 Task: Look for space in Bhikangaon, India from 4th September, 2023 to 10th September, 2023 for 1 adult in price range Rs.9000 to Rs.17000. Place can be private room with 1  bedroom having 1 bed and 1 bathroom. Property type can be house, flat, guest house, hotel. Booking option can be shelf check-in. Required host language is English.
Action: Mouse moved to (438, 58)
Screenshot: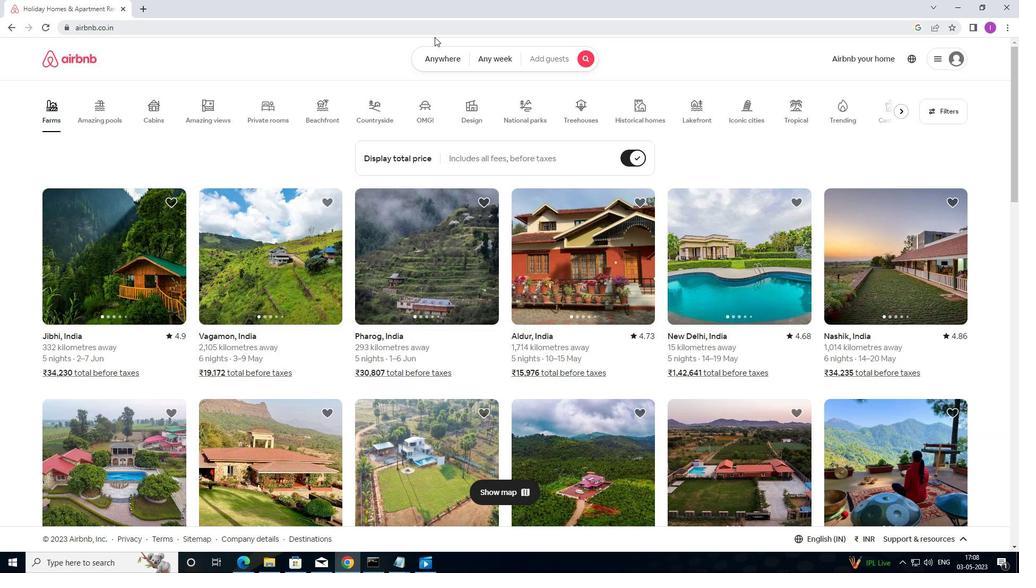 
Action: Mouse pressed left at (438, 58)
Screenshot: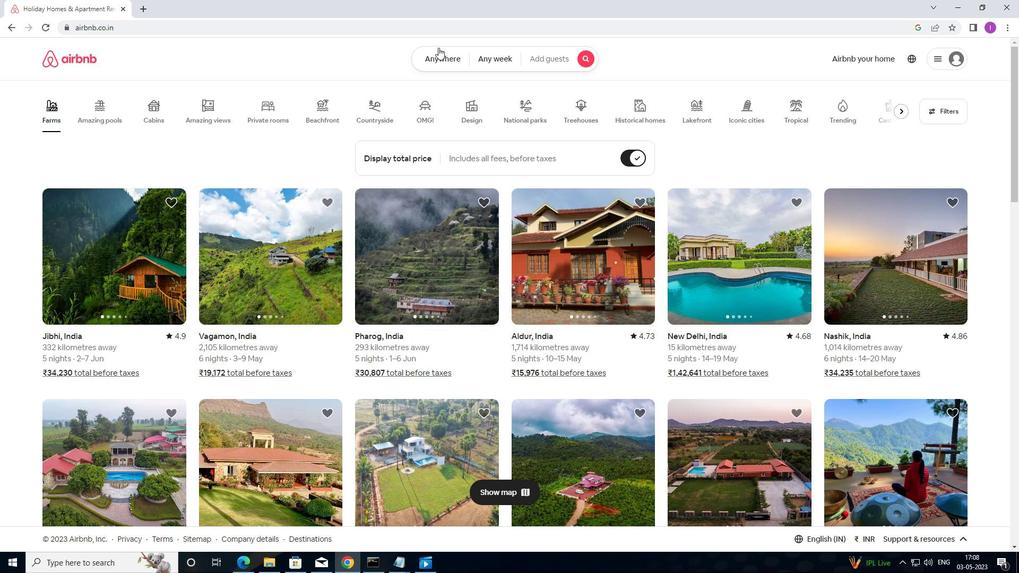 
Action: Mouse moved to (364, 108)
Screenshot: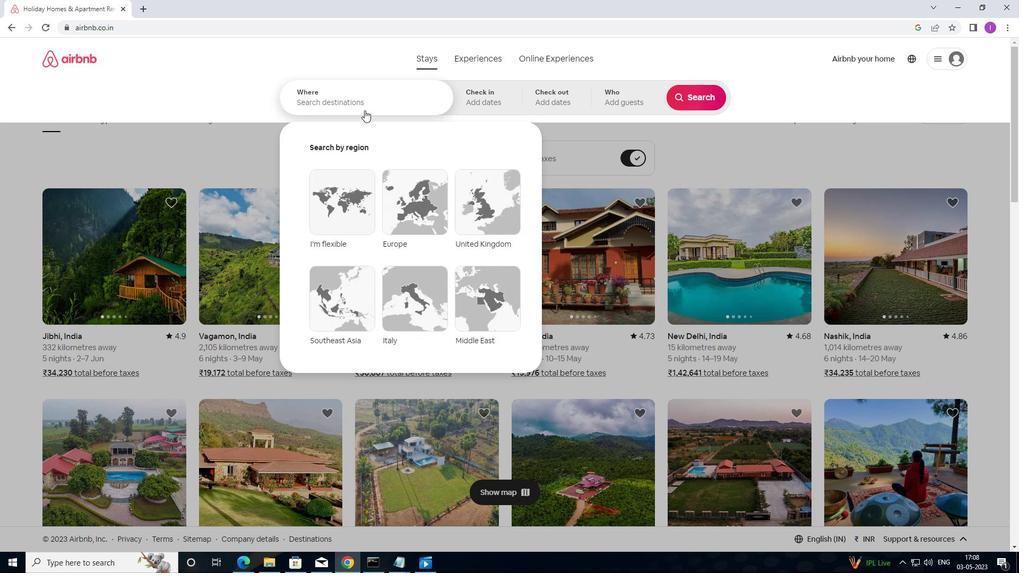 
Action: Mouse pressed left at (364, 108)
Screenshot: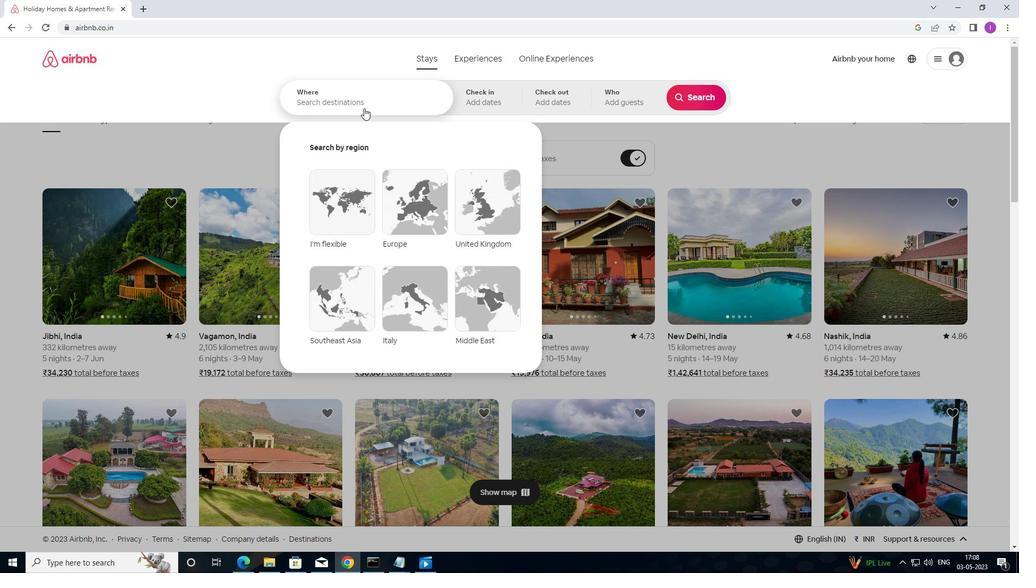 
Action: Mouse moved to (400, 99)
Screenshot: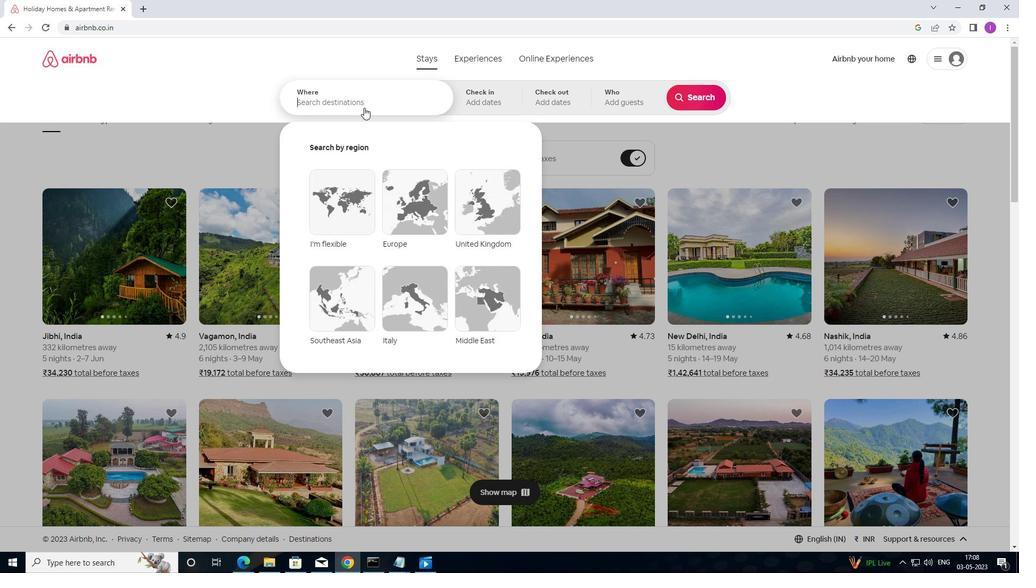 
Action: Key pressed <Key.shift>BHIKANGAON,<Key.shift>INDIA
Screenshot: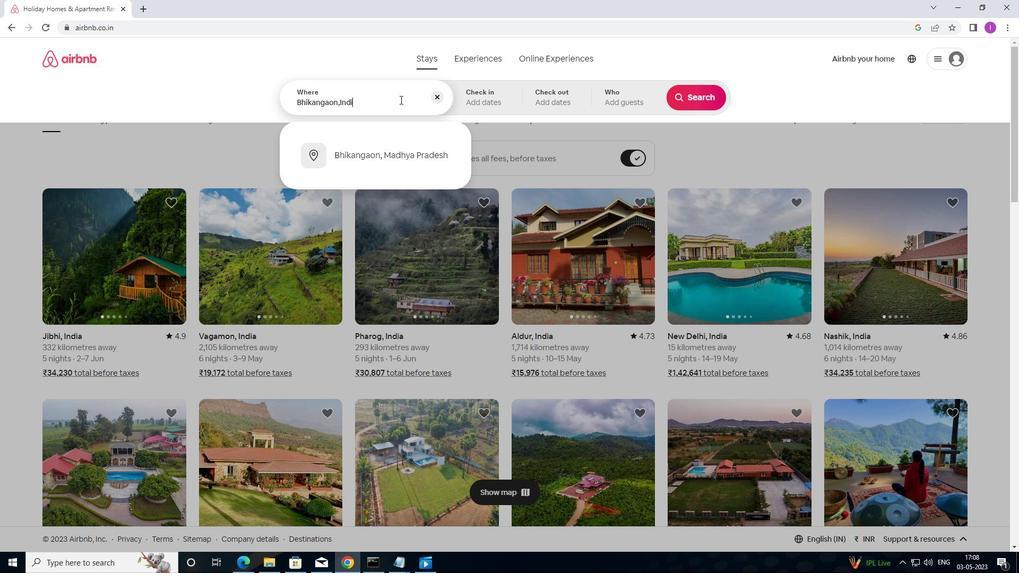 
Action: Mouse moved to (491, 107)
Screenshot: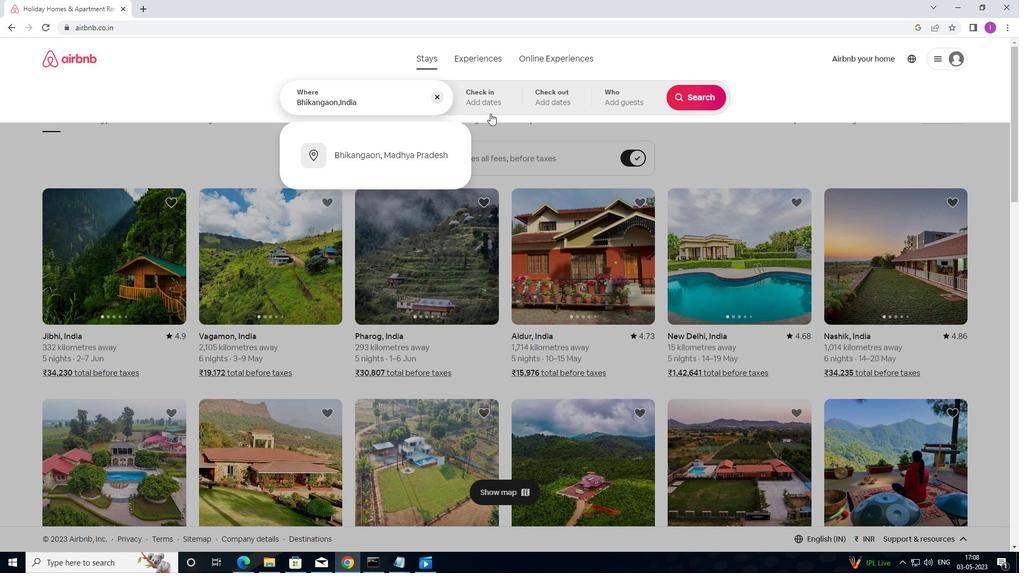 
Action: Mouse pressed left at (491, 107)
Screenshot: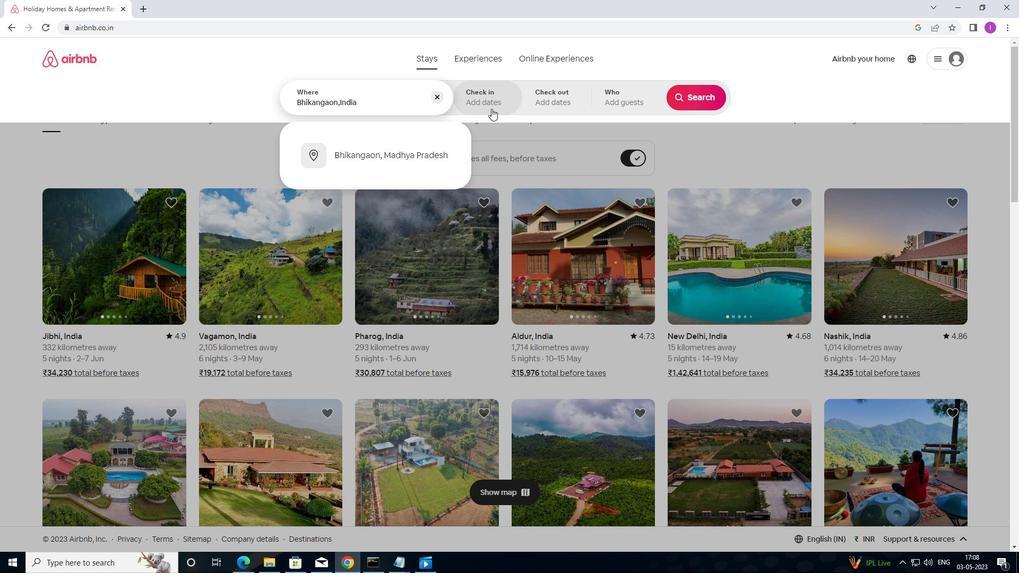 
Action: Mouse moved to (689, 190)
Screenshot: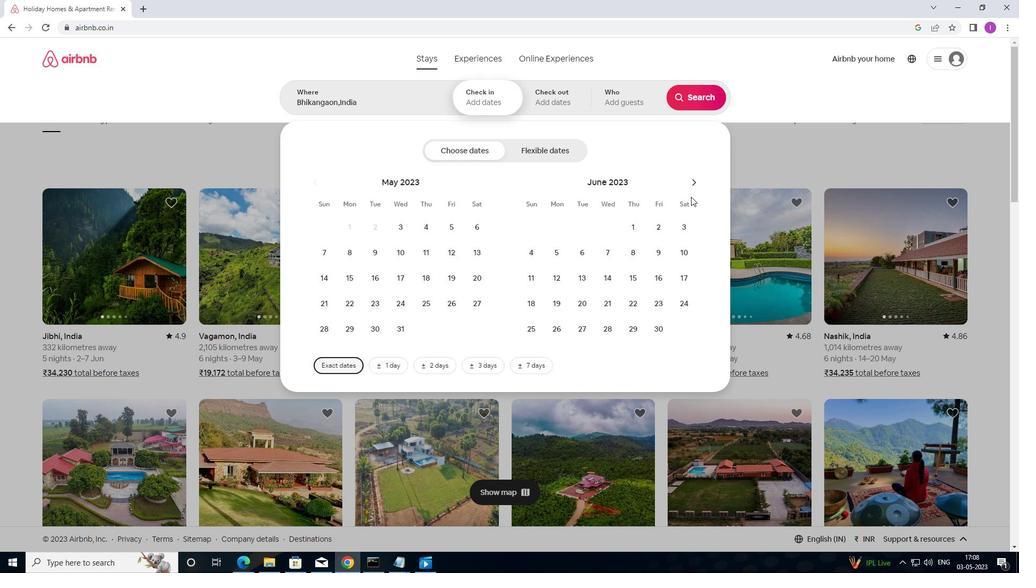 
Action: Mouse pressed left at (689, 190)
Screenshot: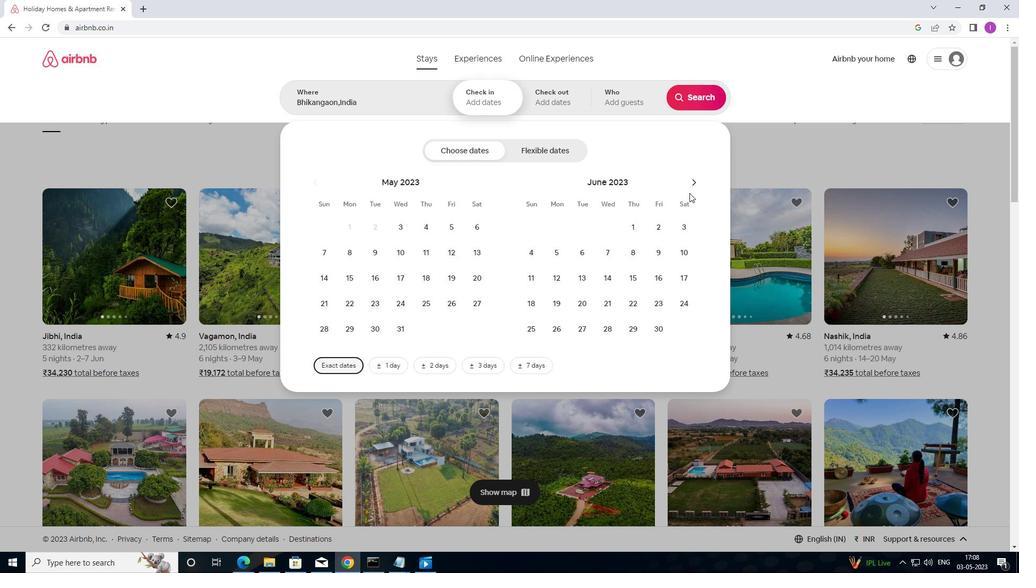 
Action: Mouse moved to (690, 188)
Screenshot: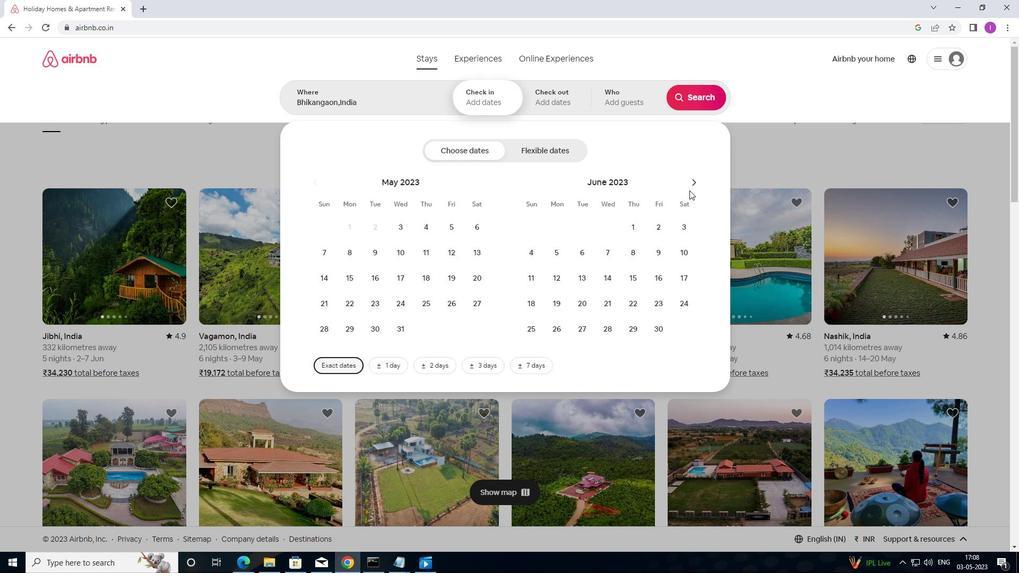 
Action: Mouse pressed left at (690, 188)
Screenshot: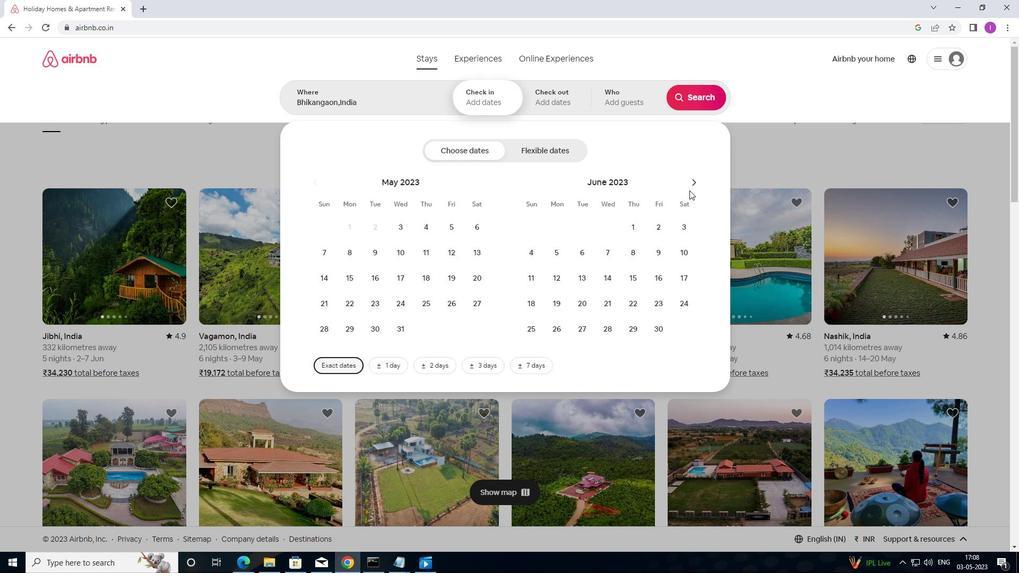 
Action: Mouse moved to (695, 175)
Screenshot: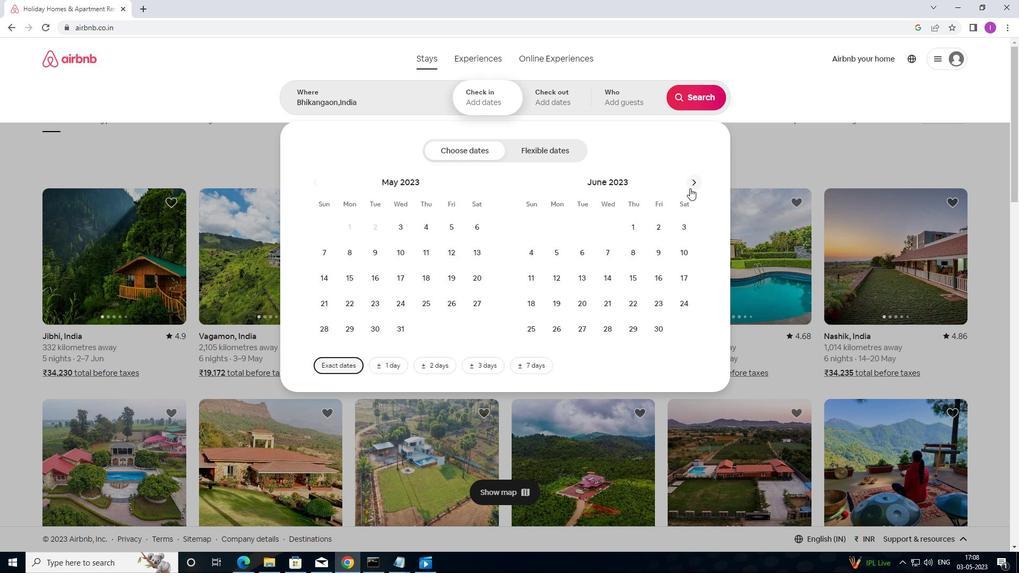 
Action: Mouse pressed left at (695, 175)
Screenshot: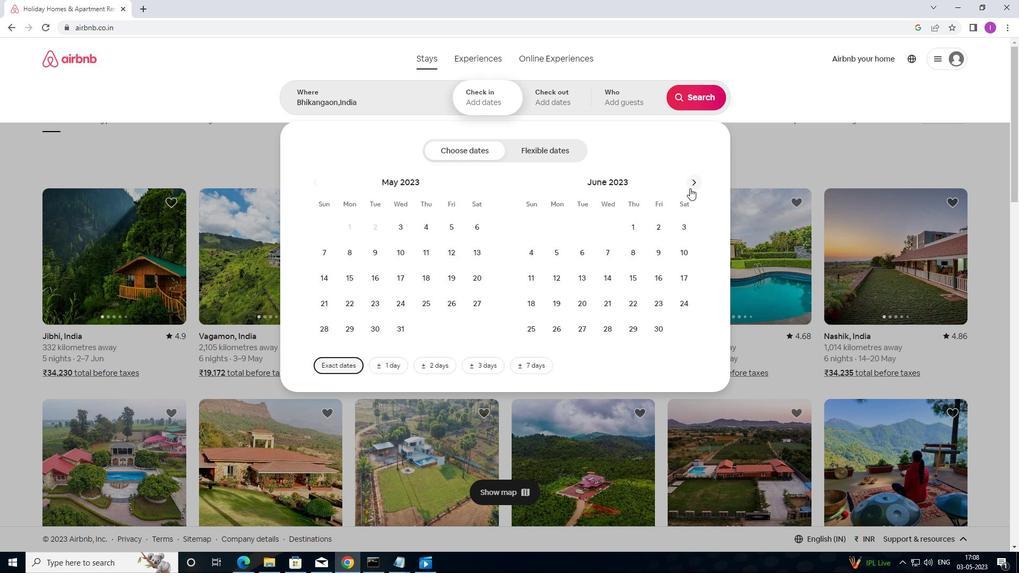 
Action: Mouse pressed left at (695, 175)
Screenshot: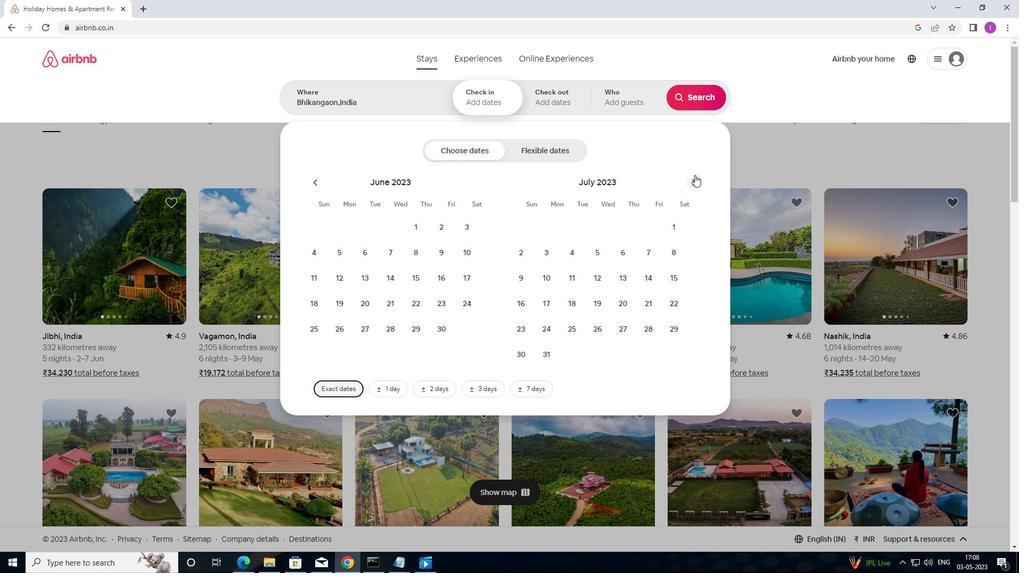 
Action: Mouse moved to (560, 250)
Screenshot: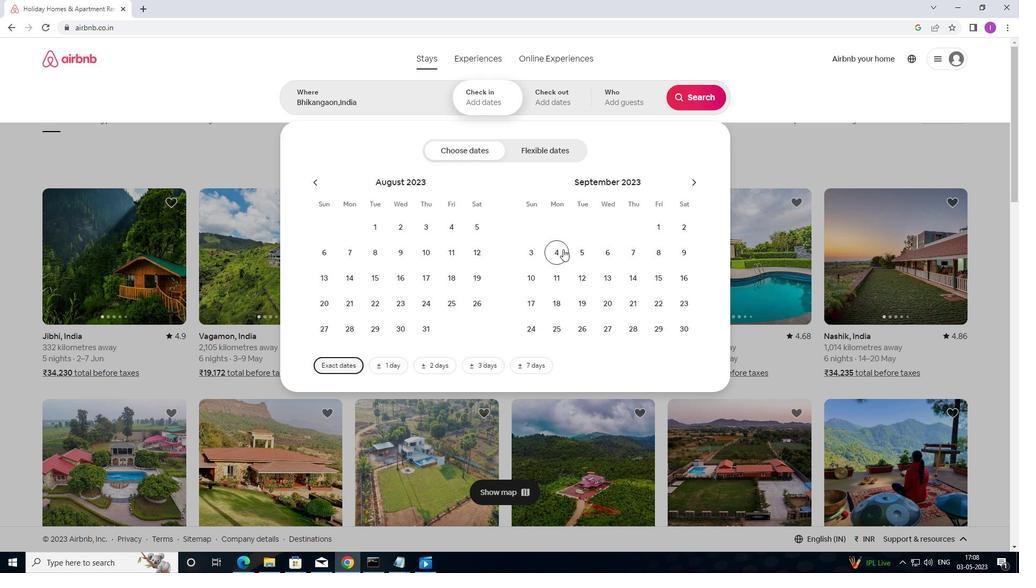 
Action: Mouse pressed left at (560, 250)
Screenshot: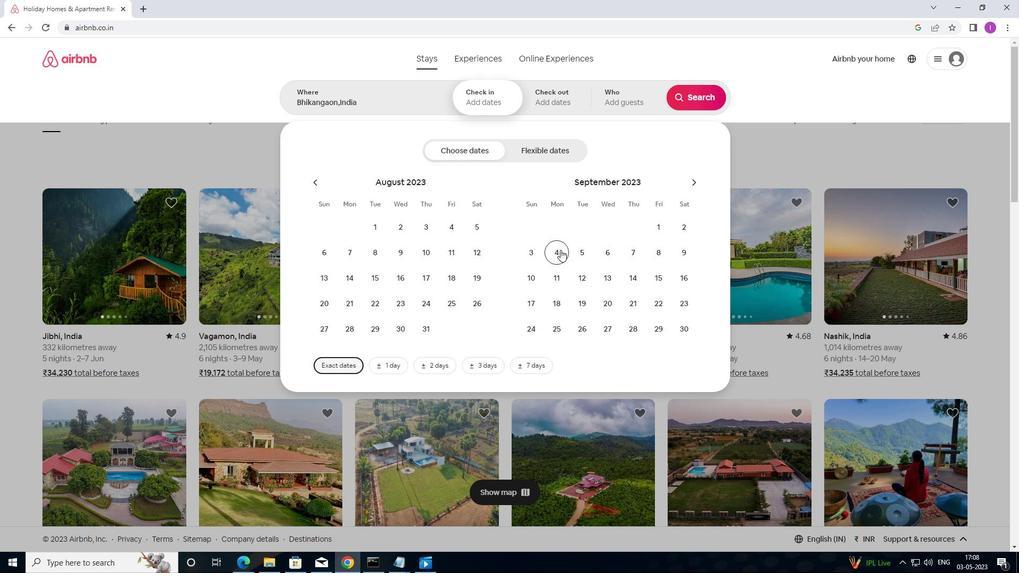 
Action: Mouse moved to (534, 280)
Screenshot: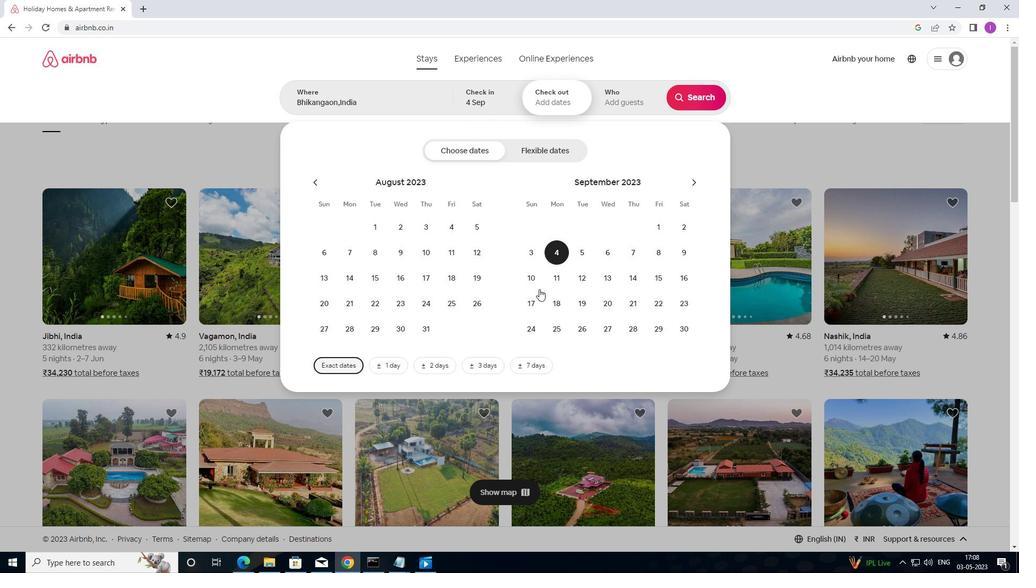
Action: Mouse pressed left at (534, 280)
Screenshot: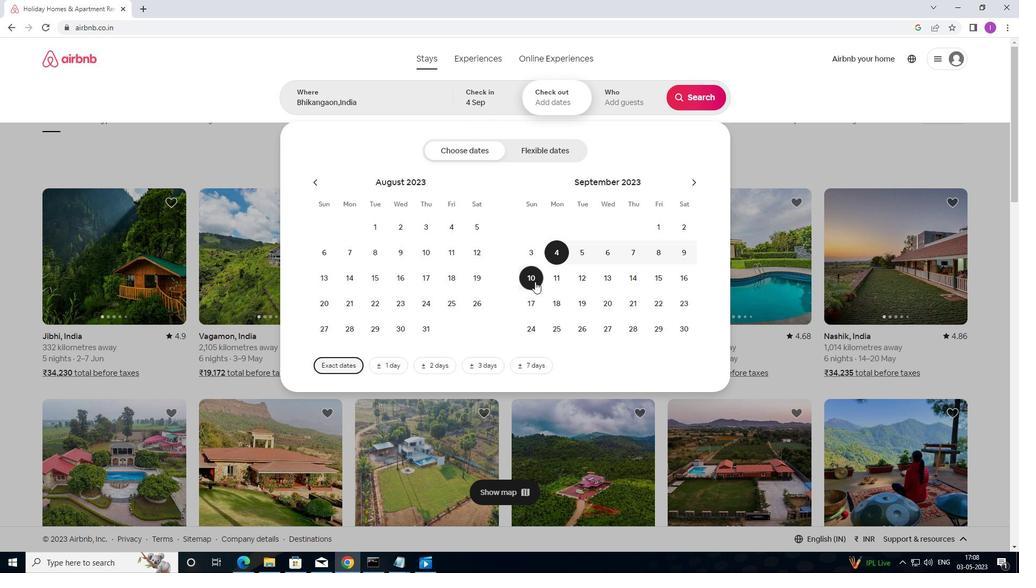 
Action: Mouse moved to (629, 99)
Screenshot: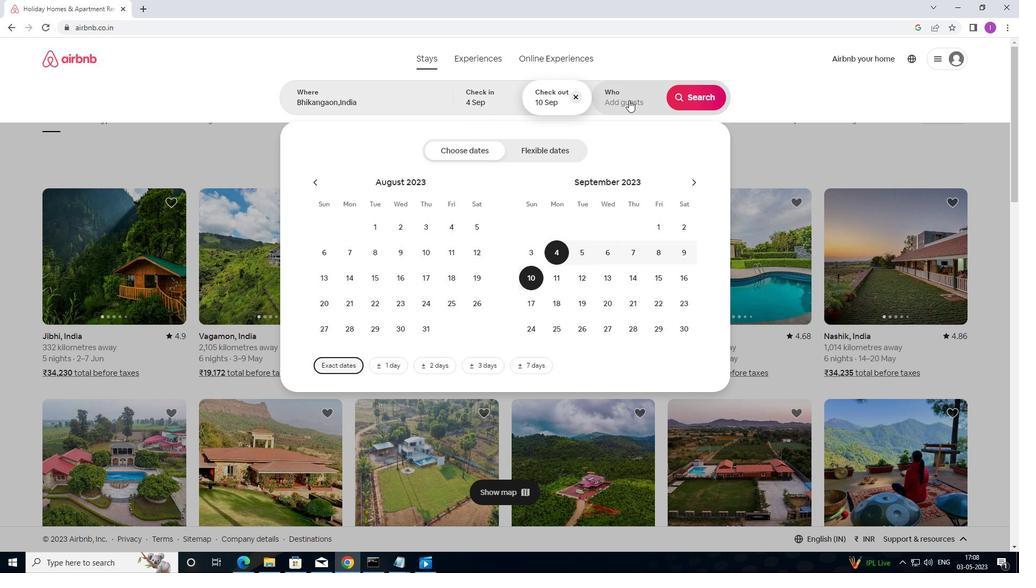 
Action: Mouse pressed left at (629, 99)
Screenshot: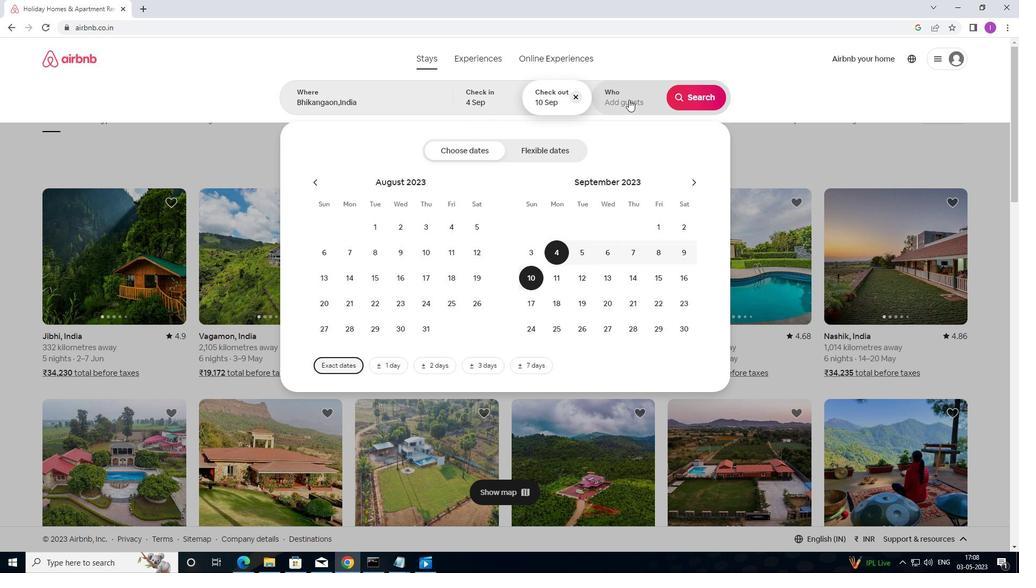 
Action: Mouse moved to (695, 152)
Screenshot: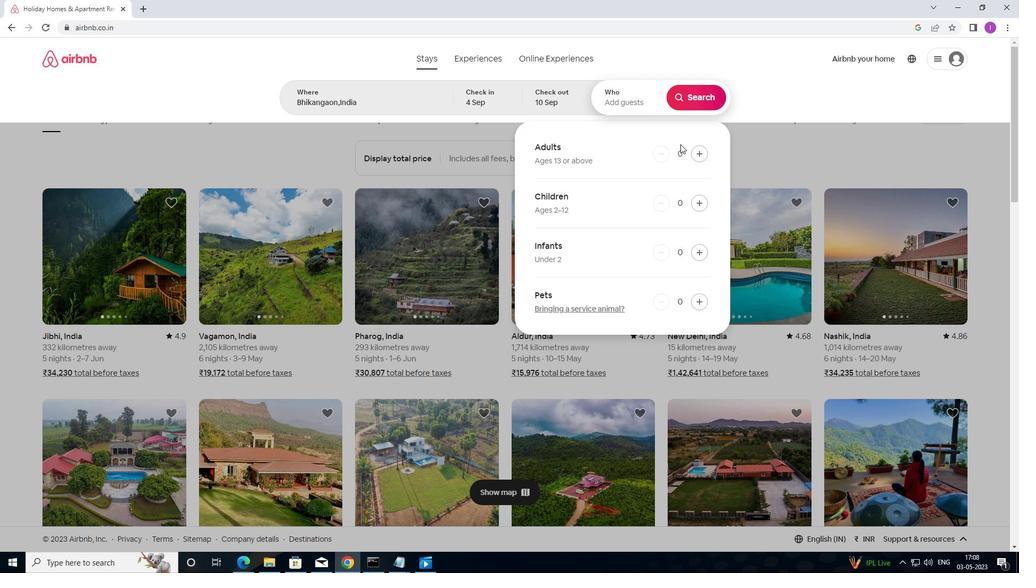 
Action: Mouse pressed left at (695, 152)
Screenshot: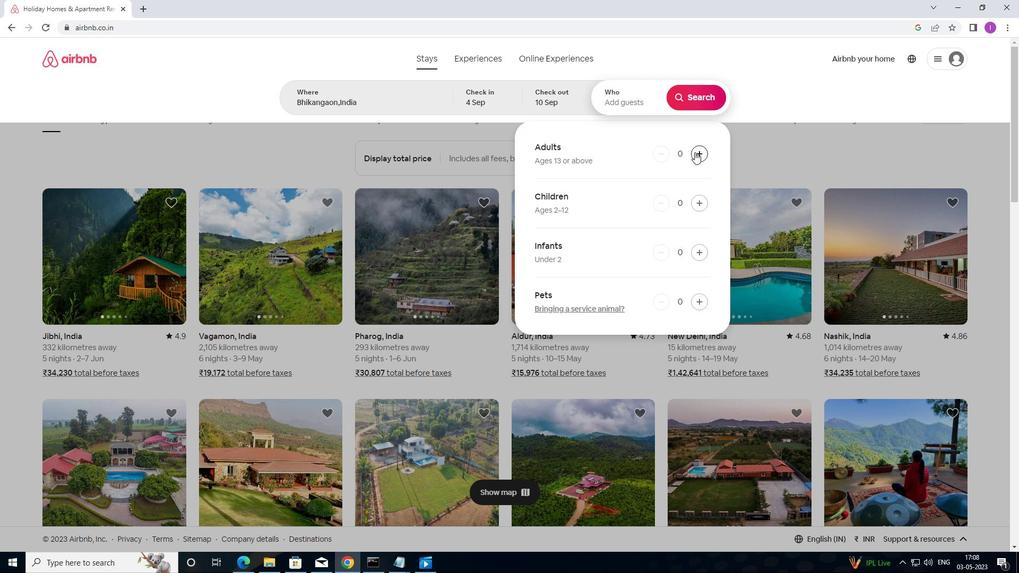 
Action: Mouse pressed left at (695, 152)
Screenshot: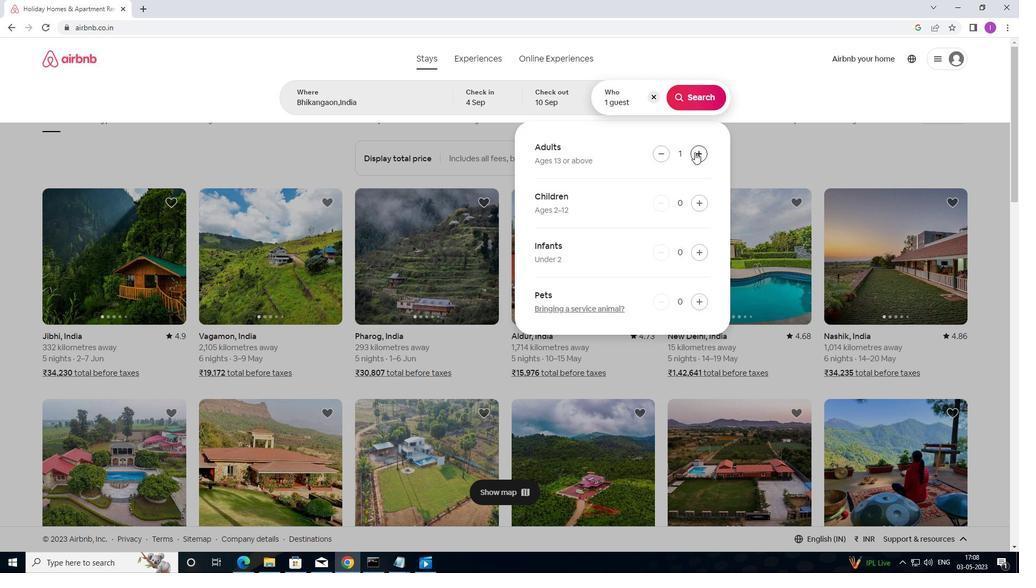 
Action: Mouse moved to (661, 151)
Screenshot: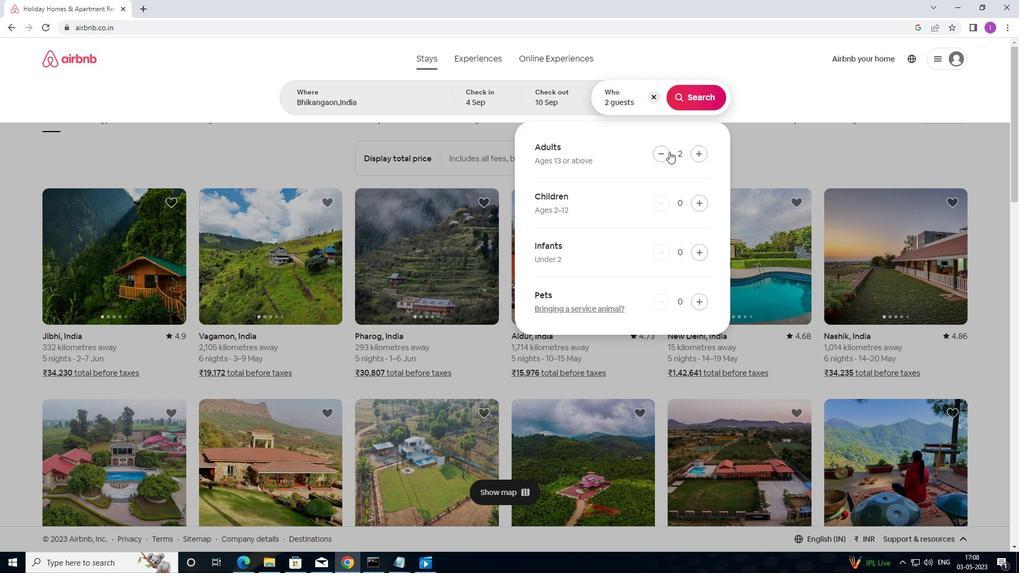 
Action: Mouse pressed left at (661, 151)
Screenshot: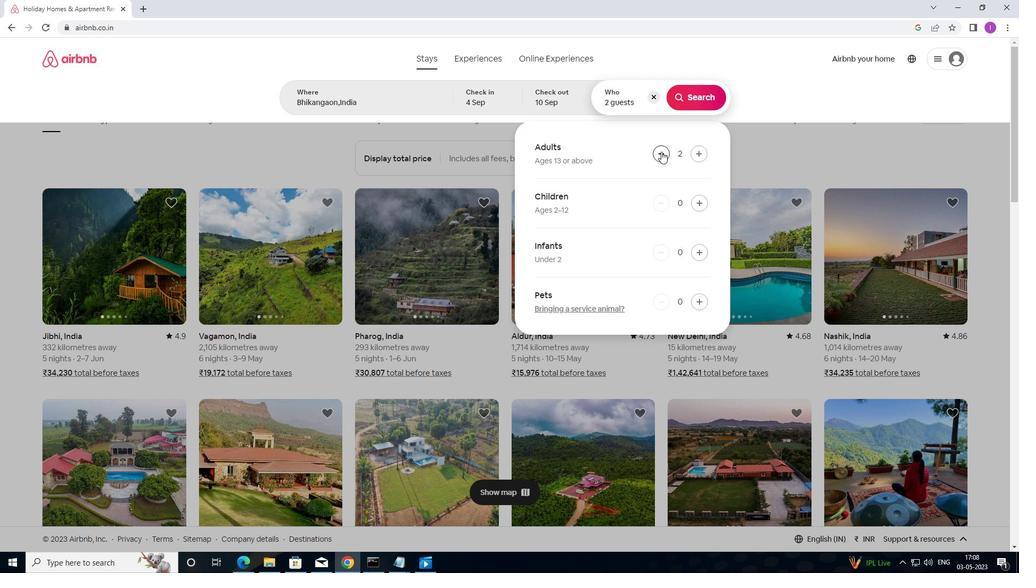 
Action: Mouse moved to (705, 106)
Screenshot: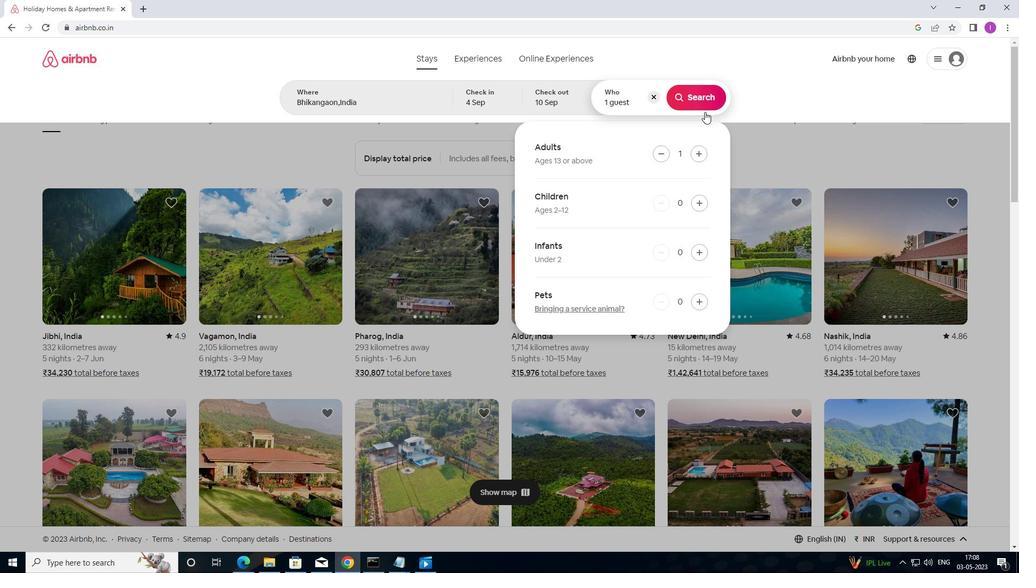 
Action: Mouse pressed left at (705, 106)
Screenshot: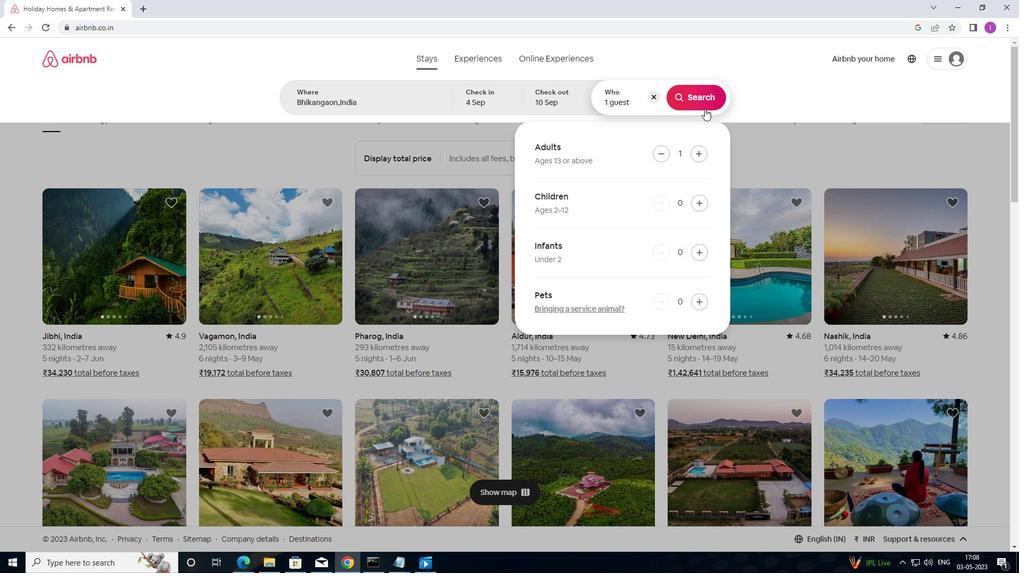 
Action: Mouse moved to (963, 102)
Screenshot: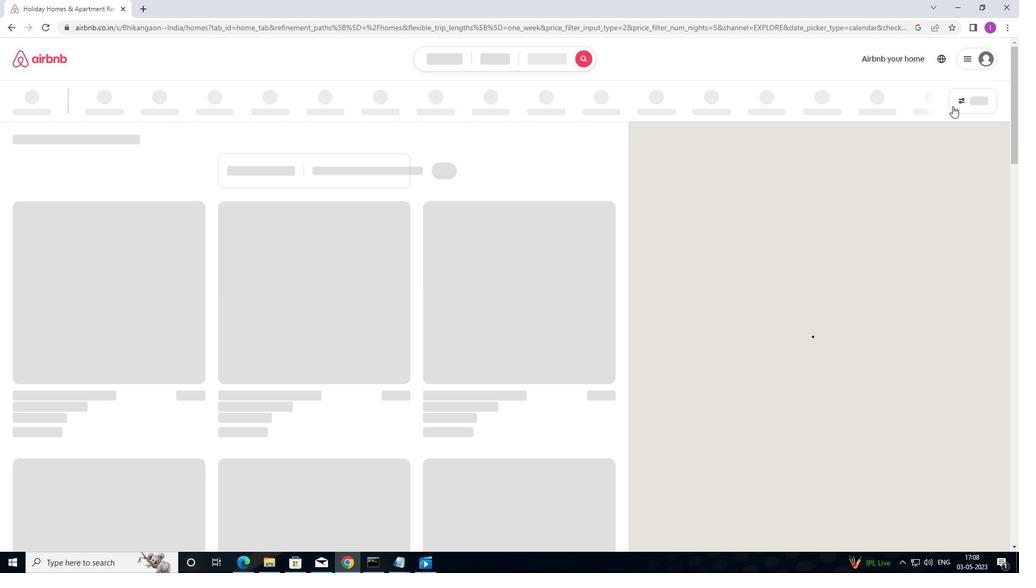 
Action: Mouse pressed left at (963, 102)
Screenshot: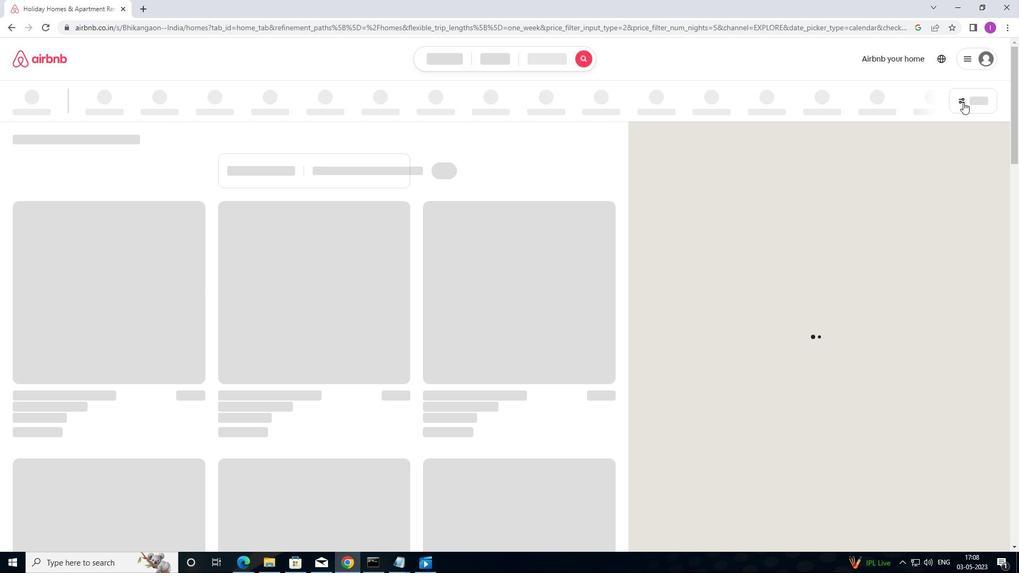 
Action: Mouse moved to (381, 238)
Screenshot: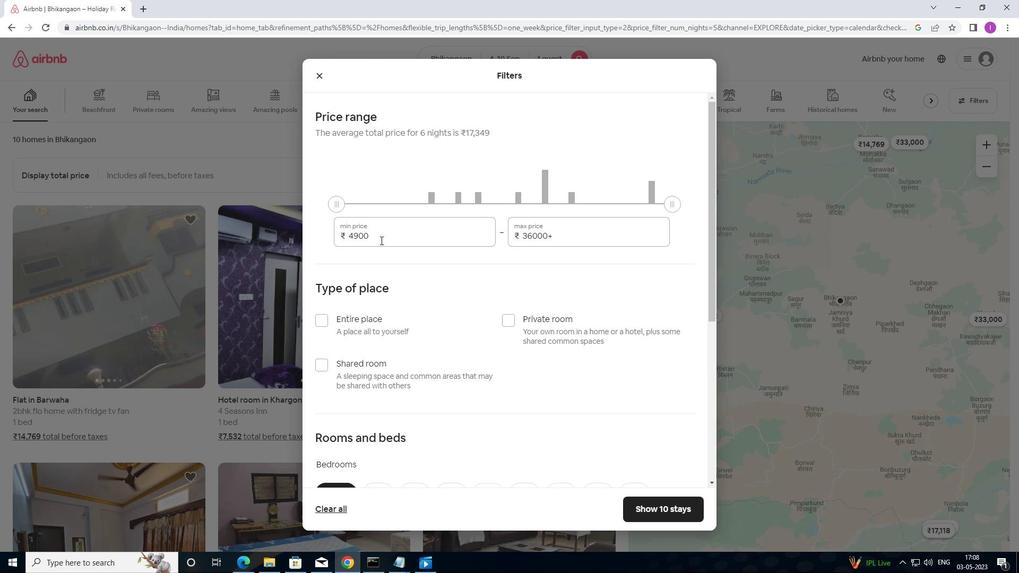 
Action: Mouse pressed left at (381, 238)
Screenshot: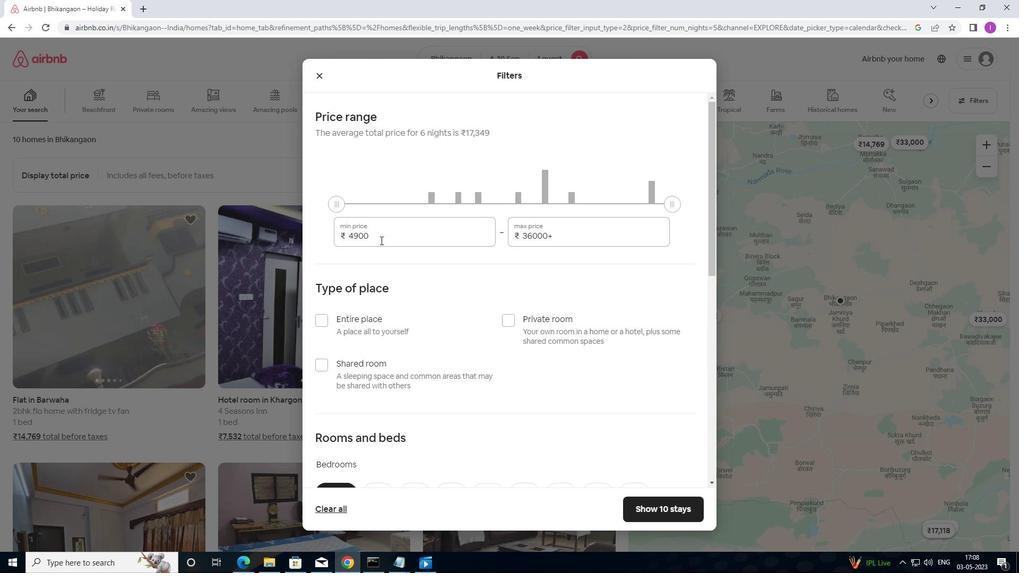 
Action: Mouse moved to (367, 234)
Screenshot: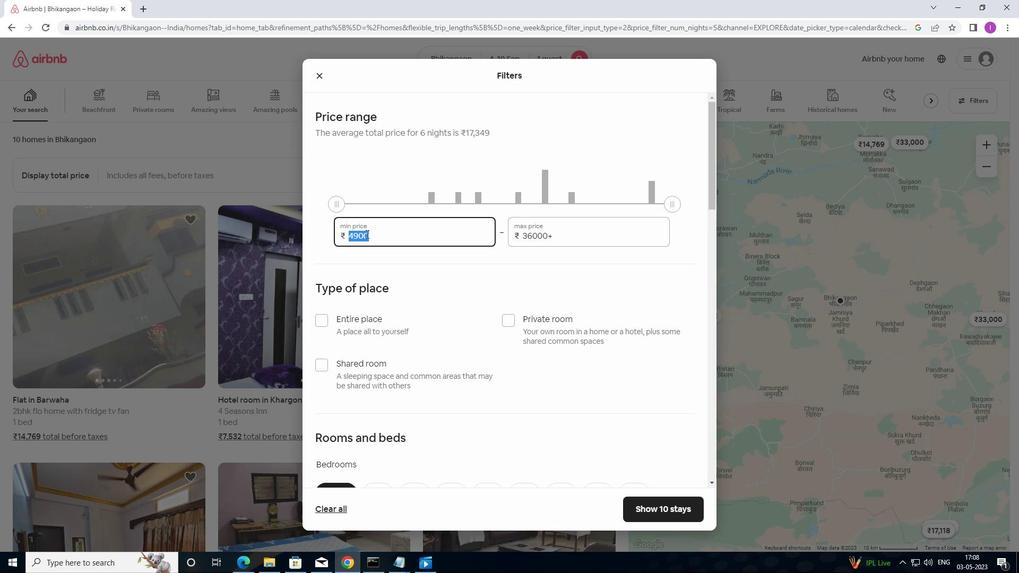 
Action: Key pressed 9
Screenshot: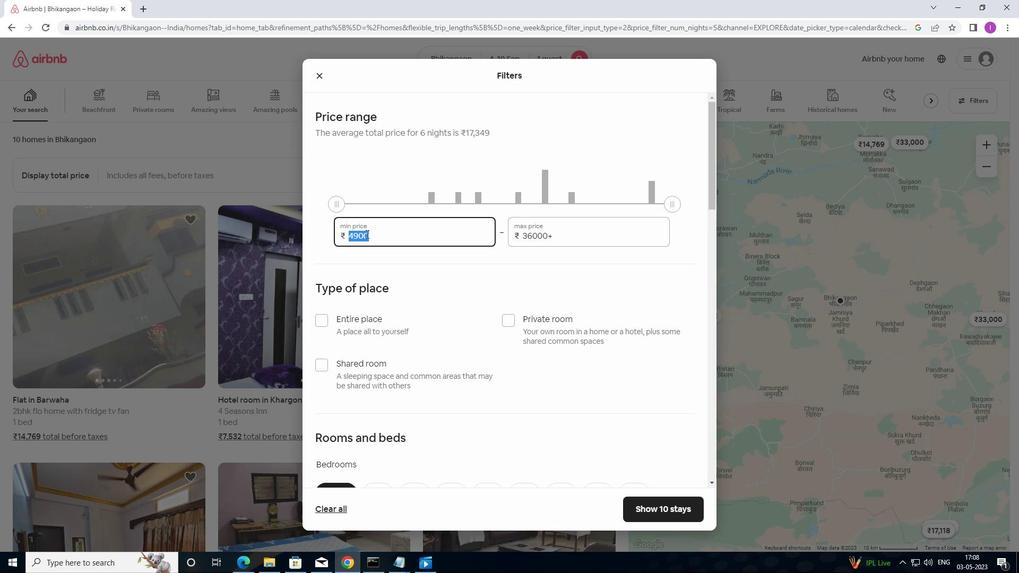 
Action: Mouse moved to (370, 233)
Screenshot: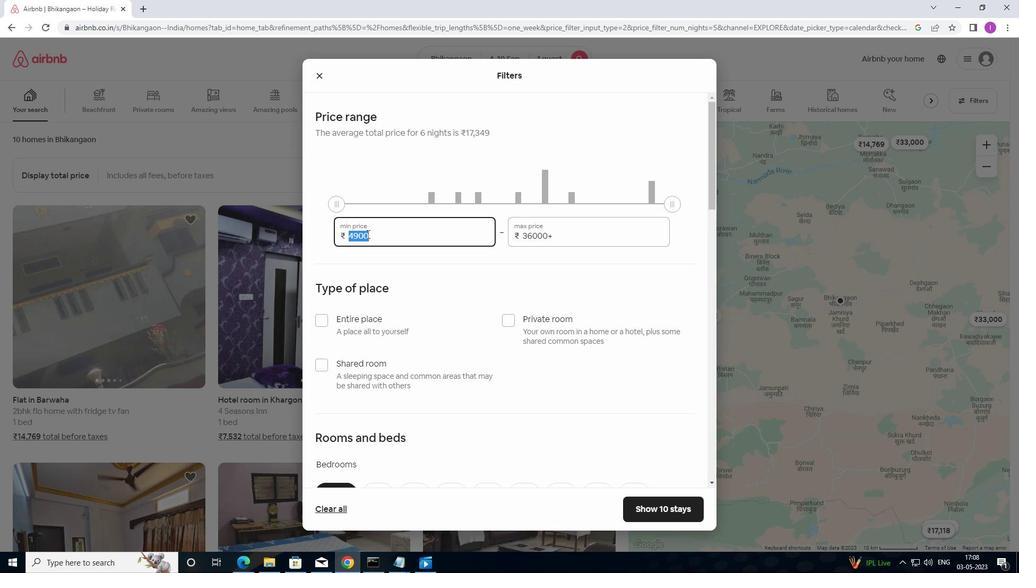 
Action: Key pressed 0
Screenshot: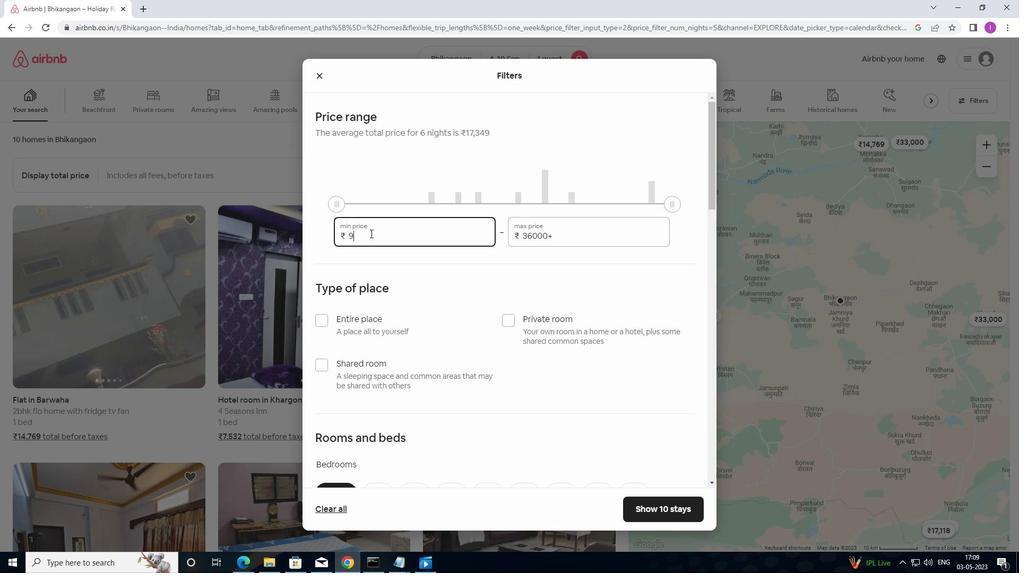 
Action: Mouse moved to (371, 233)
Screenshot: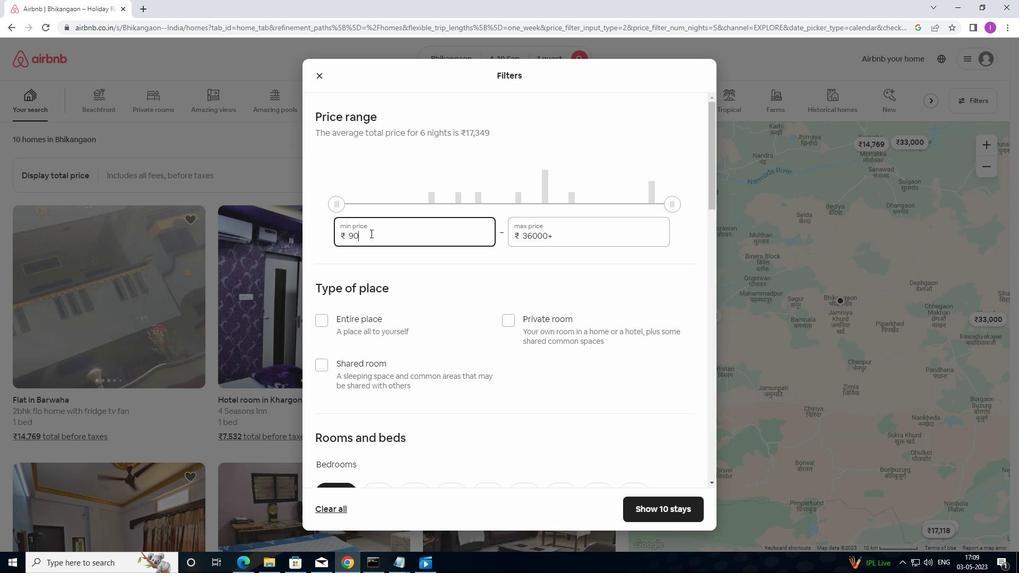 
Action: Key pressed 0
Screenshot: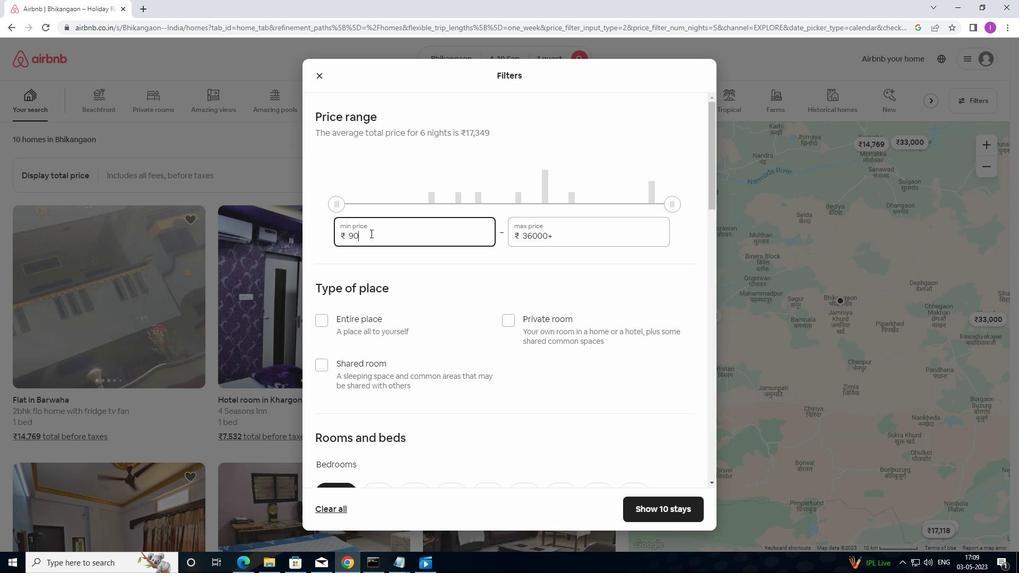 
Action: Mouse moved to (386, 233)
Screenshot: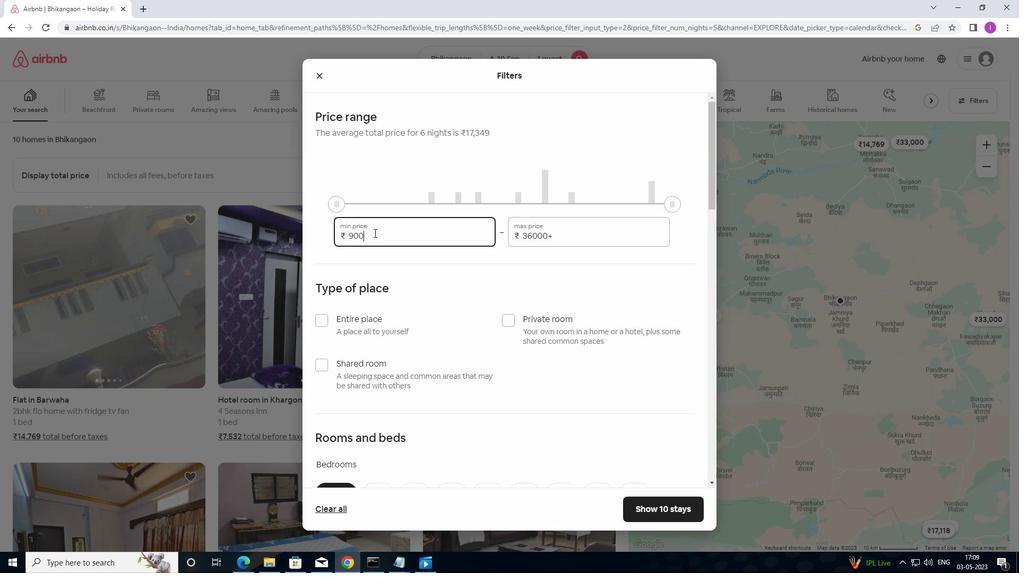 
Action: Key pressed 0
Screenshot: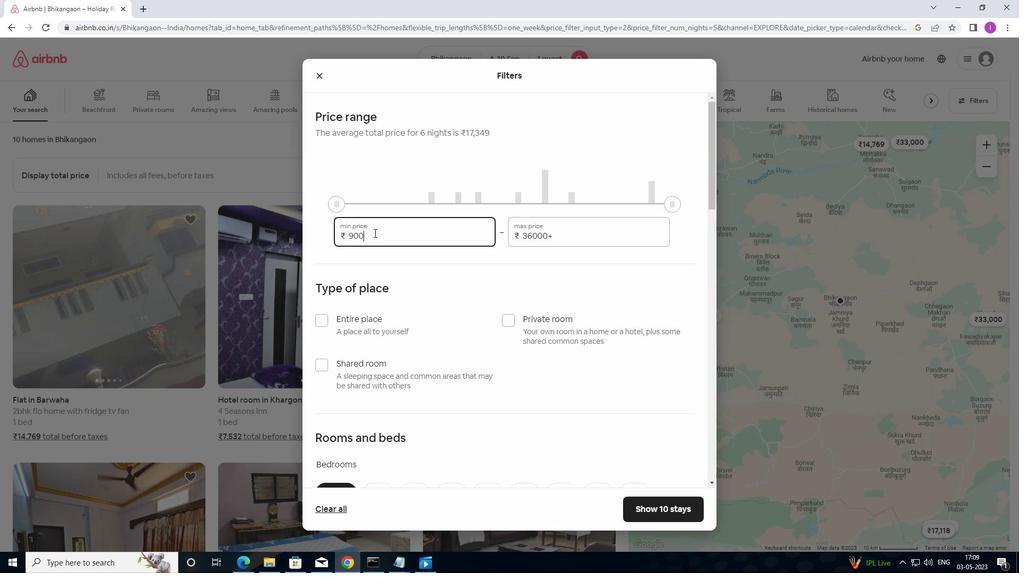 
Action: Mouse moved to (554, 233)
Screenshot: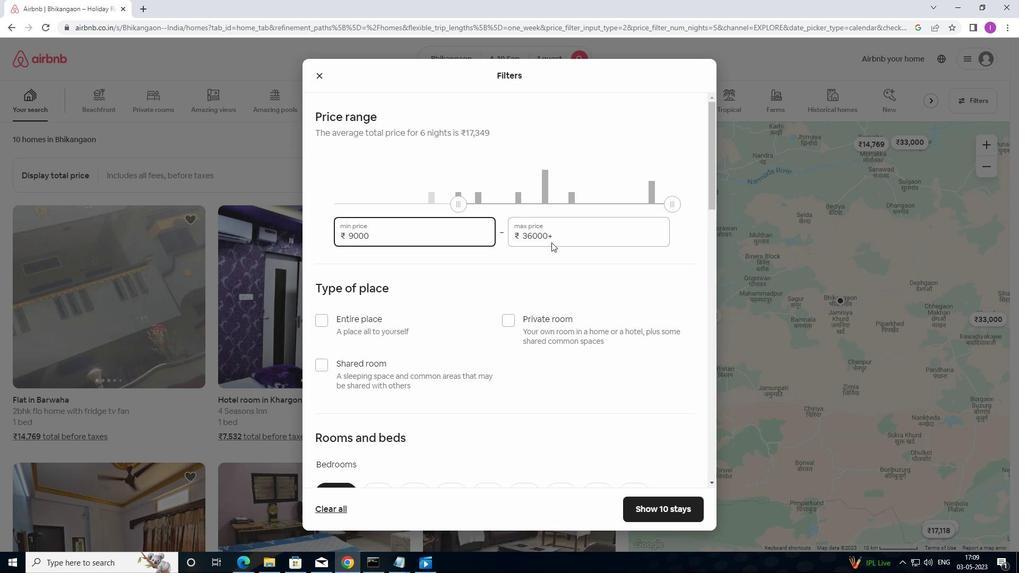 
Action: Mouse pressed left at (554, 233)
Screenshot: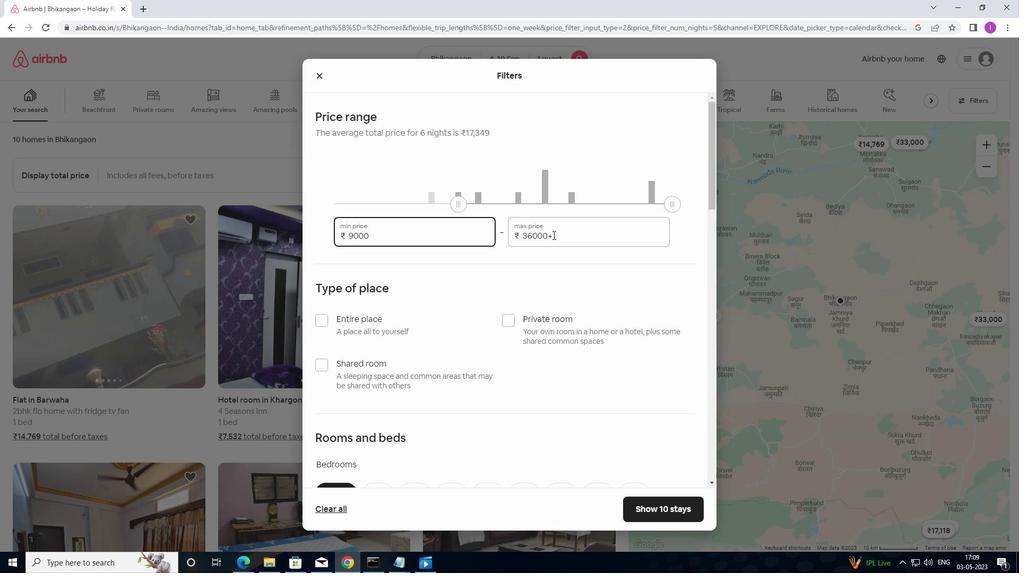 
Action: Mouse moved to (510, 232)
Screenshot: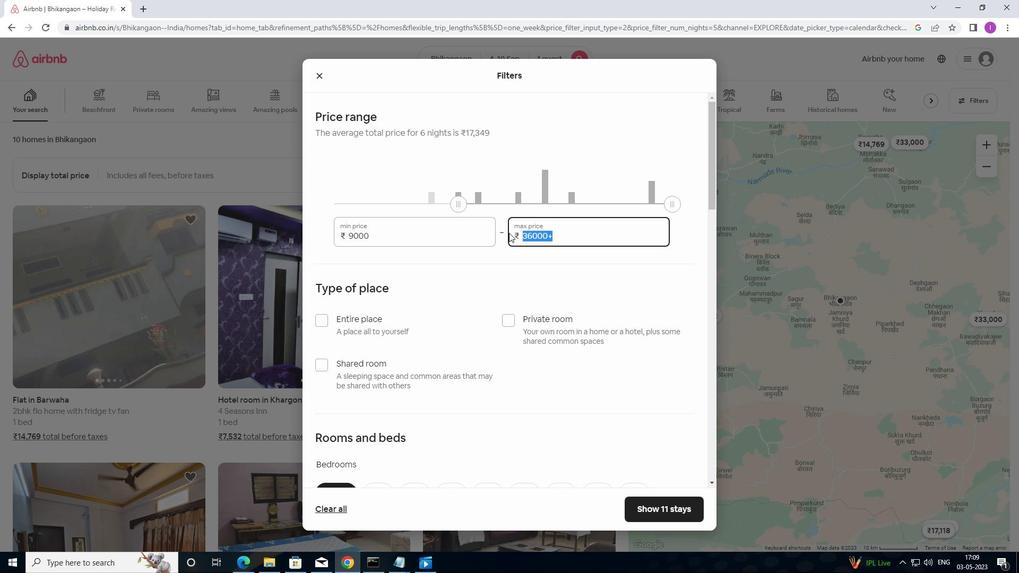 
Action: Key pressed 1
Screenshot: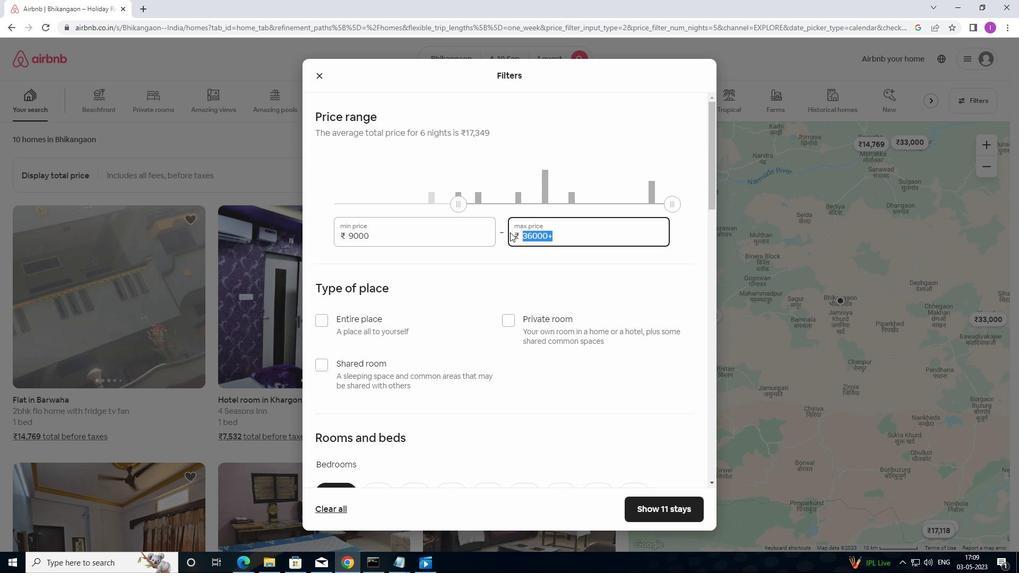 
Action: Mouse moved to (522, 229)
Screenshot: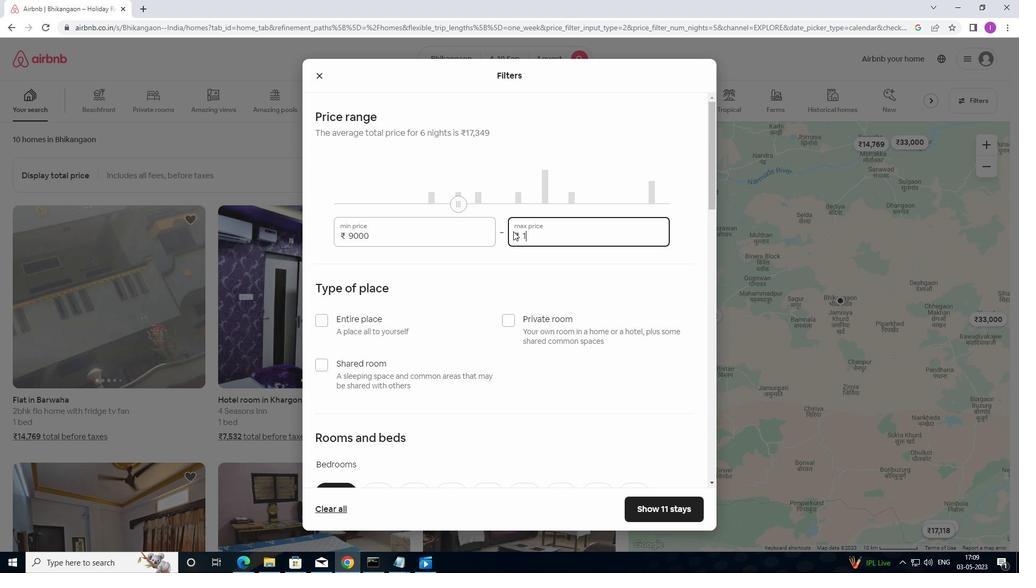 
Action: Key pressed 7
Screenshot: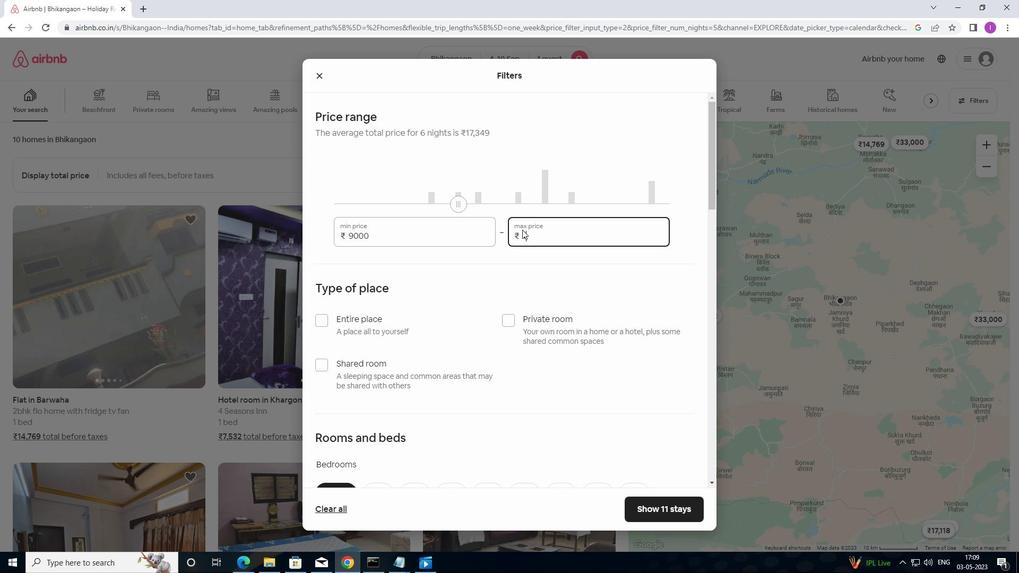 
Action: Mouse moved to (531, 231)
Screenshot: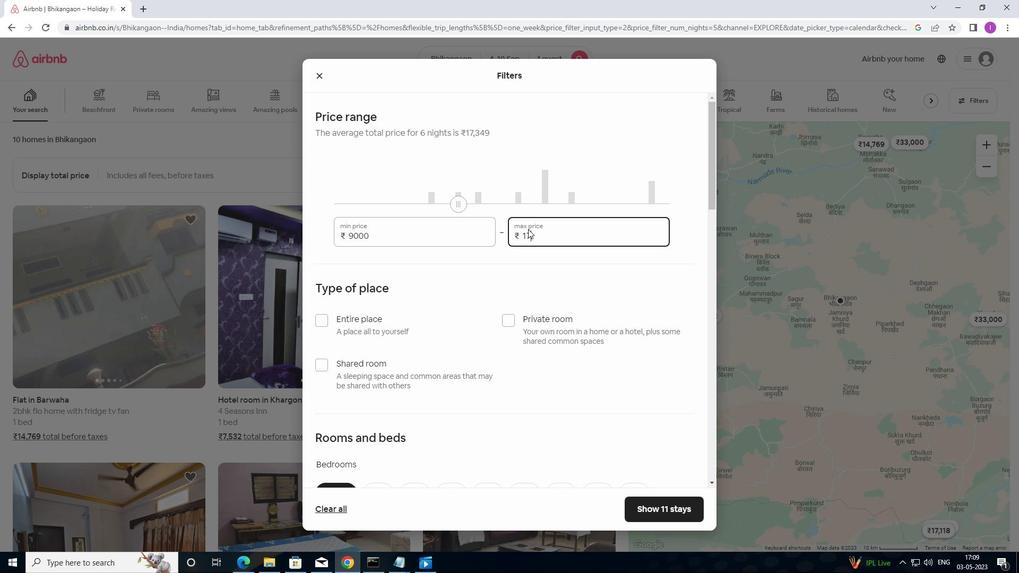 
Action: Key pressed 0
Screenshot: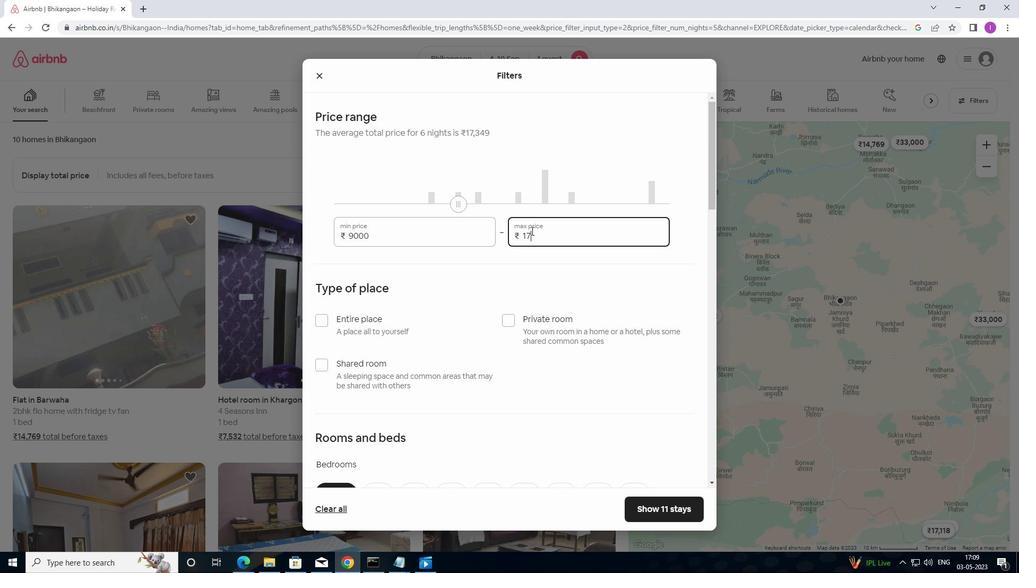
Action: Mouse moved to (532, 231)
Screenshot: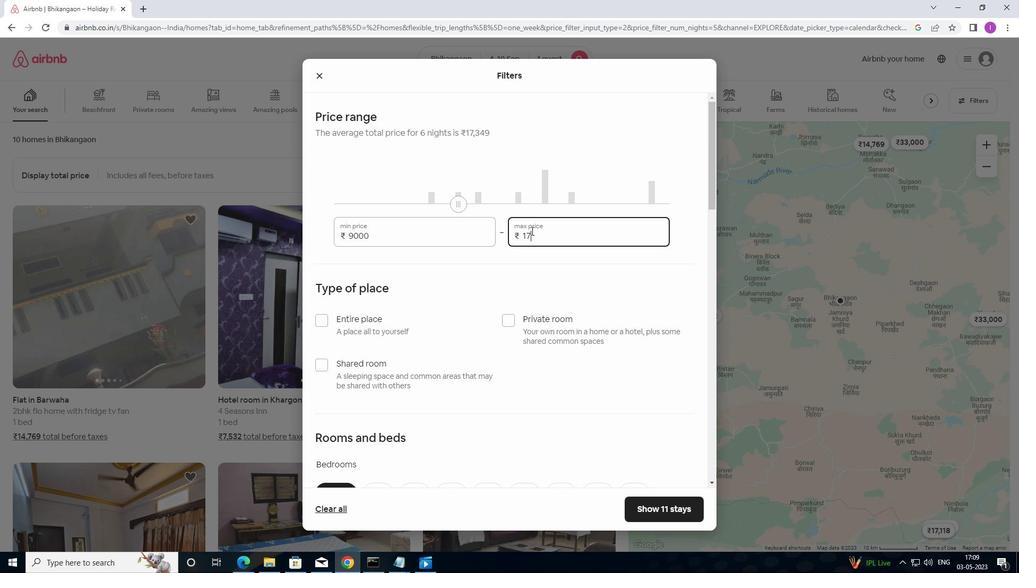 
Action: Key pressed 0
Screenshot: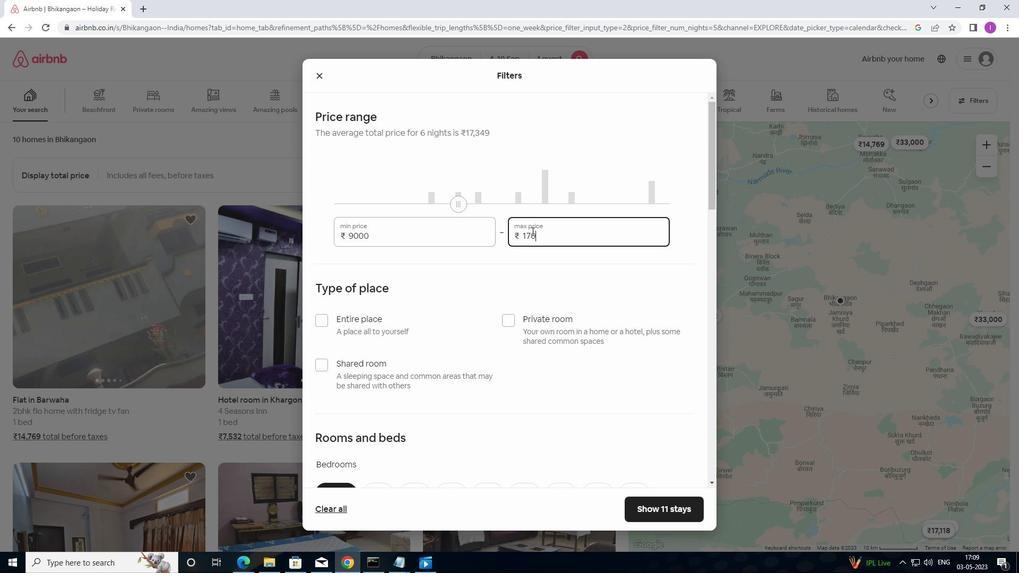 
Action: Mouse moved to (536, 231)
Screenshot: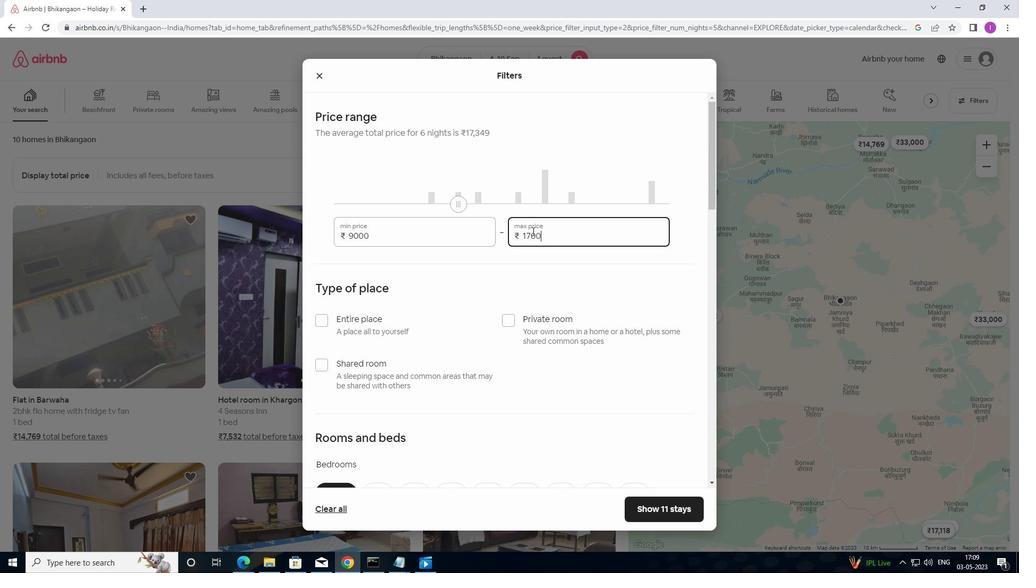 
Action: Key pressed 0
Screenshot: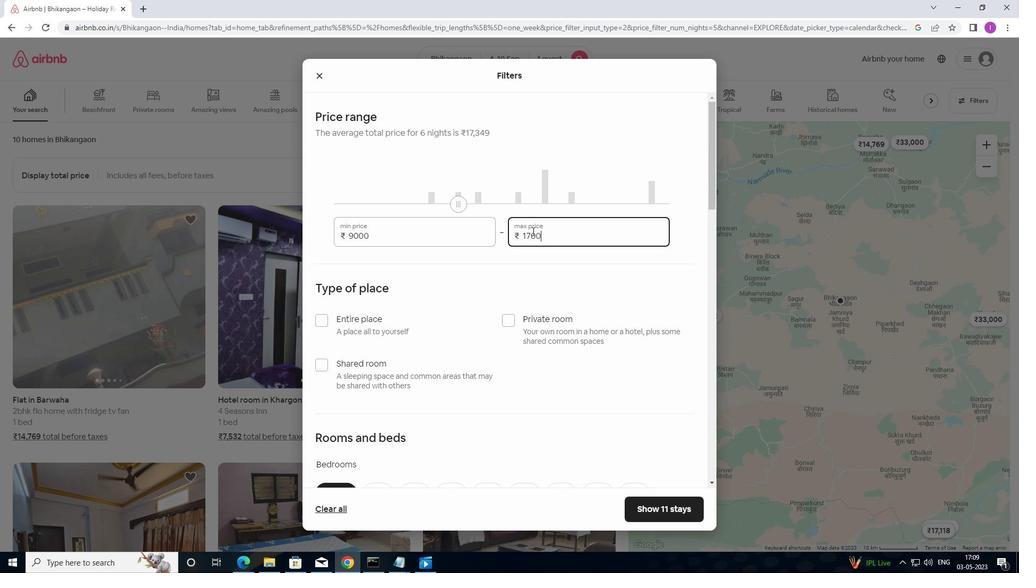 
Action: Mouse moved to (515, 323)
Screenshot: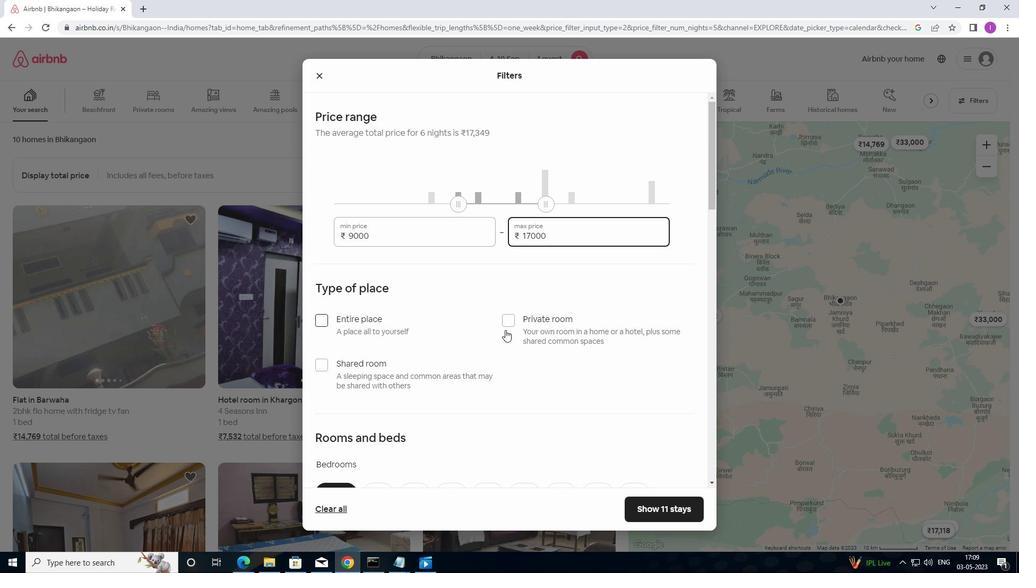 
Action: Mouse pressed left at (515, 323)
Screenshot: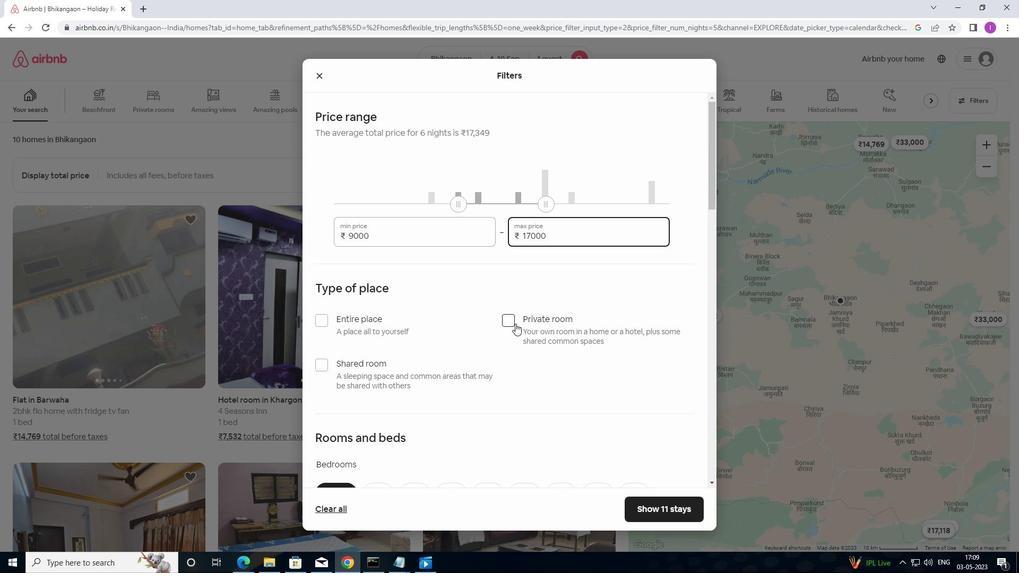 
Action: Mouse moved to (526, 313)
Screenshot: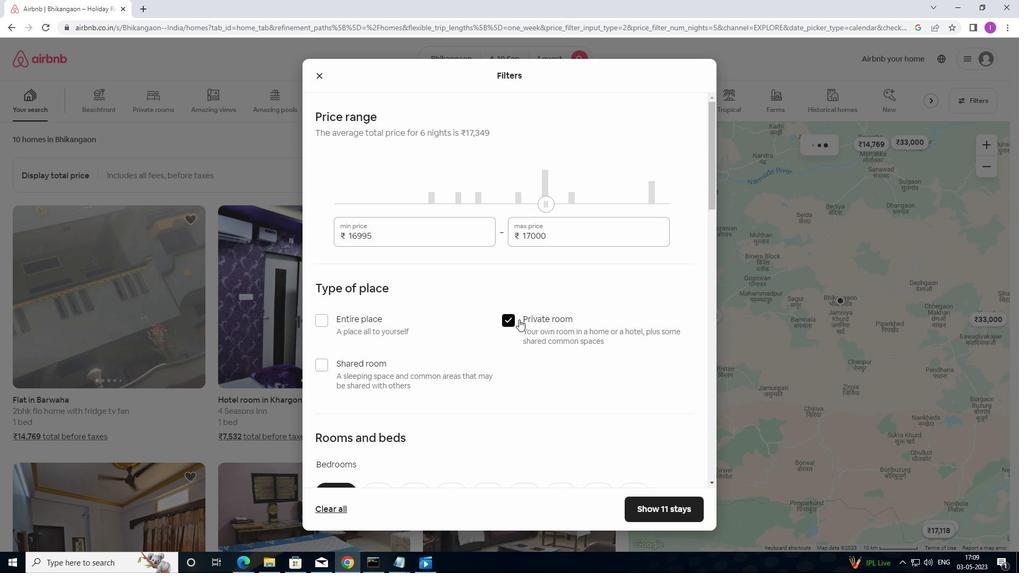 
Action: Mouse scrolled (526, 312) with delta (0, 0)
Screenshot: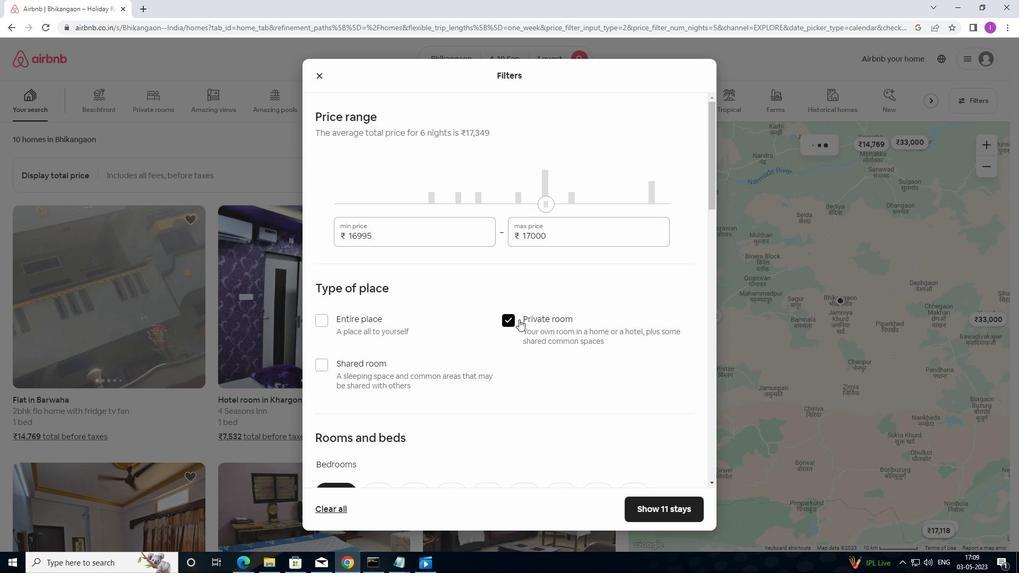 
Action: Mouse moved to (527, 313)
Screenshot: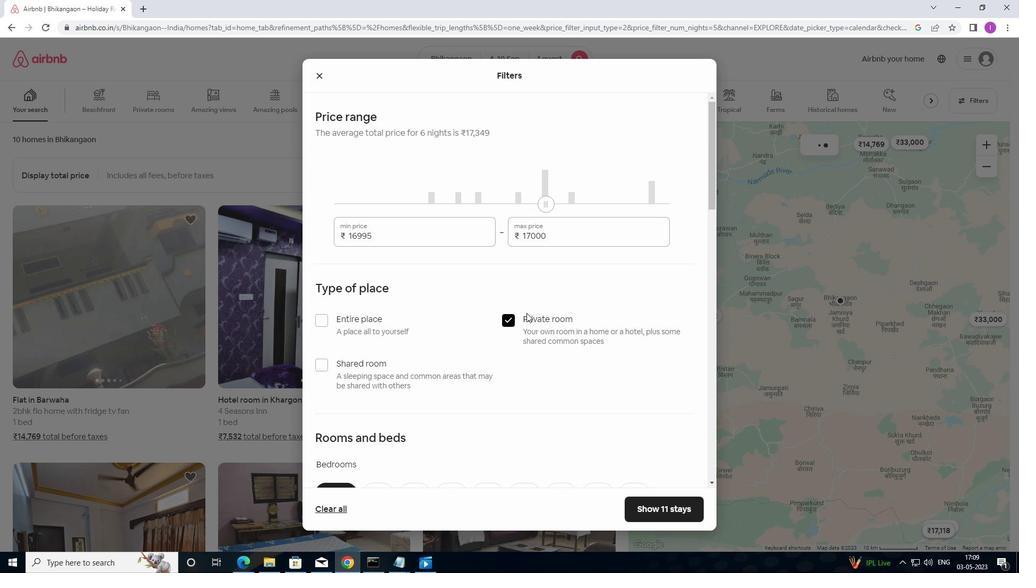 
Action: Mouse scrolled (527, 312) with delta (0, 0)
Screenshot: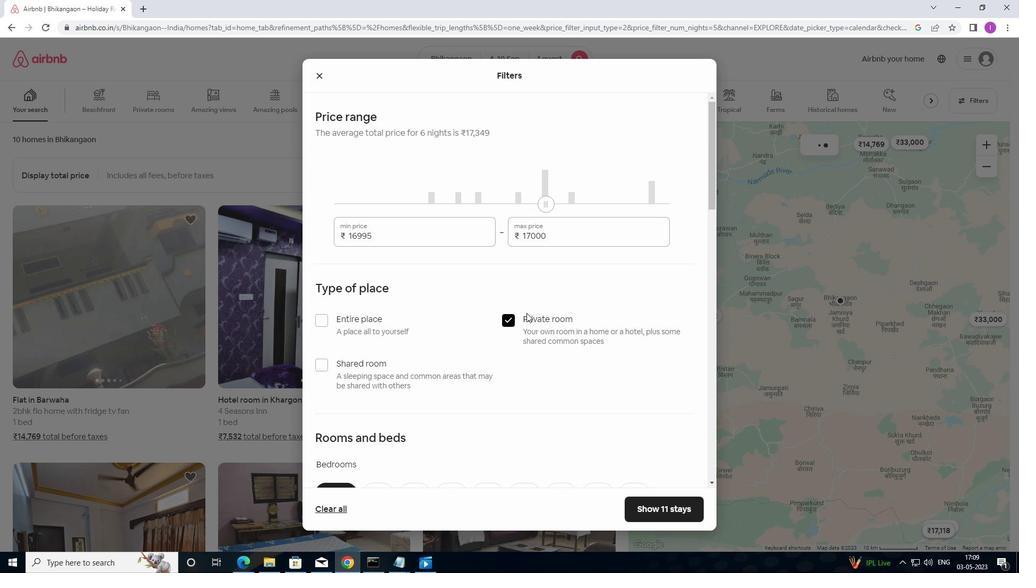 
Action: Mouse moved to (513, 322)
Screenshot: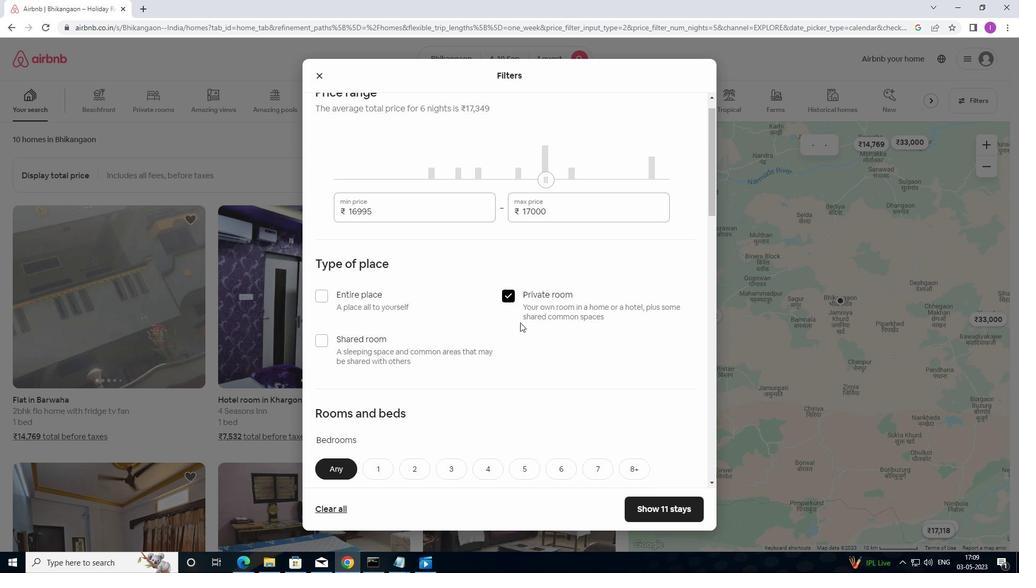 
Action: Mouse scrolled (513, 321) with delta (0, 0)
Screenshot: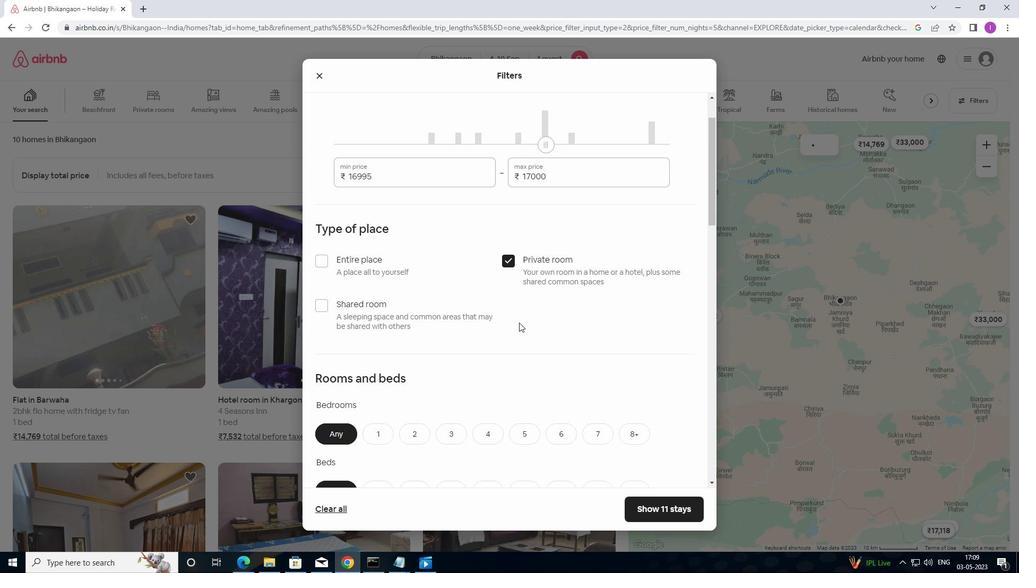 
Action: Mouse moved to (510, 323)
Screenshot: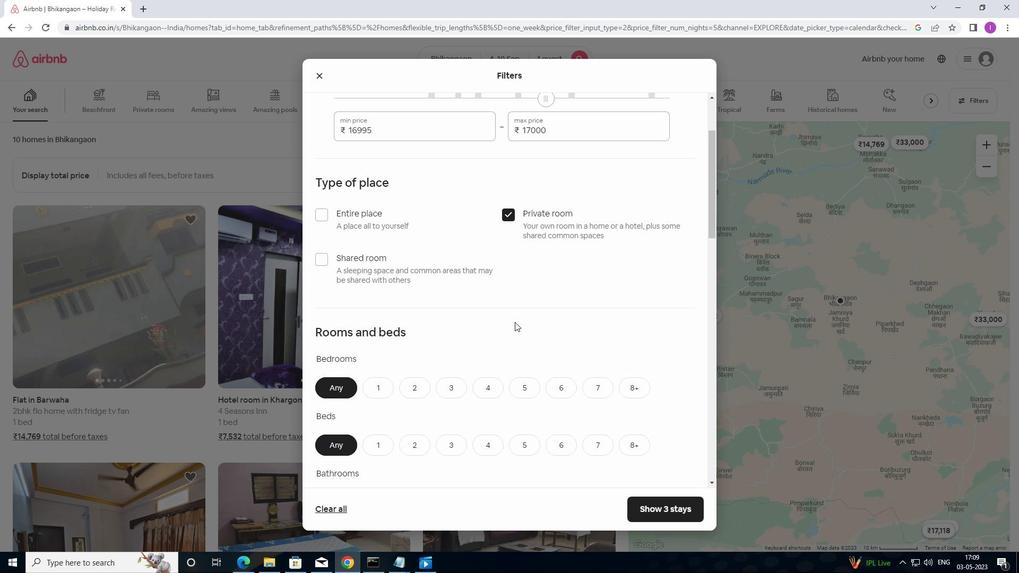 
Action: Mouse scrolled (510, 322) with delta (0, 0)
Screenshot: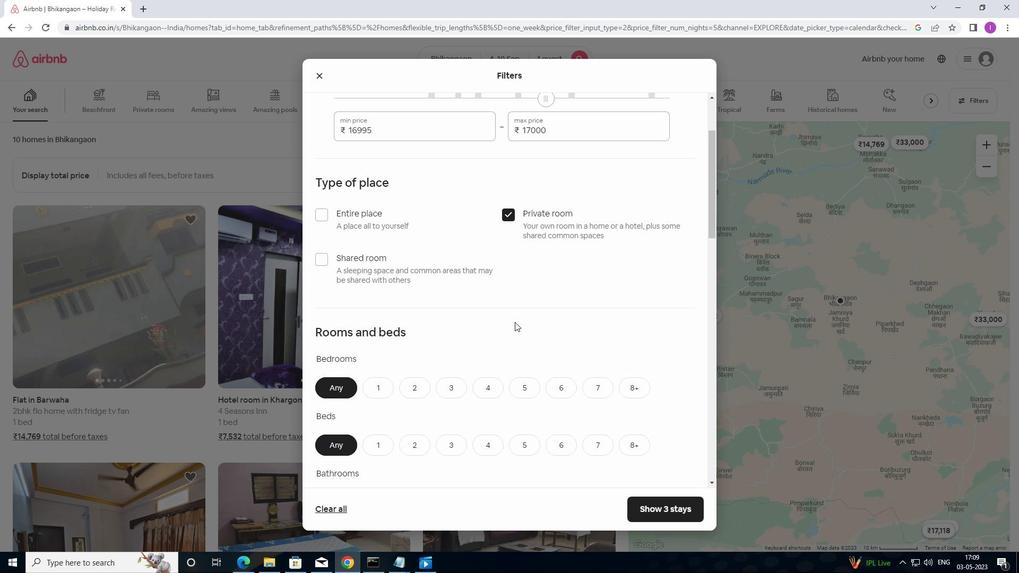 
Action: Mouse moved to (379, 282)
Screenshot: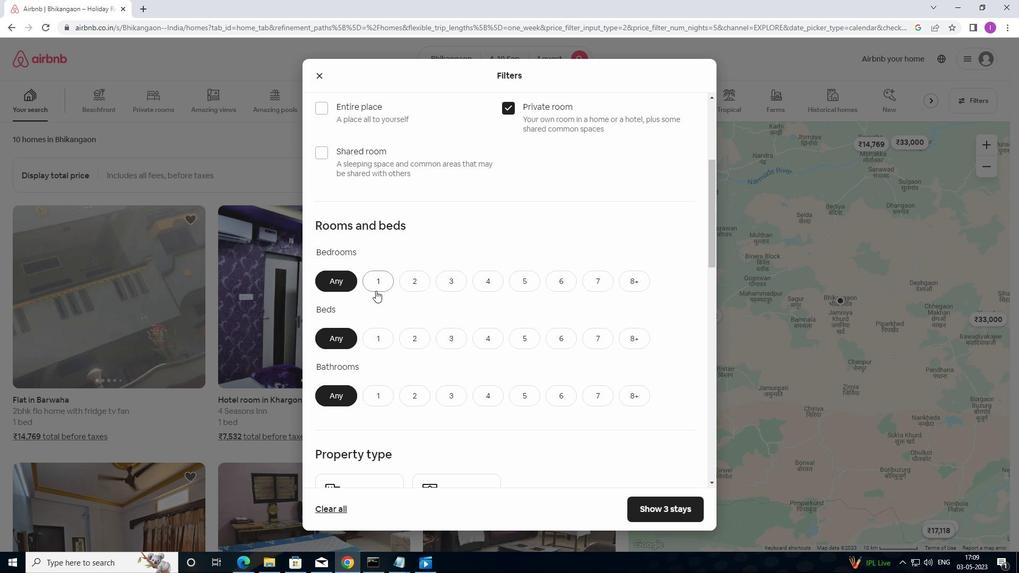 
Action: Mouse pressed left at (379, 282)
Screenshot: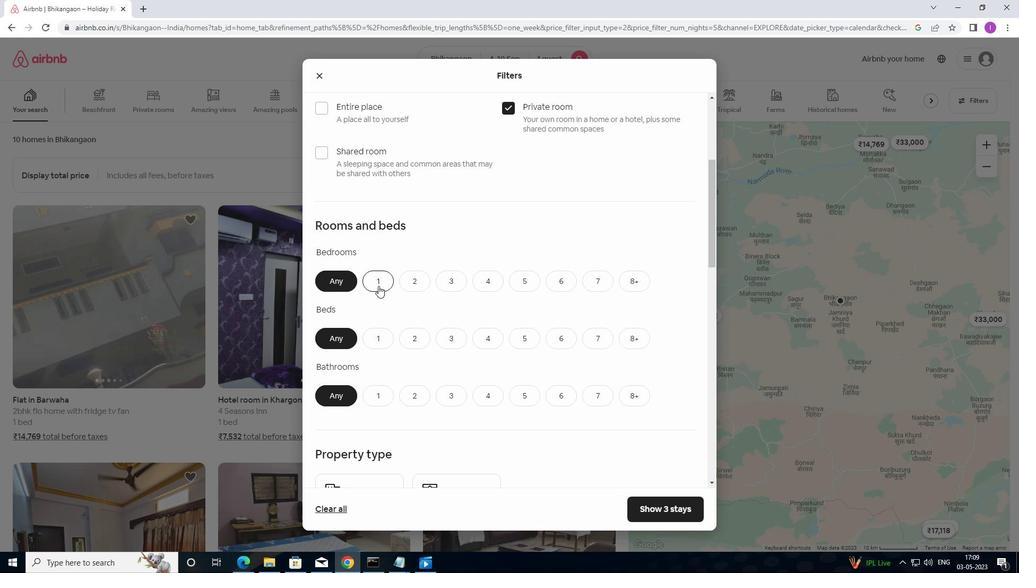 
Action: Mouse moved to (378, 337)
Screenshot: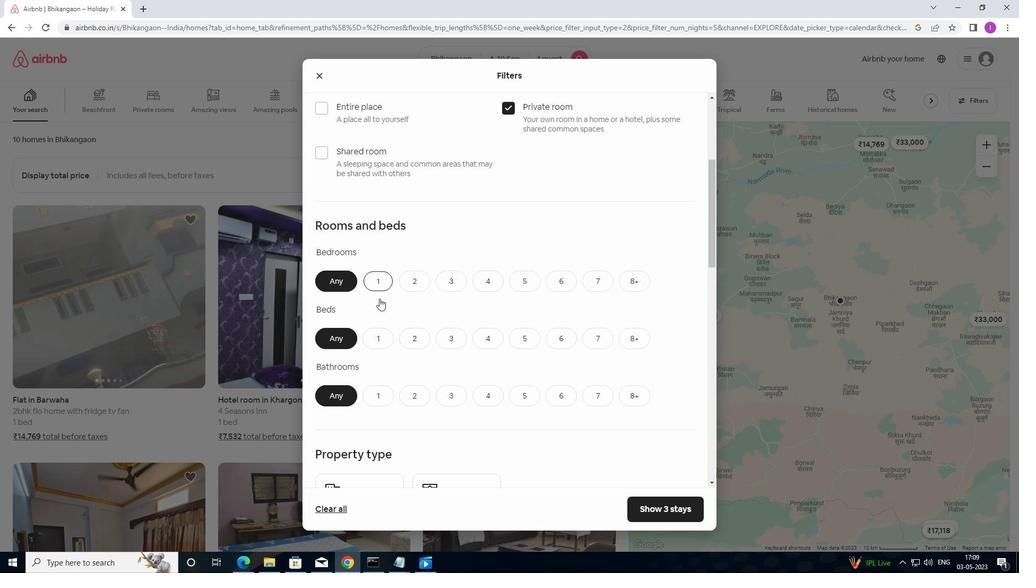 
Action: Mouse pressed left at (378, 337)
Screenshot: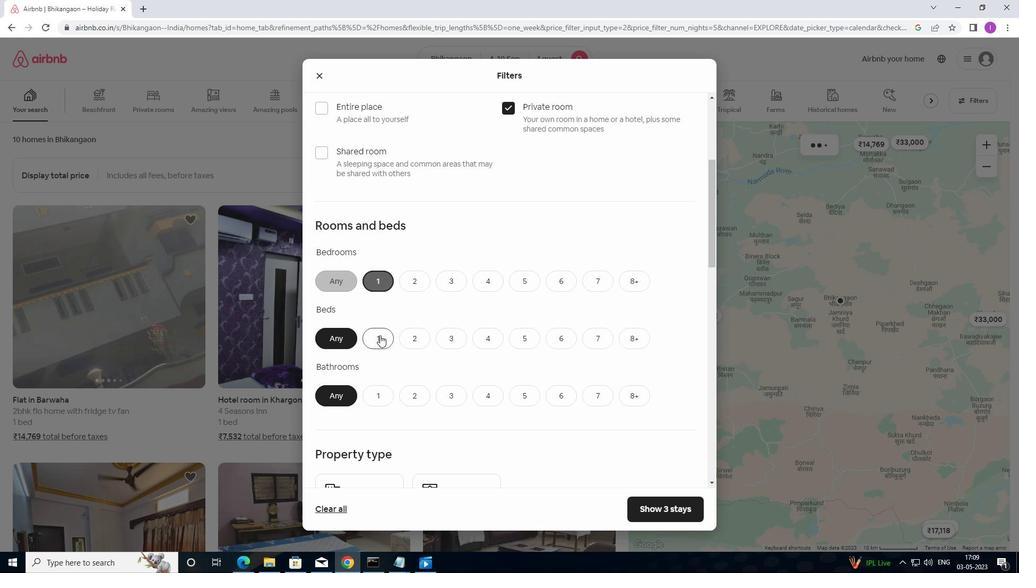 
Action: Mouse moved to (382, 384)
Screenshot: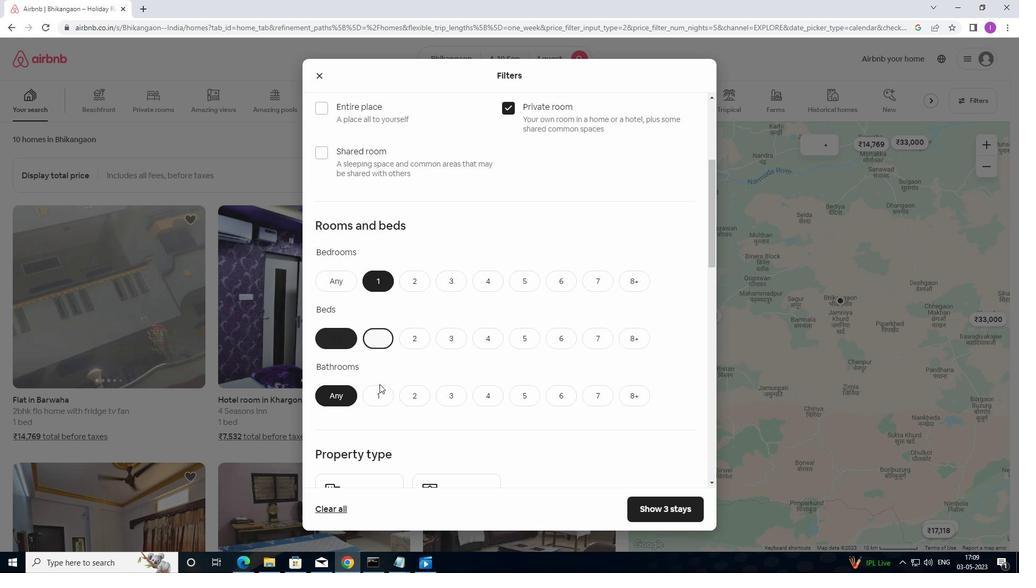 
Action: Mouse pressed left at (382, 384)
Screenshot: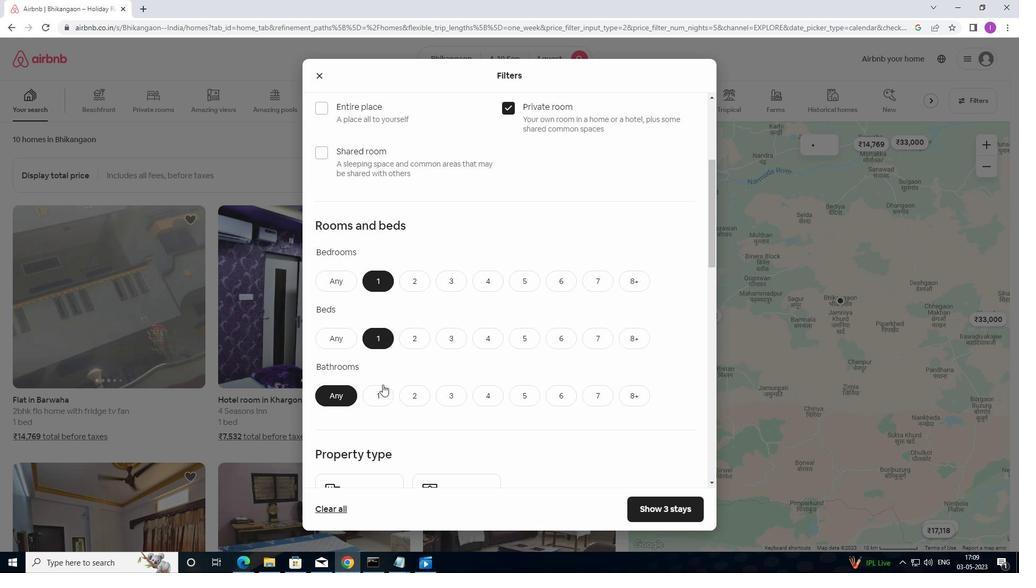 
Action: Mouse moved to (402, 373)
Screenshot: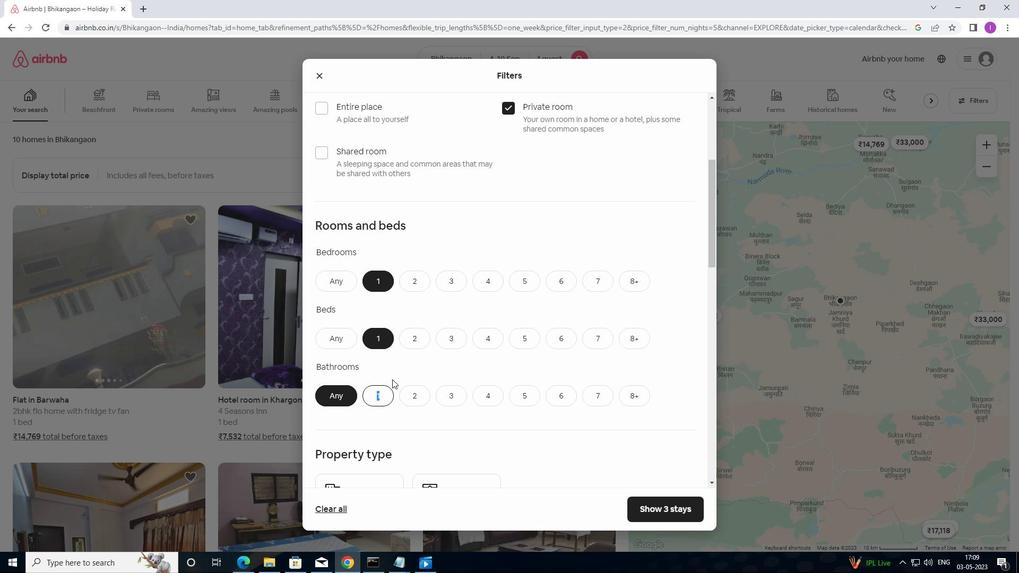 
Action: Mouse pressed left at (402, 373)
Screenshot: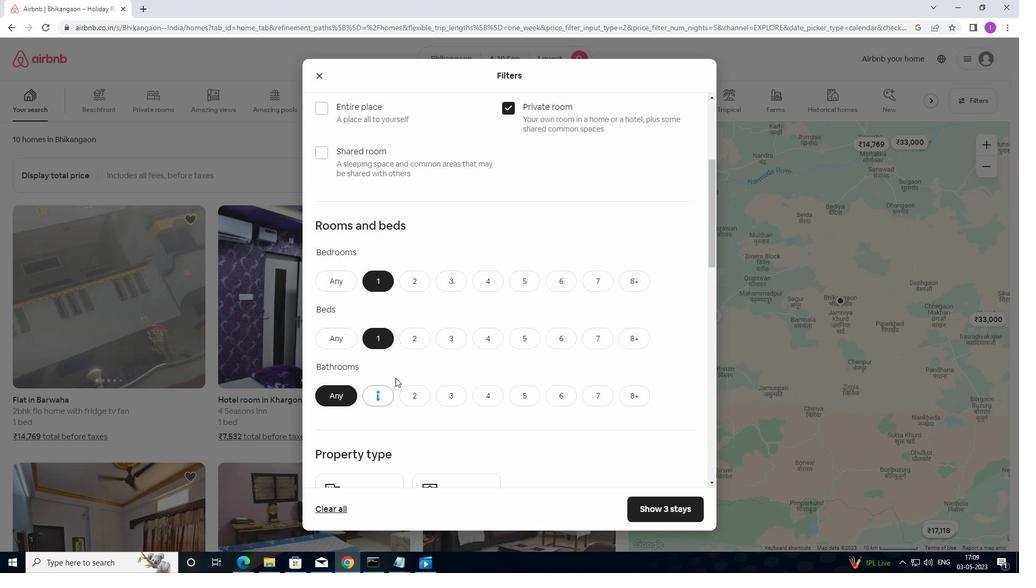 
Action: Mouse moved to (382, 398)
Screenshot: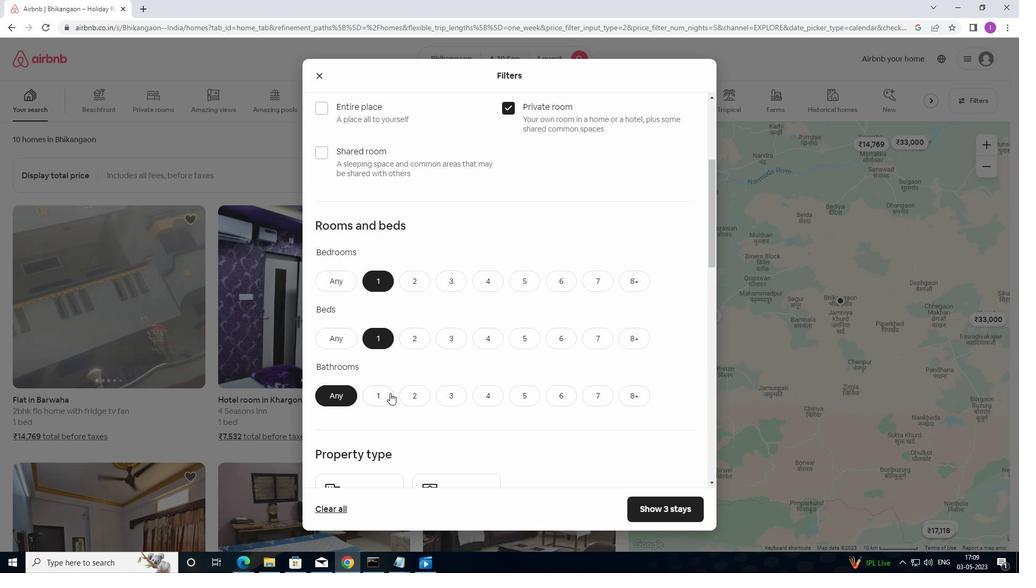 
Action: Mouse pressed left at (382, 398)
Screenshot: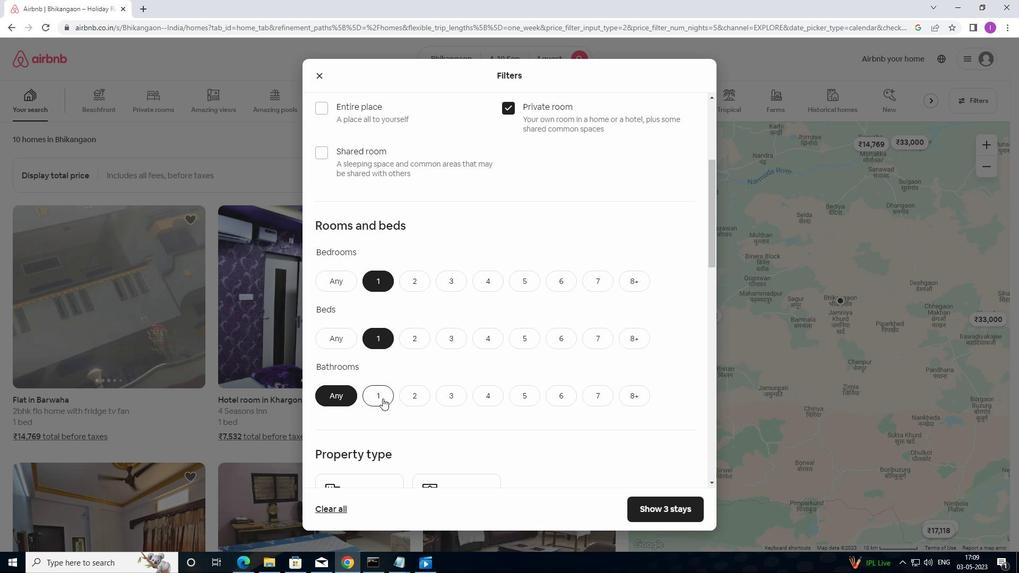 
Action: Mouse moved to (470, 364)
Screenshot: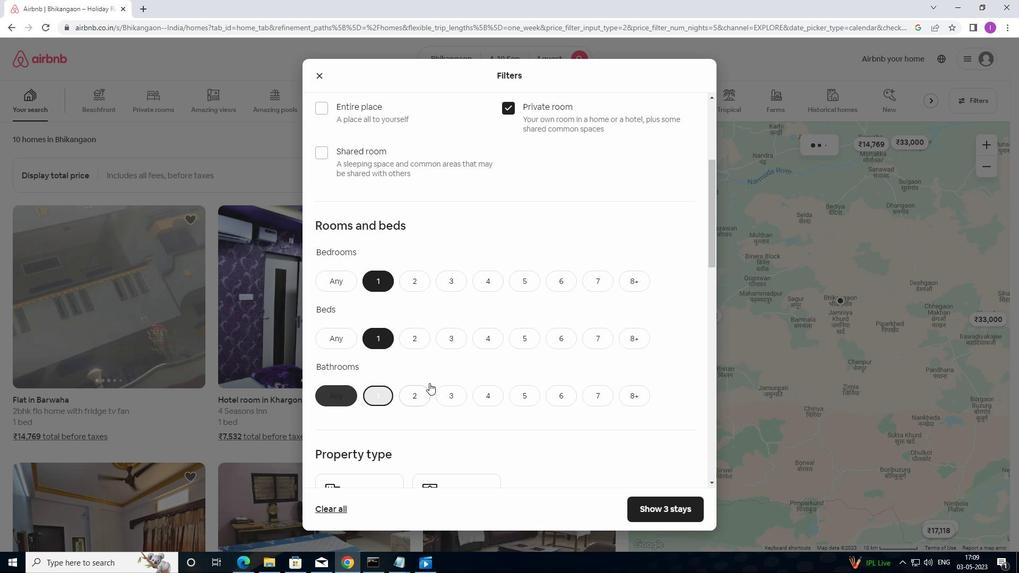 
Action: Mouse scrolled (470, 364) with delta (0, 0)
Screenshot: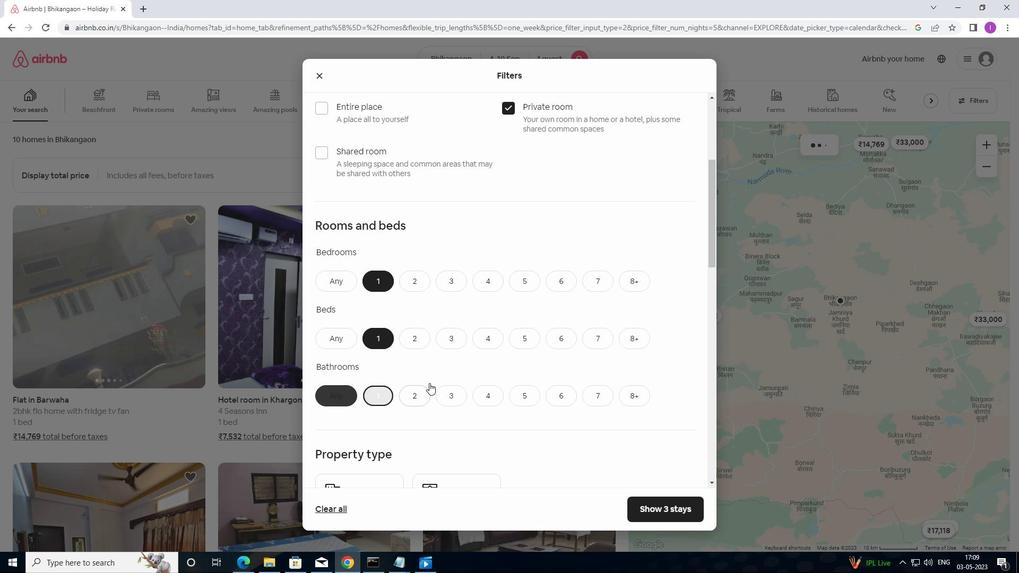 
Action: Mouse scrolled (470, 364) with delta (0, 0)
Screenshot: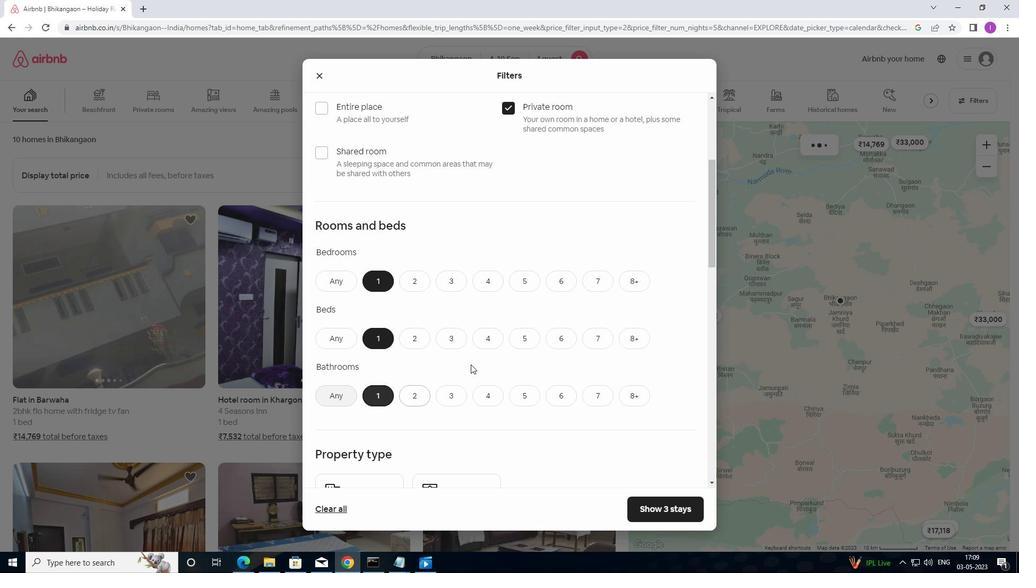 
Action: Mouse scrolled (470, 364) with delta (0, 0)
Screenshot: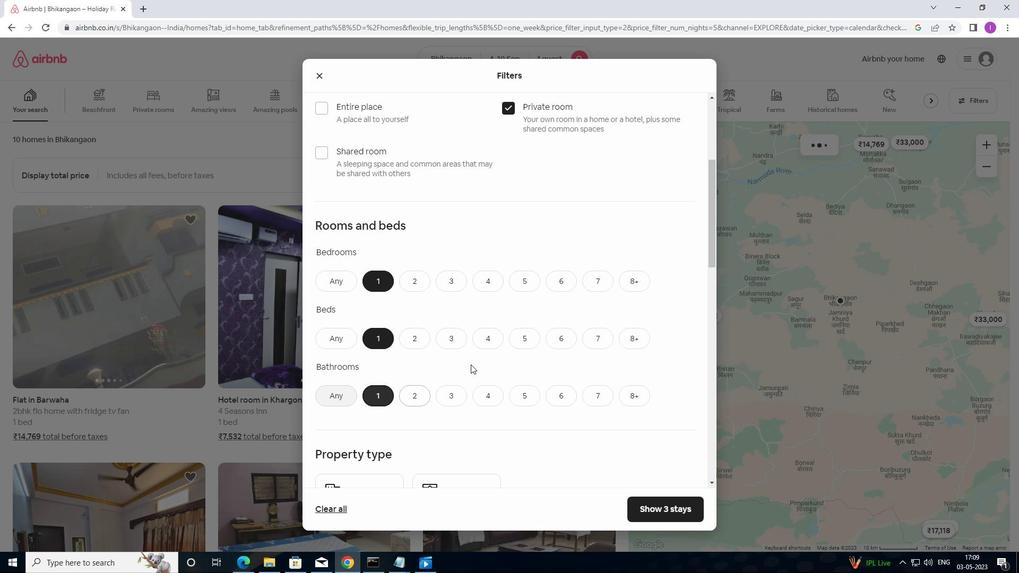 
Action: Mouse moved to (471, 364)
Screenshot: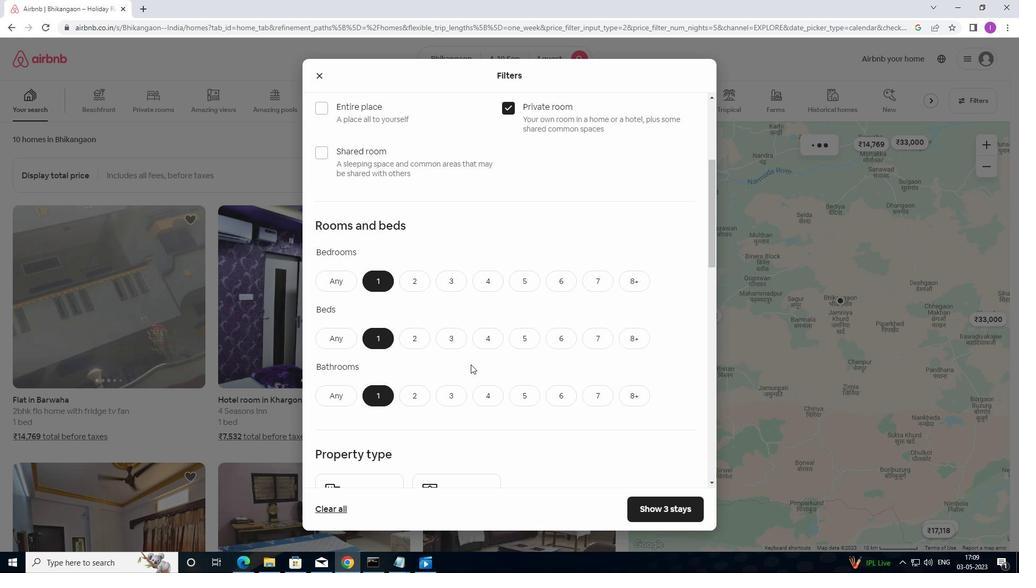 
Action: Mouse scrolled (471, 364) with delta (0, 0)
Screenshot: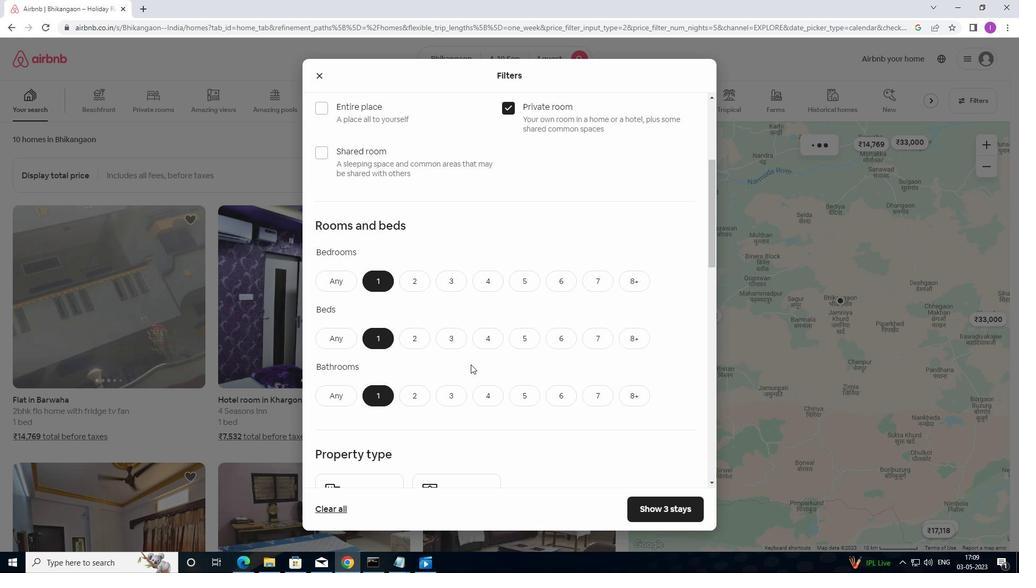 
Action: Mouse moved to (358, 301)
Screenshot: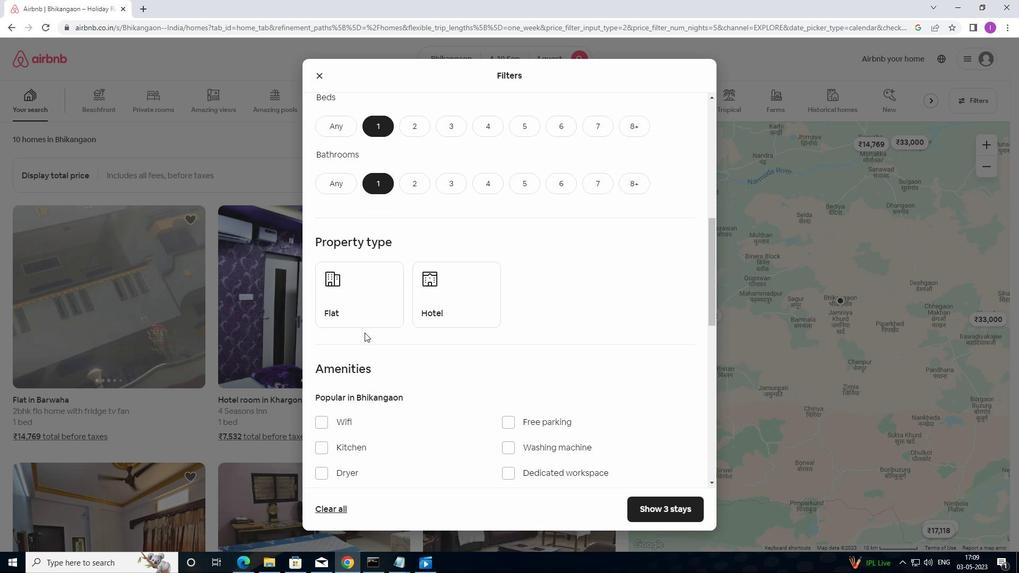 
Action: Mouse pressed left at (358, 301)
Screenshot: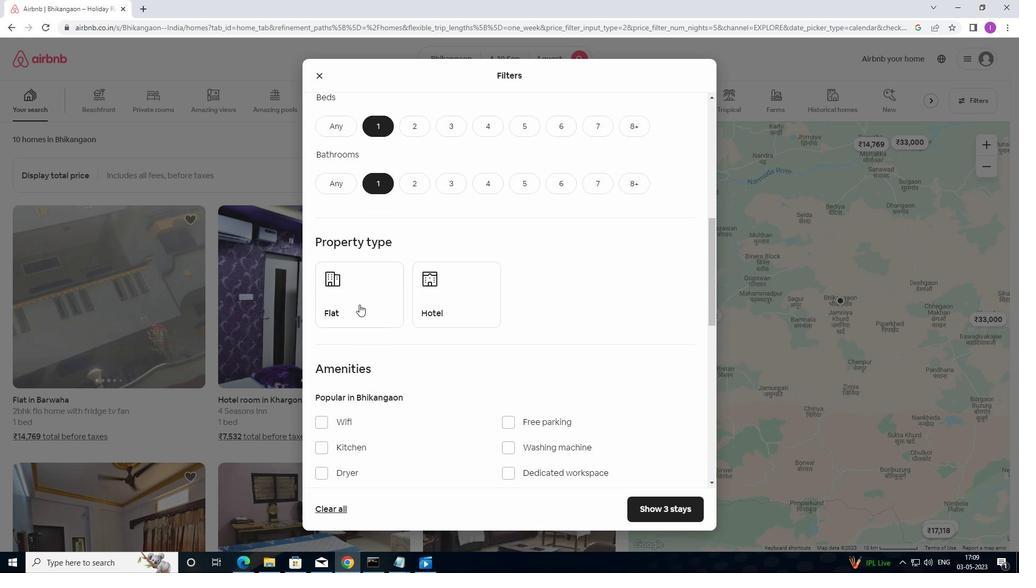 
Action: Mouse moved to (427, 316)
Screenshot: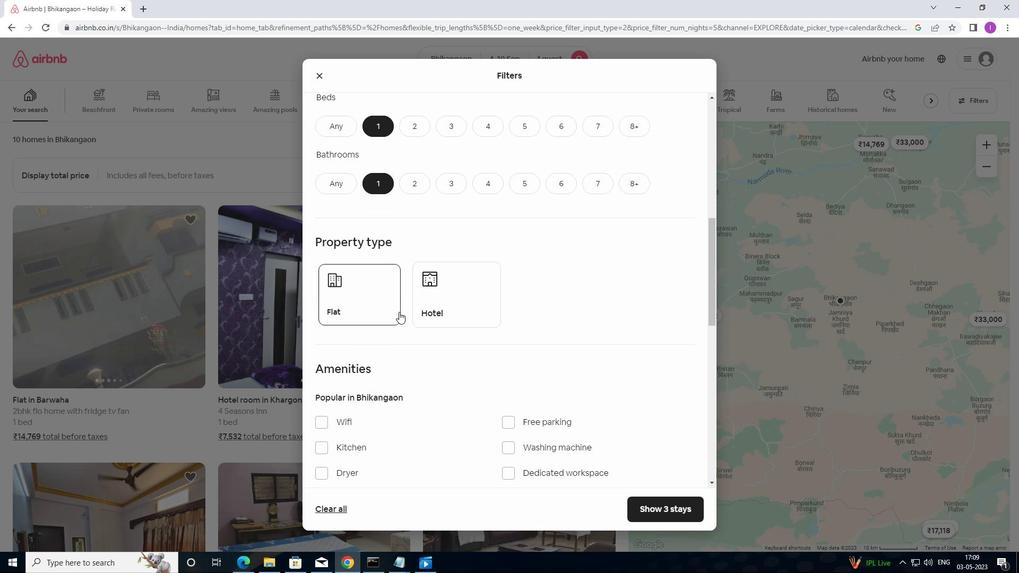 
Action: Mouse pressed left at (427, 316)
Screenshot: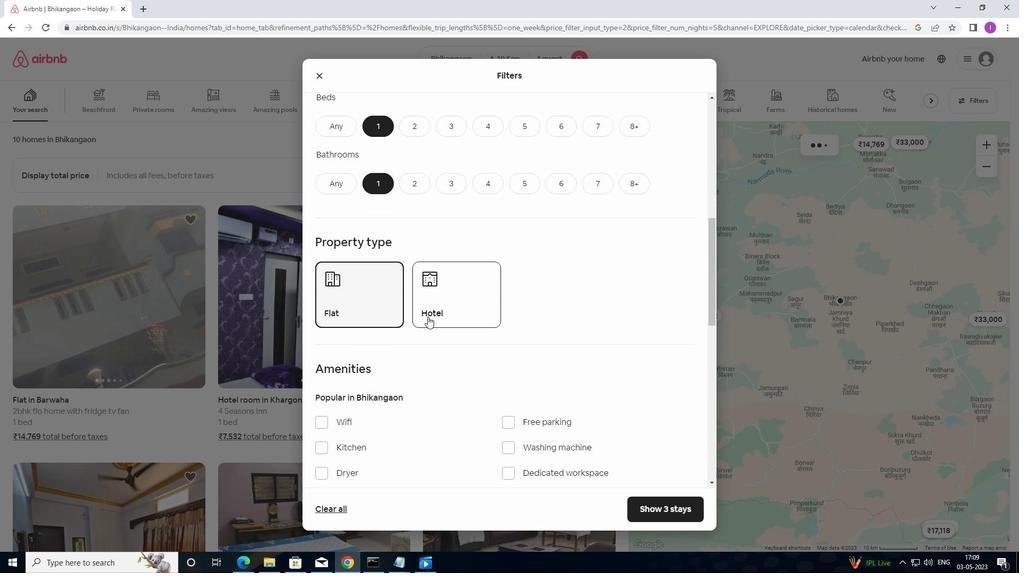 
Action: Mouse moved to (504, 307)
Screenshot: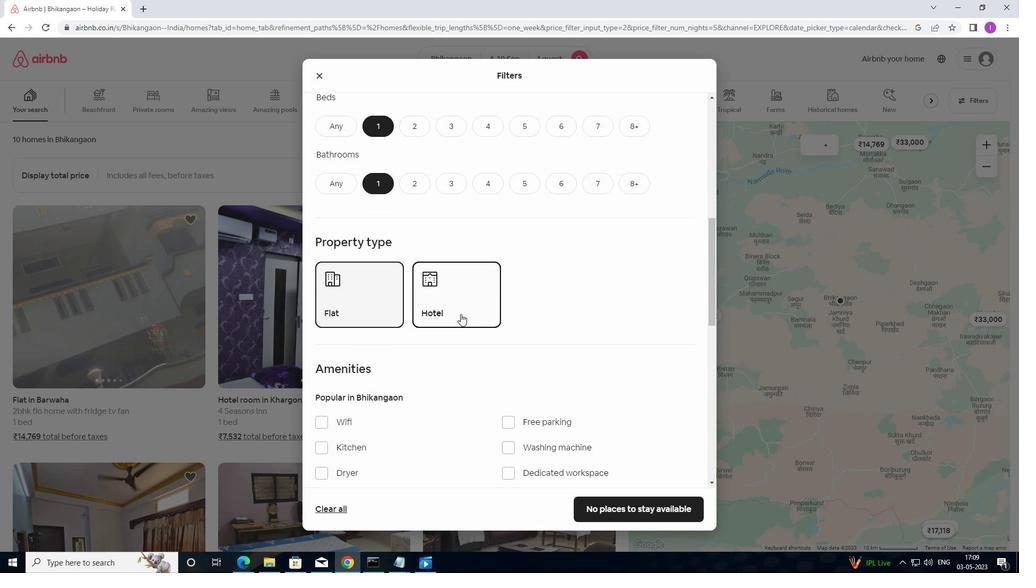 
Action: Mouse scrolled (504, 306) with delta (0, 0)
Screenshot: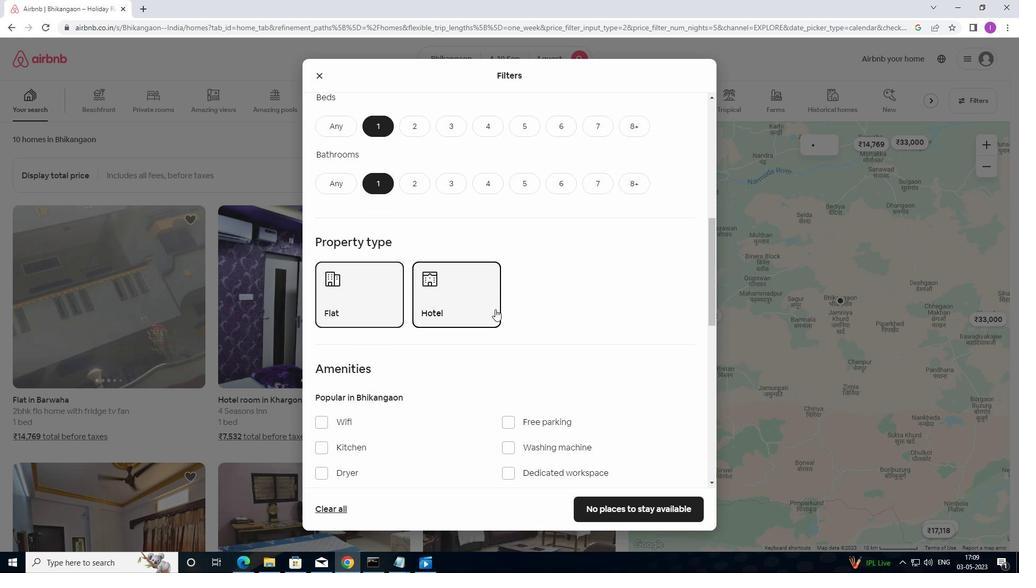 
Action: Mouse scrolled (504, 306) with delta (0, 0)
Screenshot: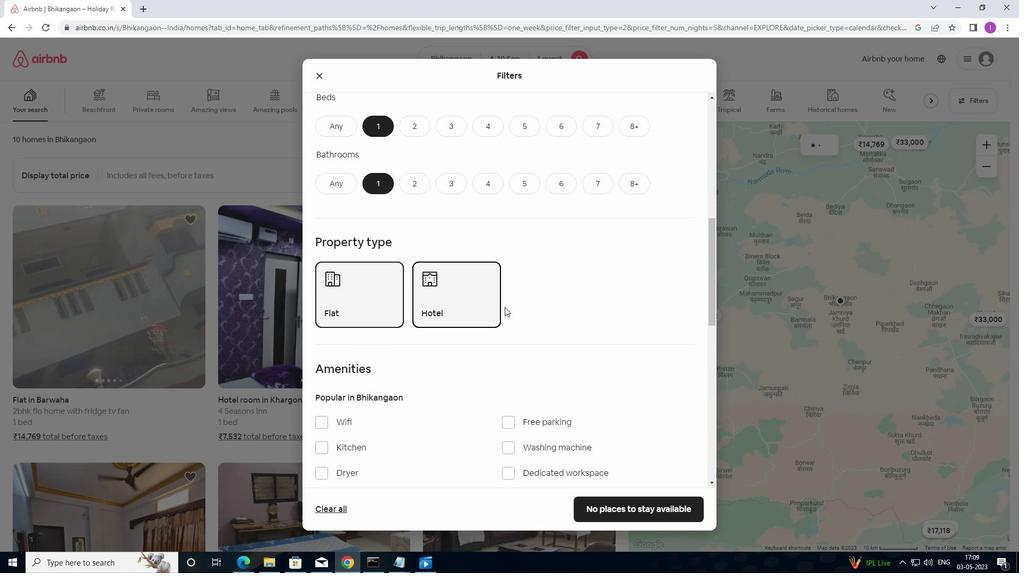 
Action: Mouse moved to (507, 305)
Screenshot: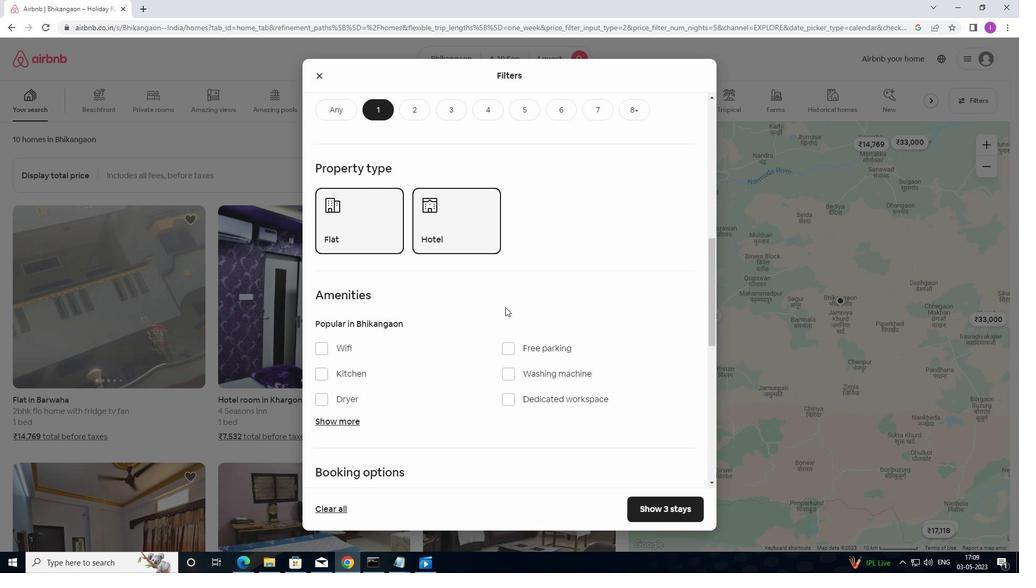 
Action: Mouse scrolled (507, 304) with delta (0, 0)
Screenshot: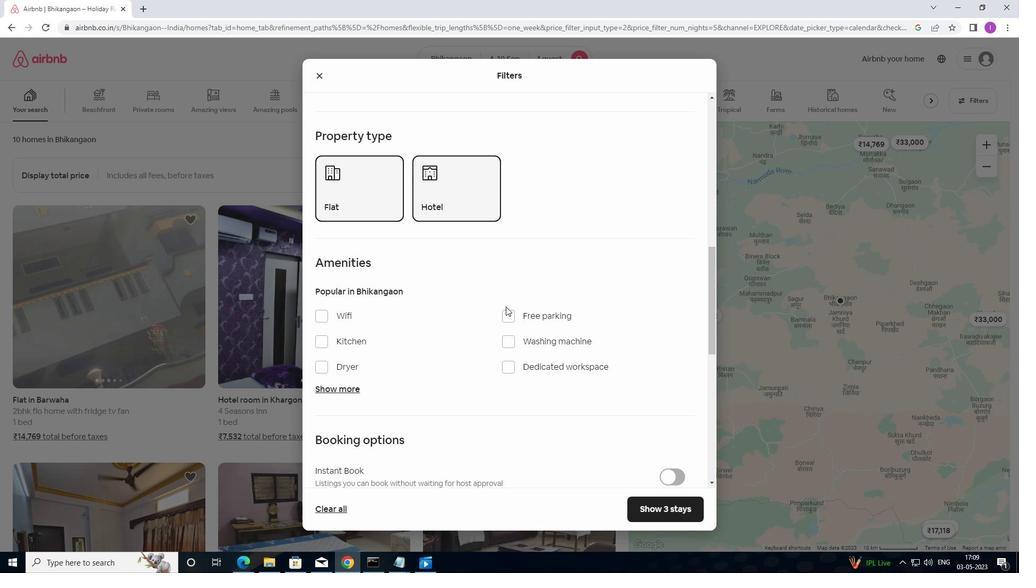
Action: Mouse scrolled (507, 304) with delta (0, 0)
Screenshot: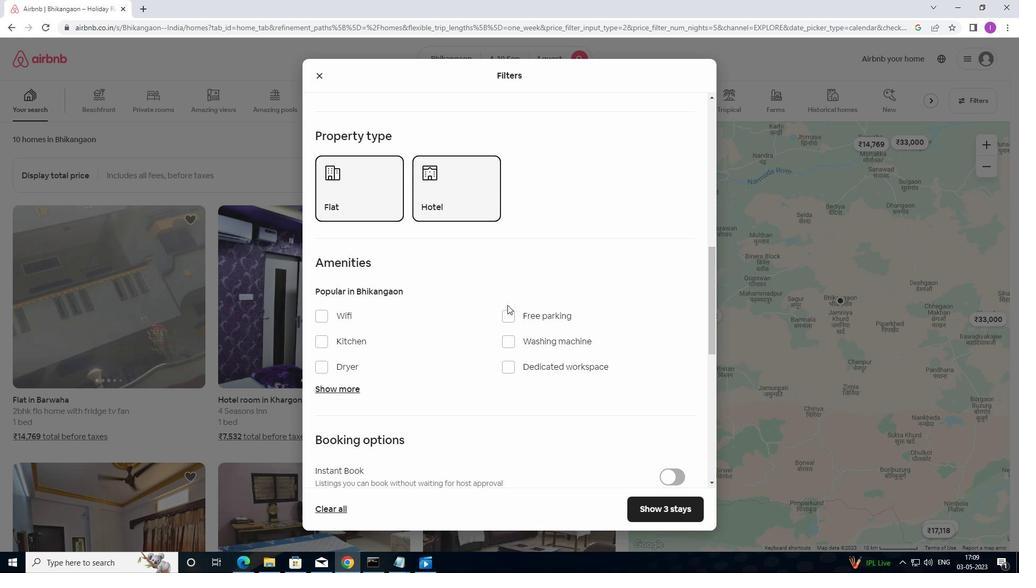 
Action: Mouse moved to (508, 304)
Screenshot: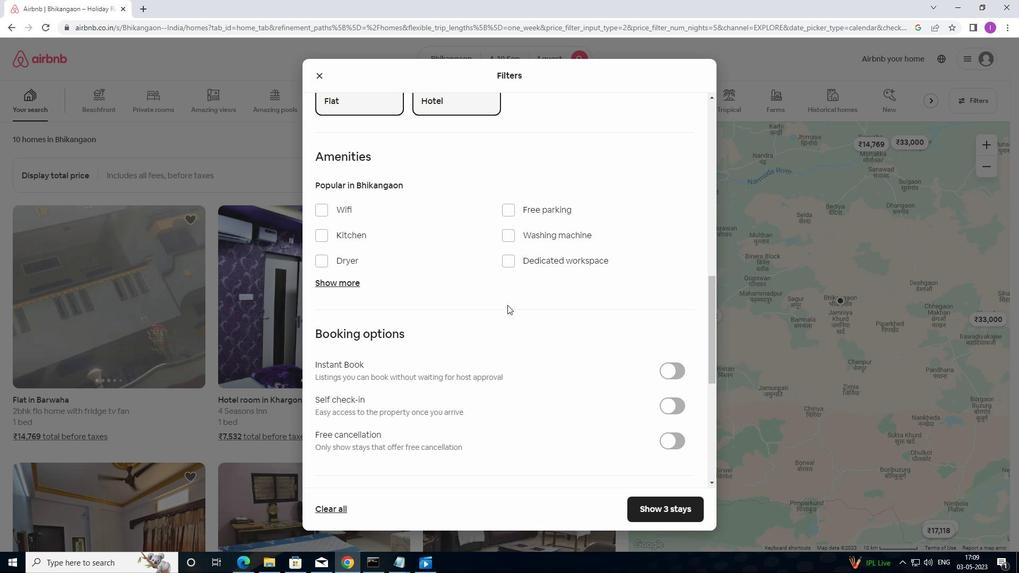 
Action: Mouse scrolled (508, 304) with delta (0, 0)
Screenshot: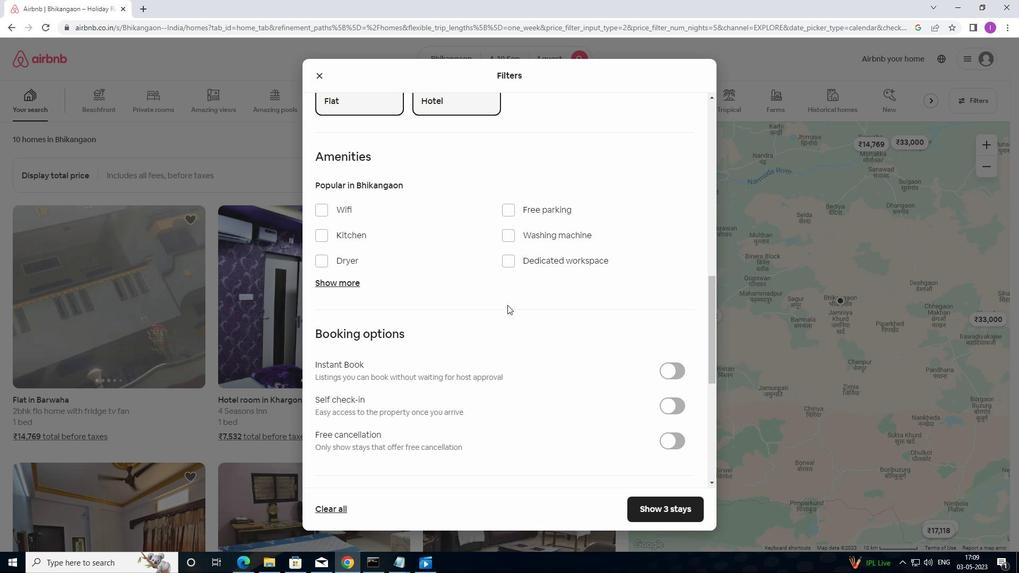
Action: Mouse scrolled (508, 304) with delta (0, 0)
Screenshot: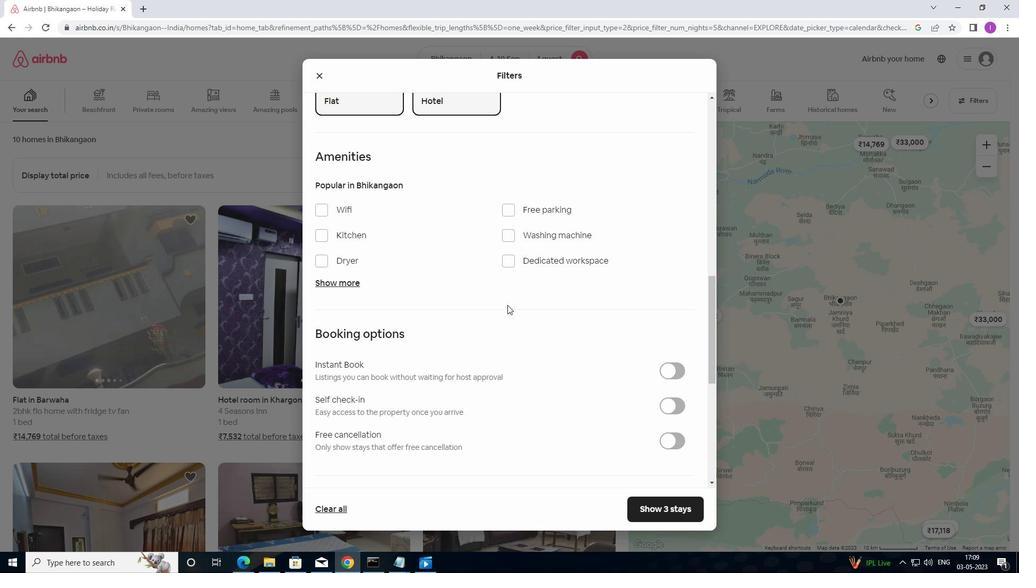 
Action: Mouse moved to (503, 304)
Screenshot: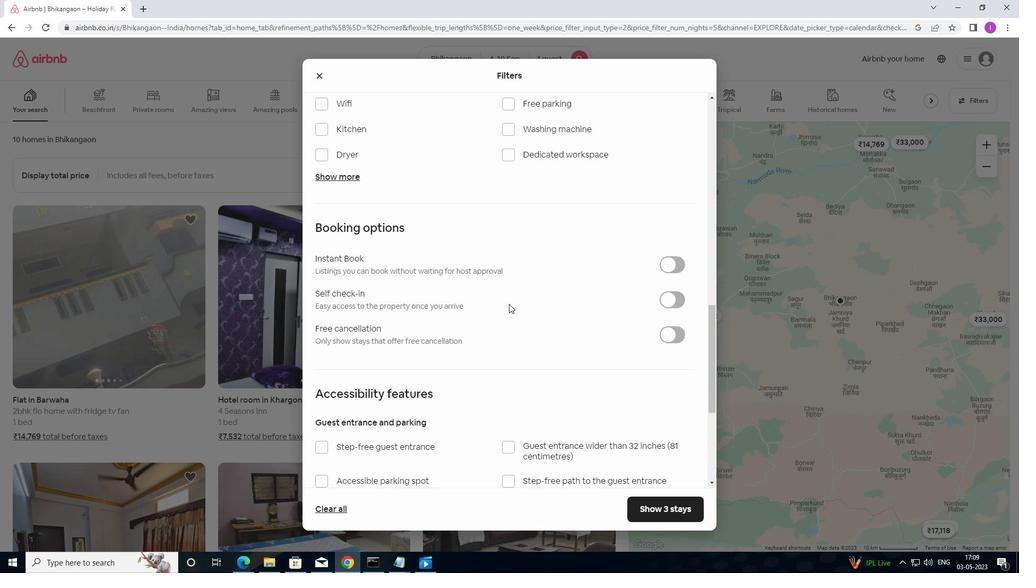 
Action: Mouse scrolled (503, 303) with delta (0, 0)
Screenshot: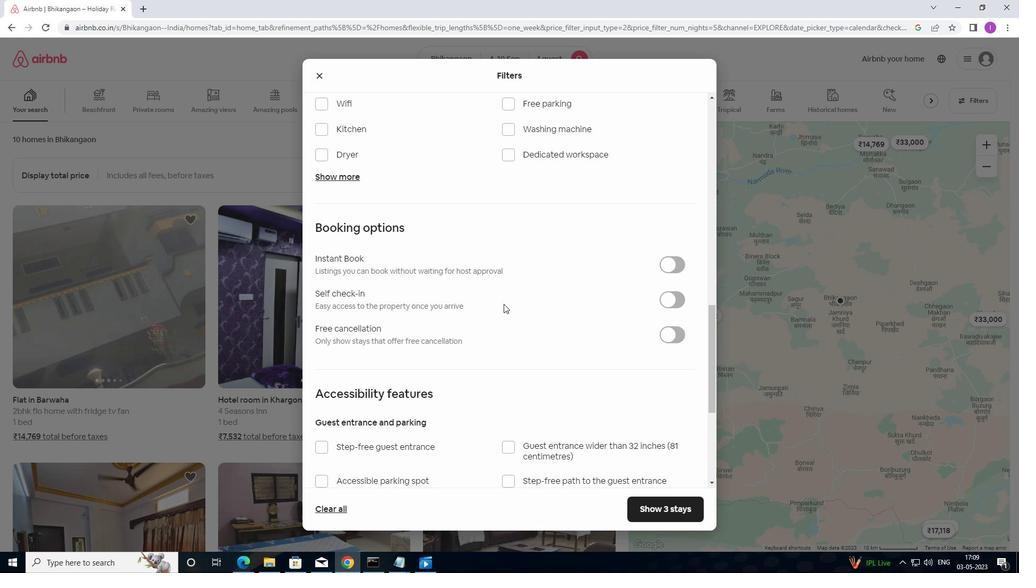 
Action: Mouse moved to (678, 251)
Screenshot: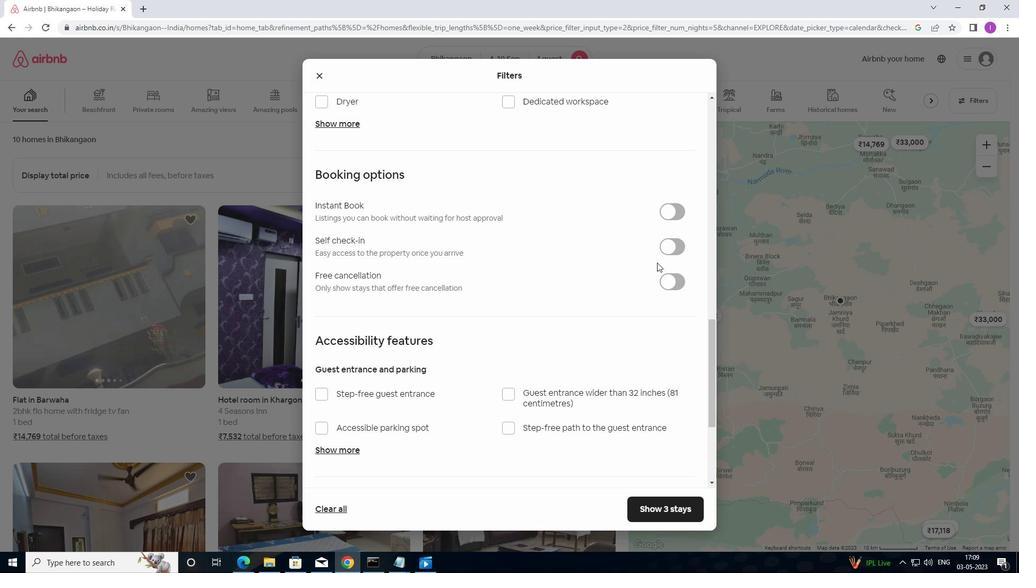 
Action: Mouse pressed left at (678, 251)
Screenshot: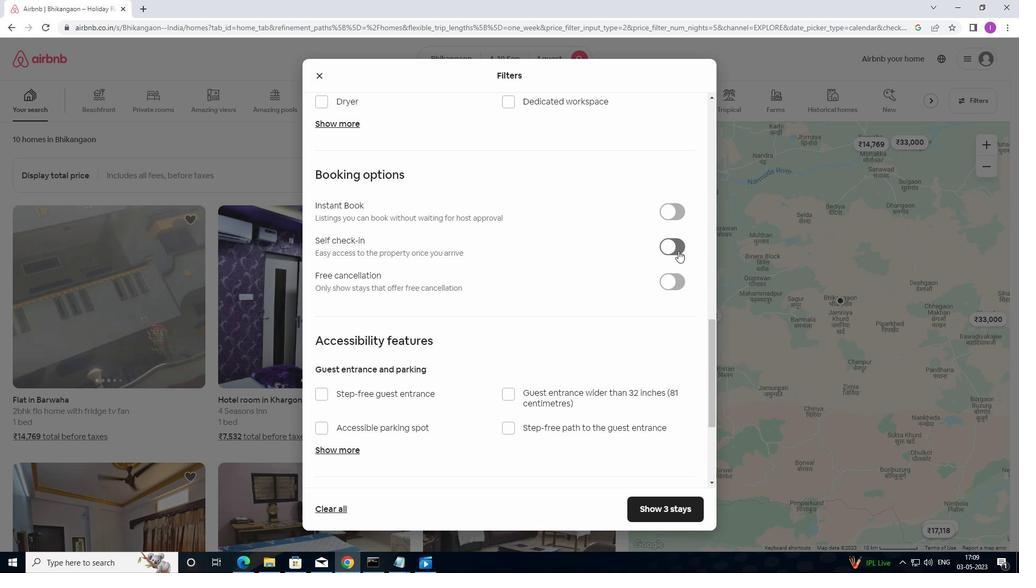 
Action: Mouse moved to (467, 356)
Screenshot: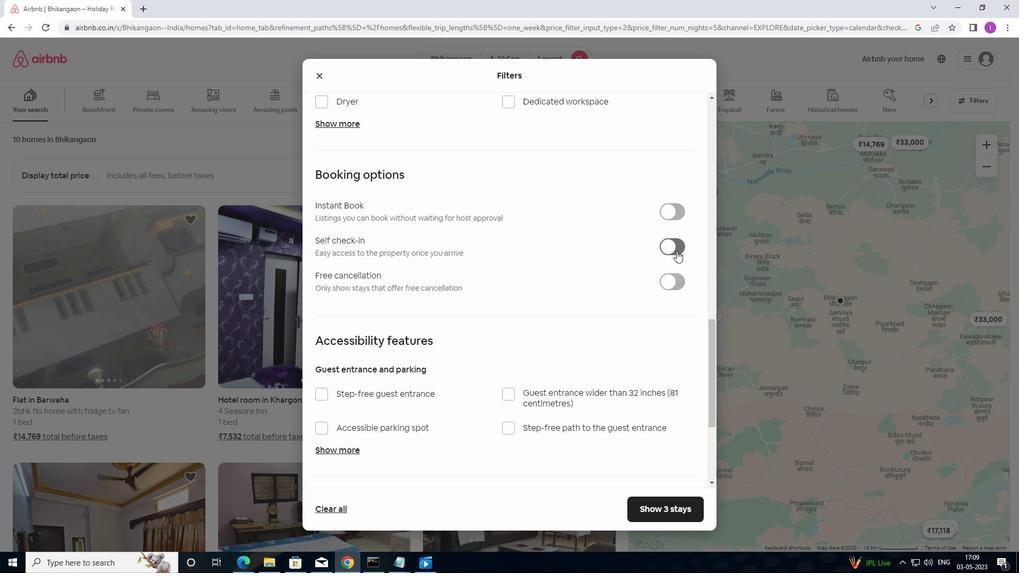 
Action: Mouse scrolled (467, 355) with delta (0, 0)
Screenshot: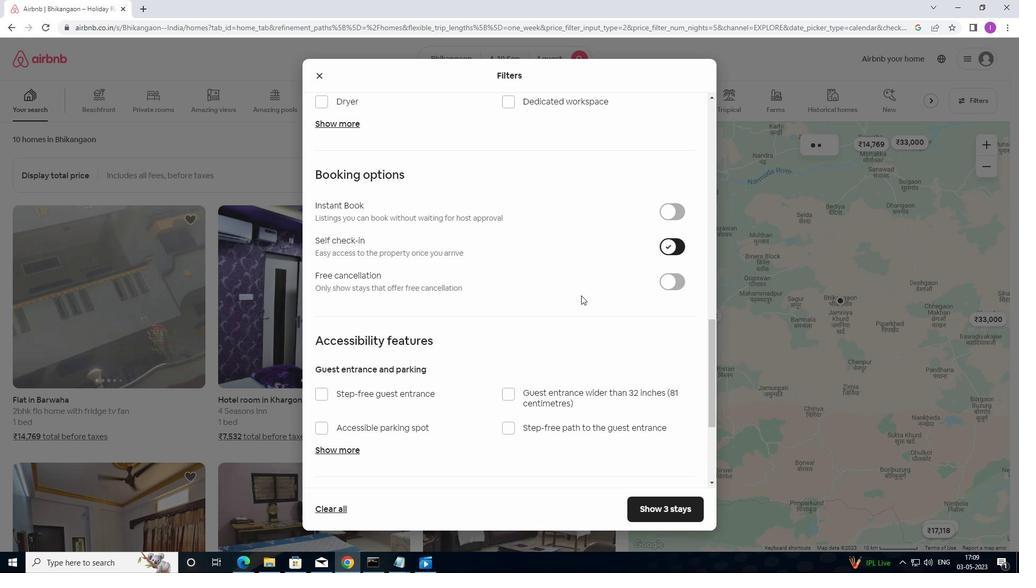 
Action: Mouse moved to (466, 357)
Screenshot: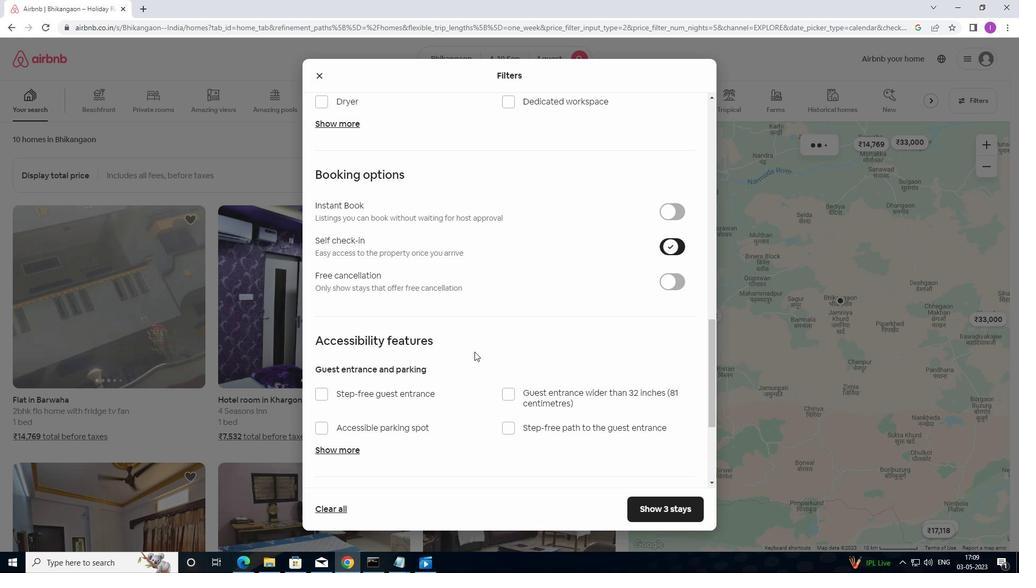 
Action: Mouse scrolled (466, 357) with delta (0, 0)
Screenshot: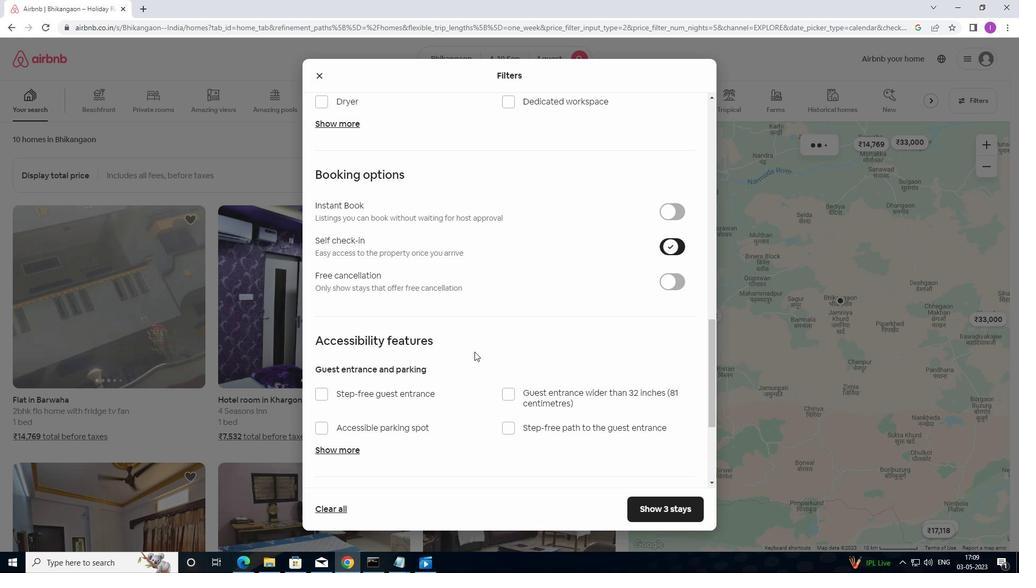 
Action: Mouse moved to (466, 359)
Screenshot: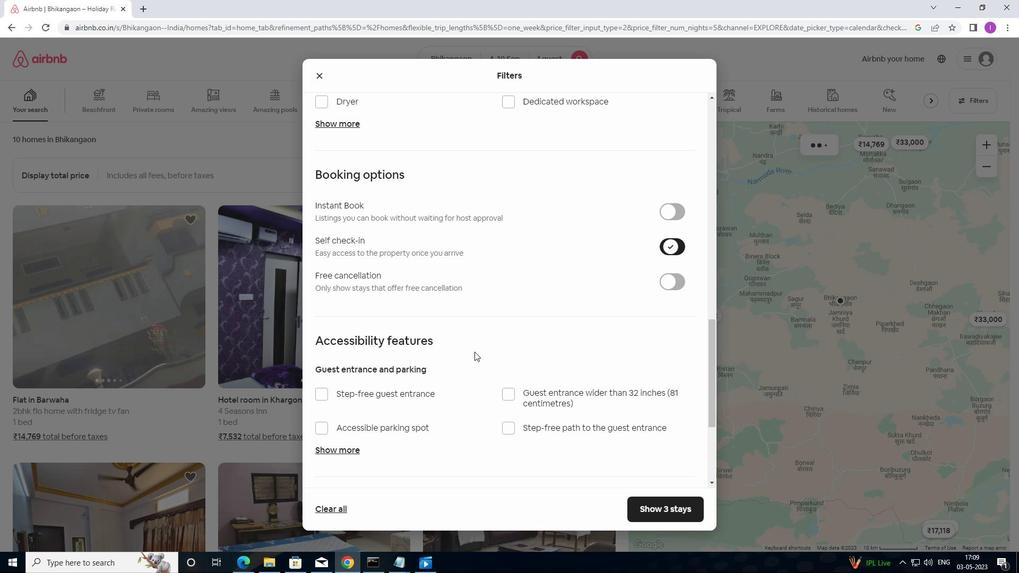 
Action: Mouse scrolled (466, 358) with delta (0, 0)
Screenshot: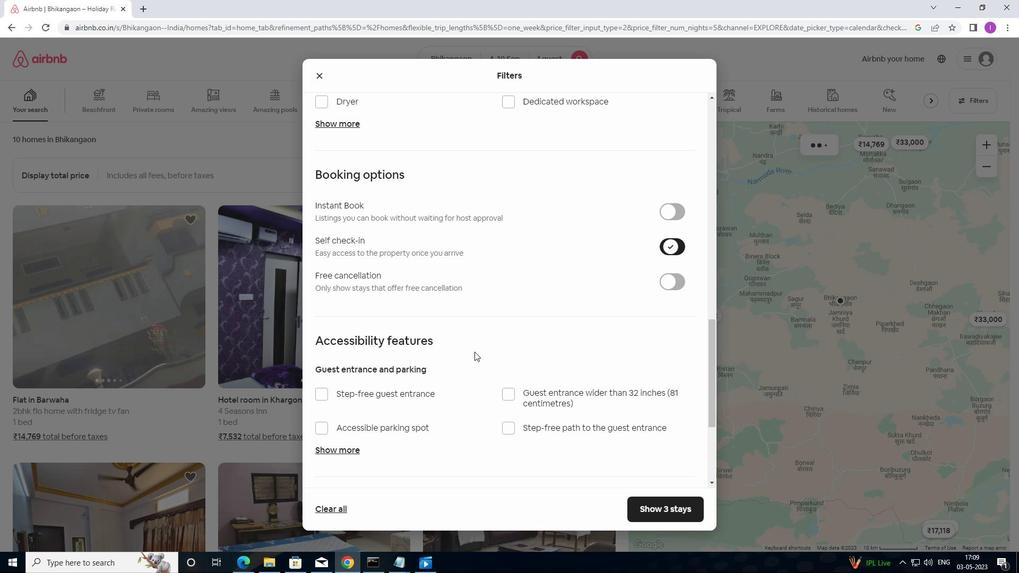 
Action: Mouse moved to (464, 363)
Screenshot: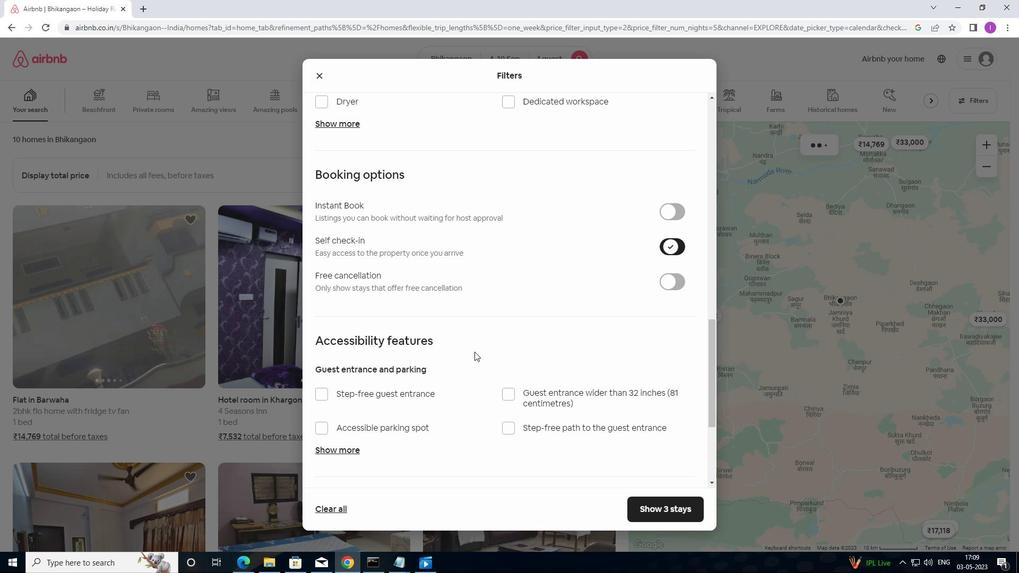 
Action: Mouse scrolled (464, 363) with delta (0, 0)
Screenshot: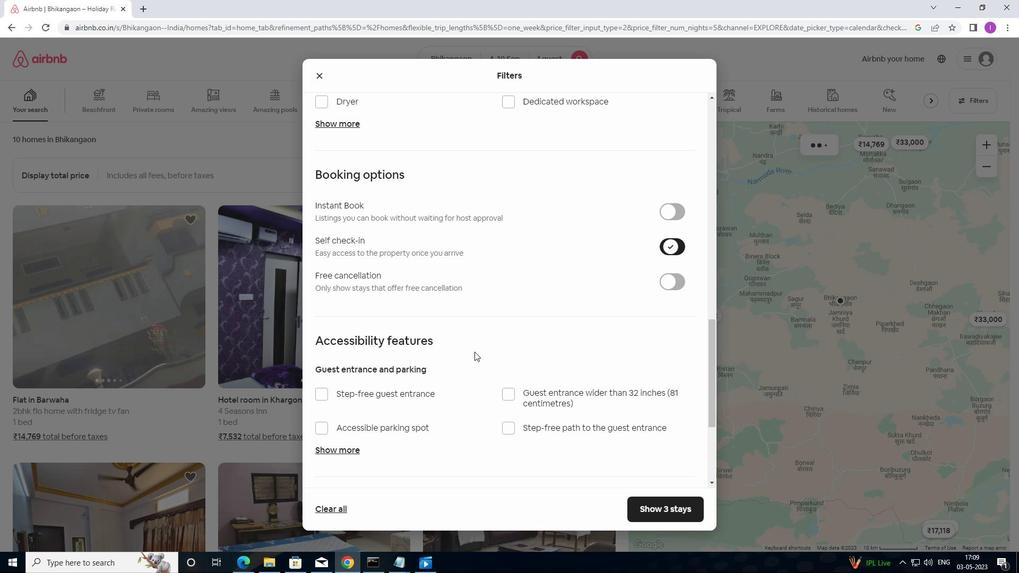 
Action: Mouse moved to (464, 364)
Screenshot: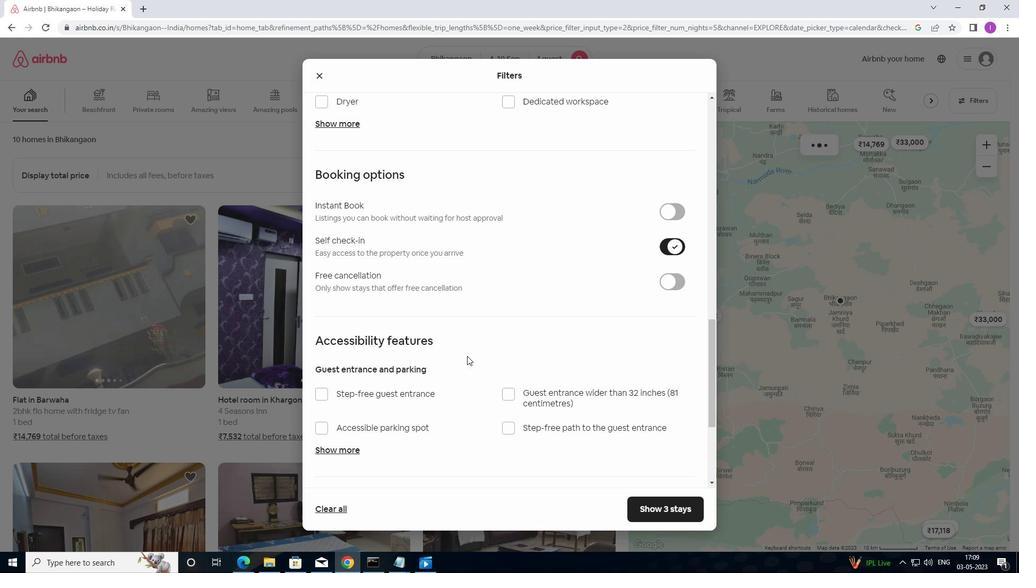 
Action: Mouse scrolled (464, 363) with delta (0, 0)
Screenshot: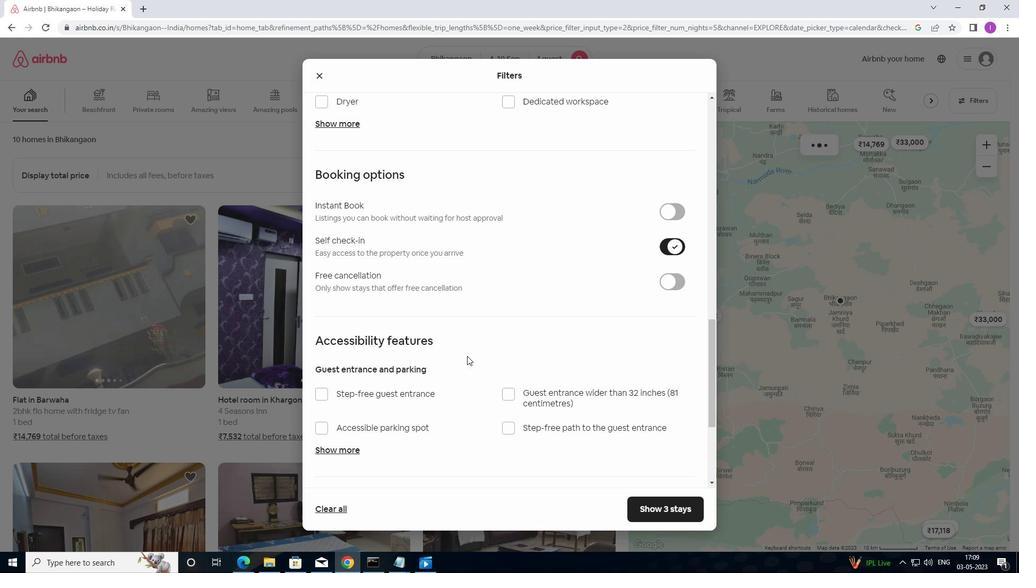 
Action: Mouse moved to (318, 458)
Screenshot: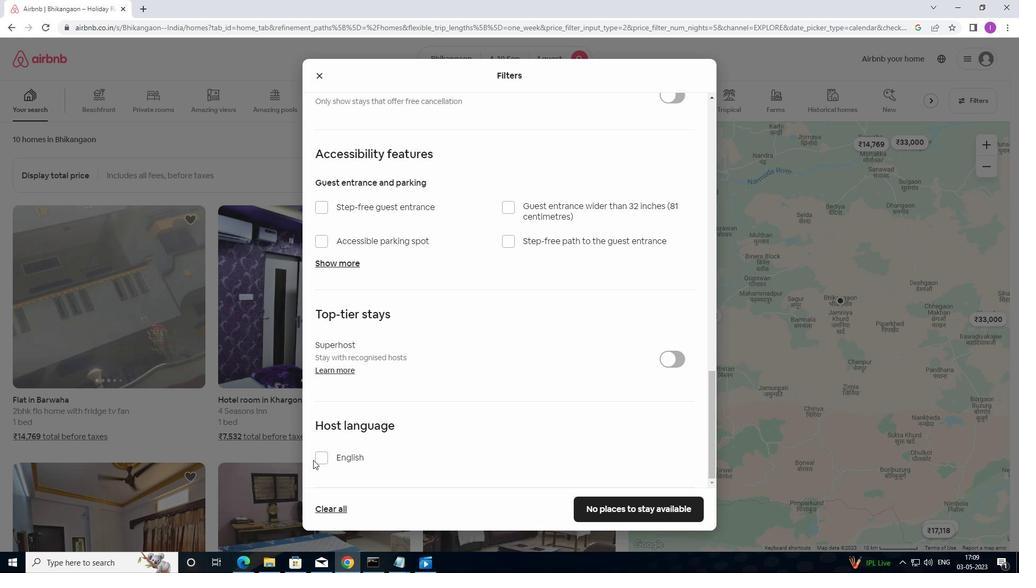 
Action: Mouse pressed left at (318, 458)
Screenshot: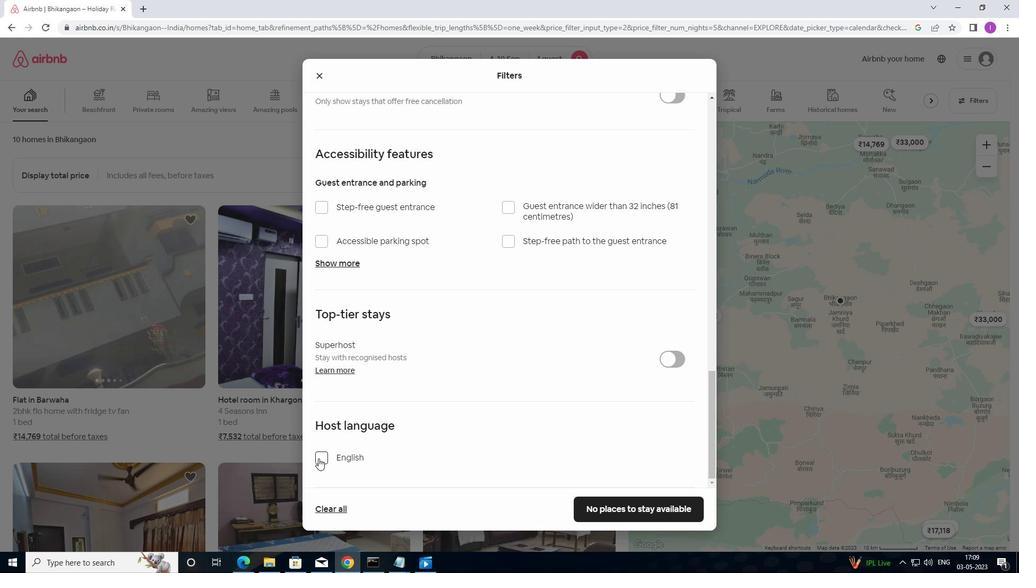 
Action: Mouse moved to (425, 441)
Screenshot: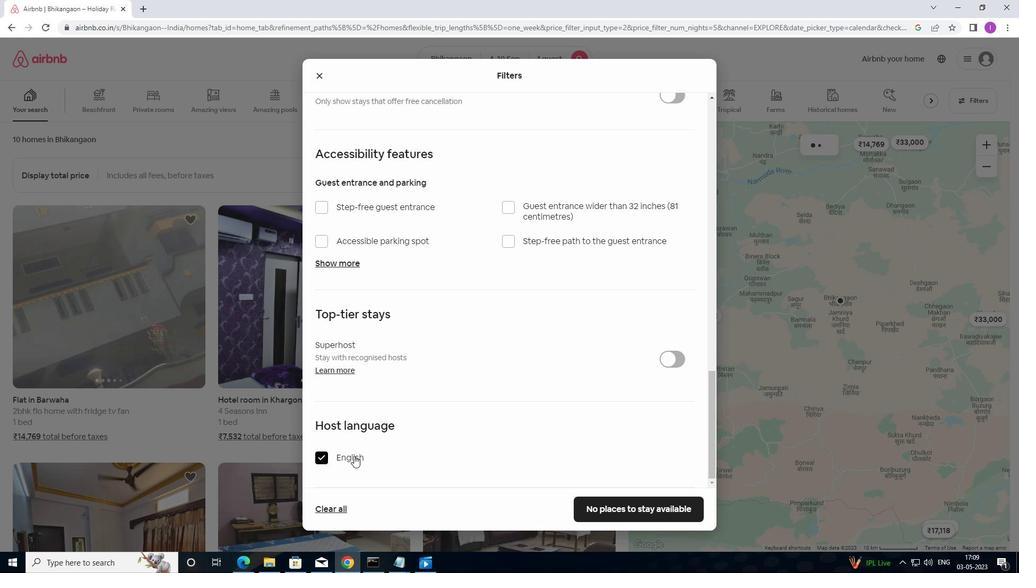 
Action: Mouse scrolled (425, 441) with delta (0, 0)
Screenshot: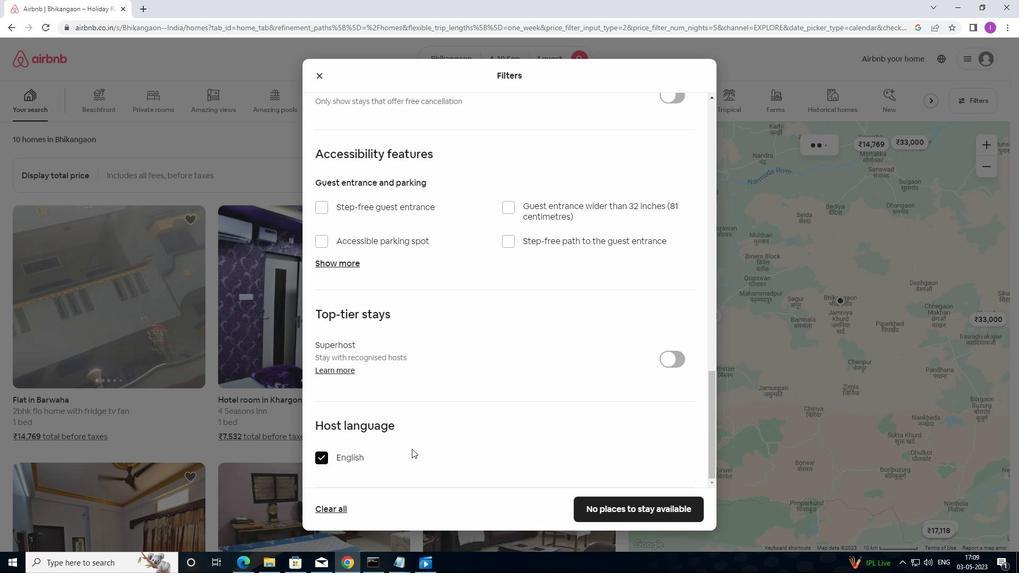 
Action: Mouse moved to (426, 441)
Screenshot: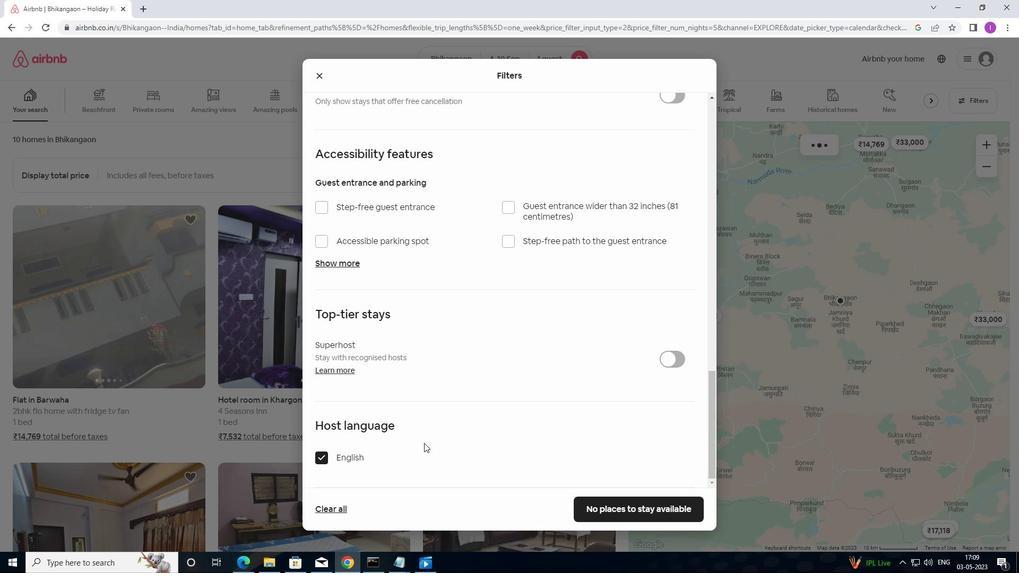 
Action: Mouse scrolled (426, 441) with delta (0, 0)
Screenshot: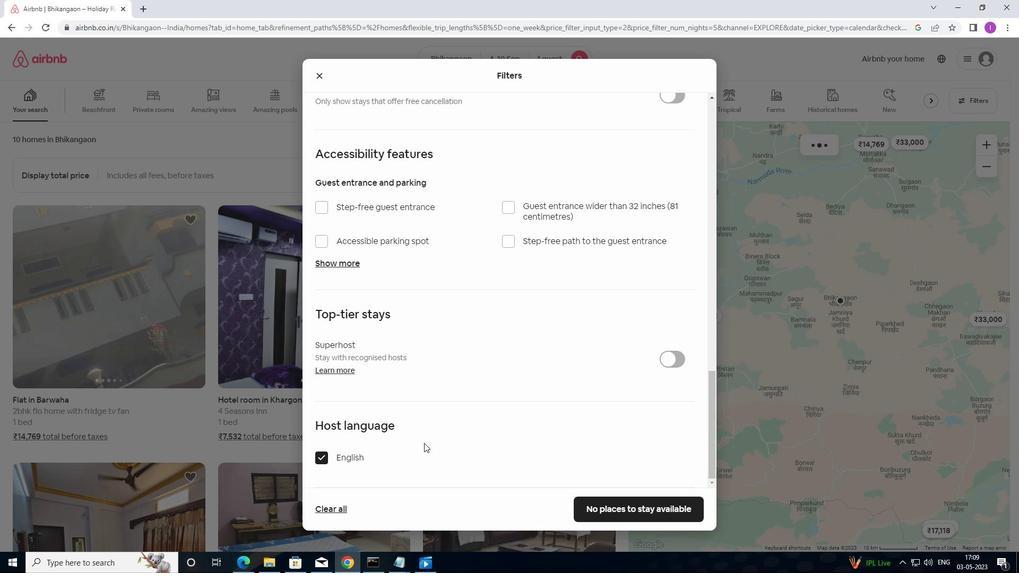 
Action: Mouse moved to (433, 441)
Screenshot: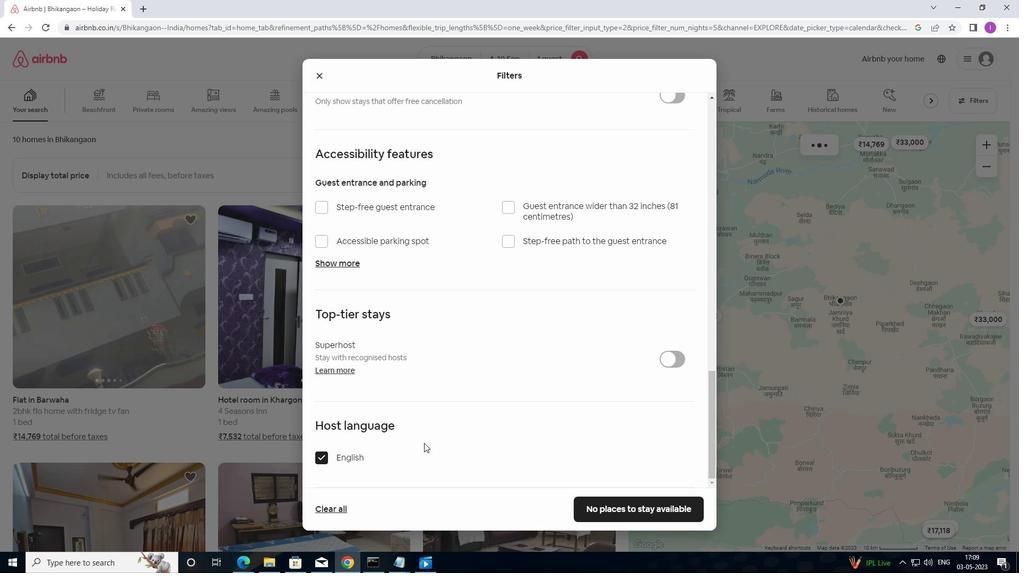 
Action: Mouse scrolled (433, 441) with delta (0, 0)
Screenshot: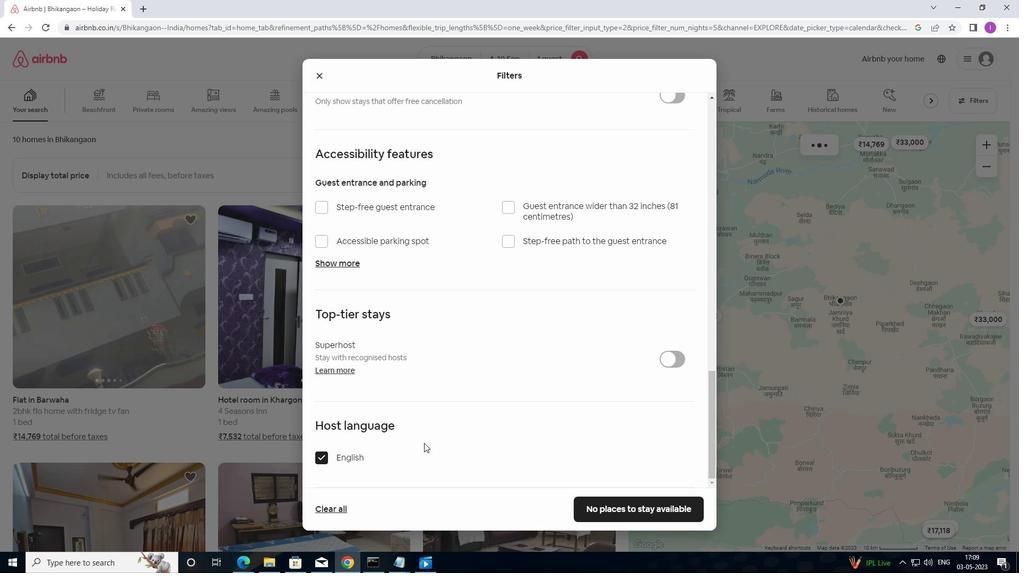 
Action: Mouse moved to (451, 445)
Screenshot: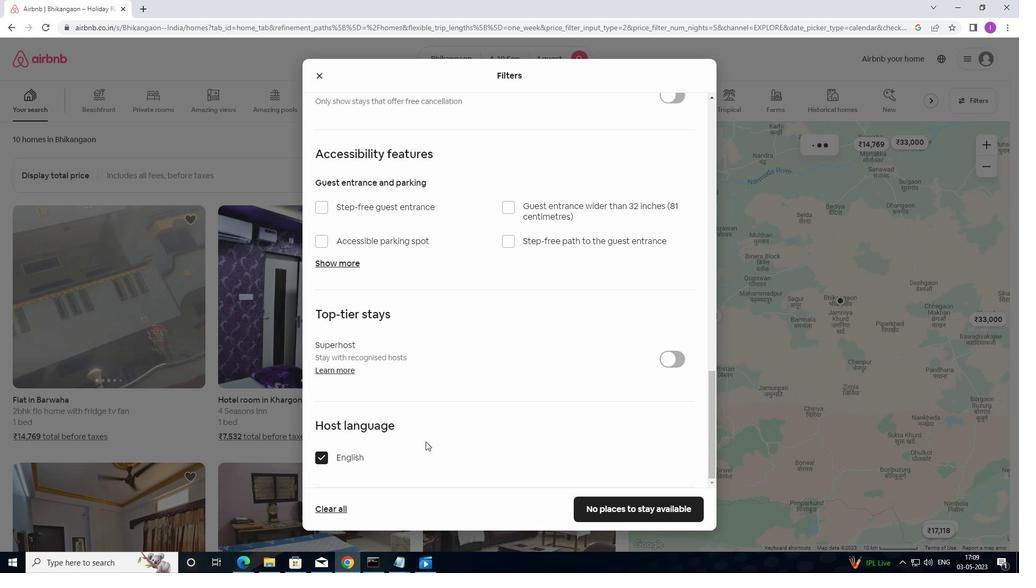 
Action: Mouse scrolled (451, 445) with delta (0, 0)
Screenshot: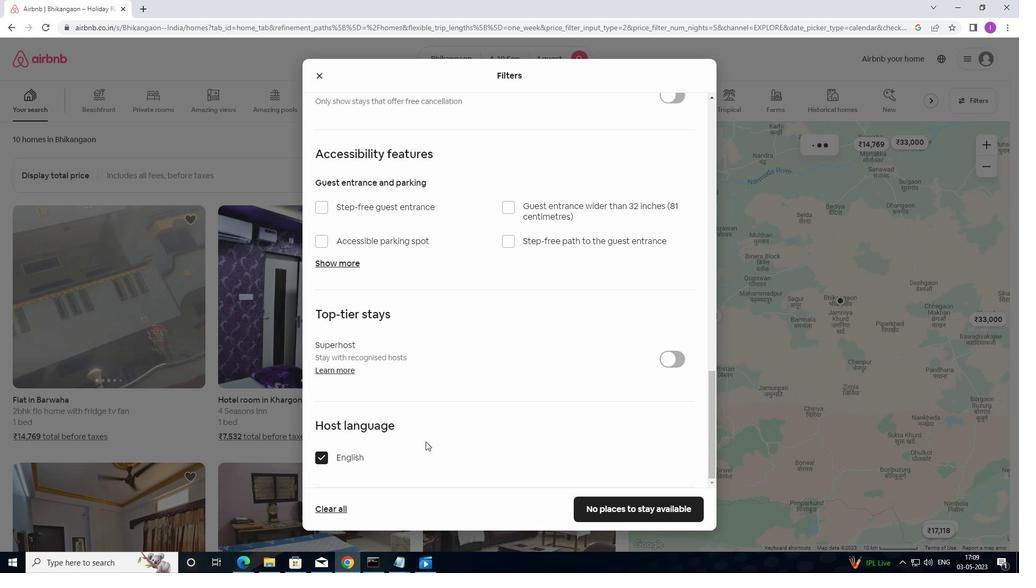 
Action: Mouse moved to (586, 510)
Screenshot: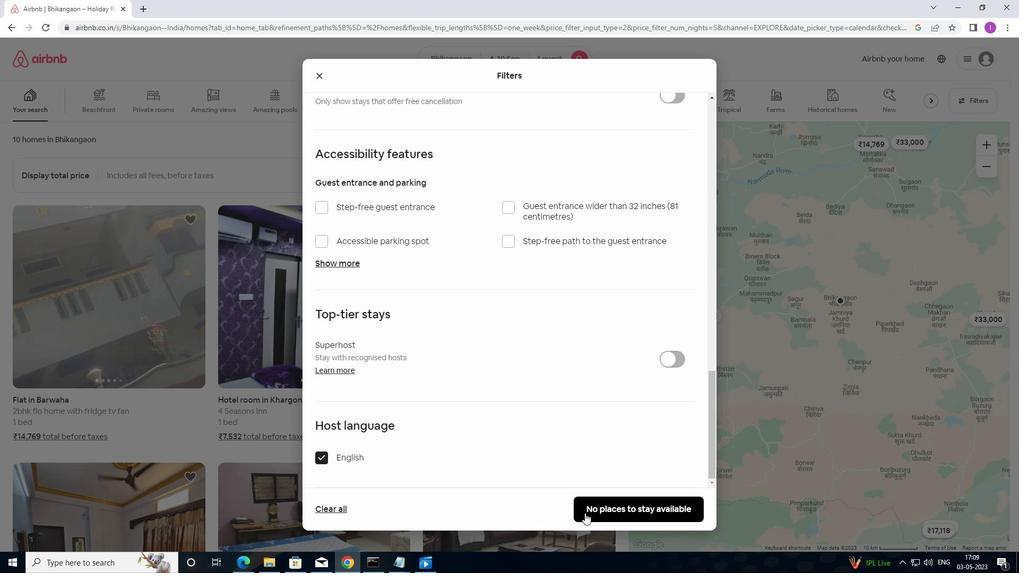 
Action: Mouse pressed left at (586, 510)
Screenshot: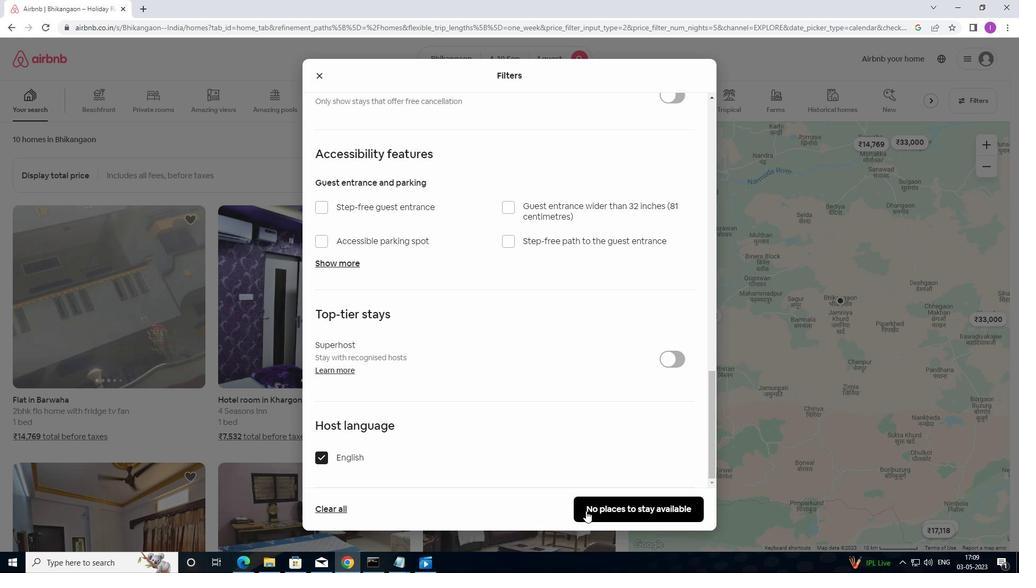 
Action: Mouse moved to (586, 451)
Screenshot: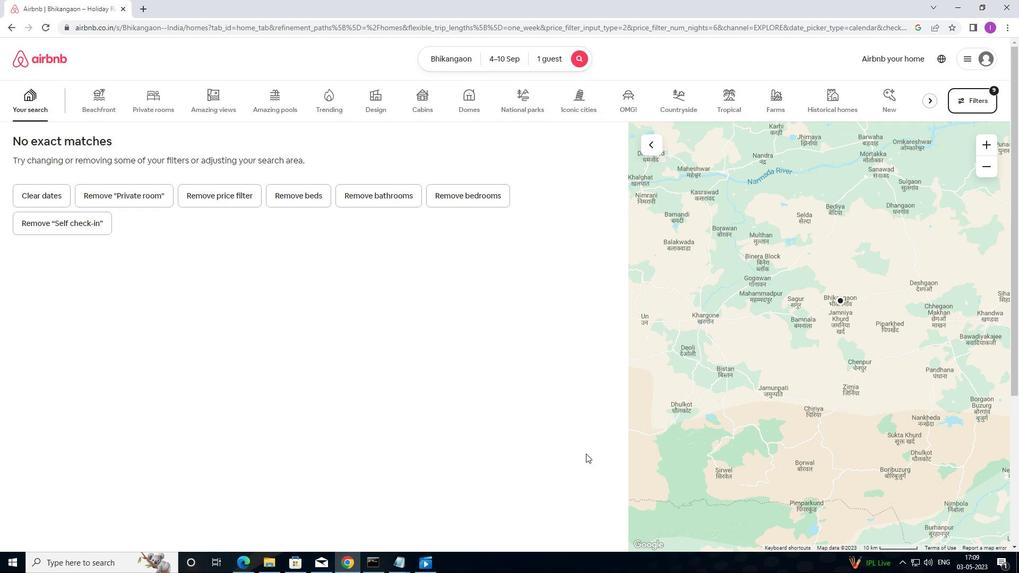 
